 Task: Look for space in Florence, United States from 6th September, 2023 to 15th September, 2023 for 6 adults in price range Rs.8000 to Rs.12000. Place can be entire place or private room with 6 bedrooms having 6 beds and 6 bathrooms. Property type can be house, flat, guest house. Amenities needed are: wifi, TV, free parkinig on premises, gym, breakfast. Booking option can be shelf check-in. Required host language is English.
Action: Mouse moved to (545, 133)
Screenshot: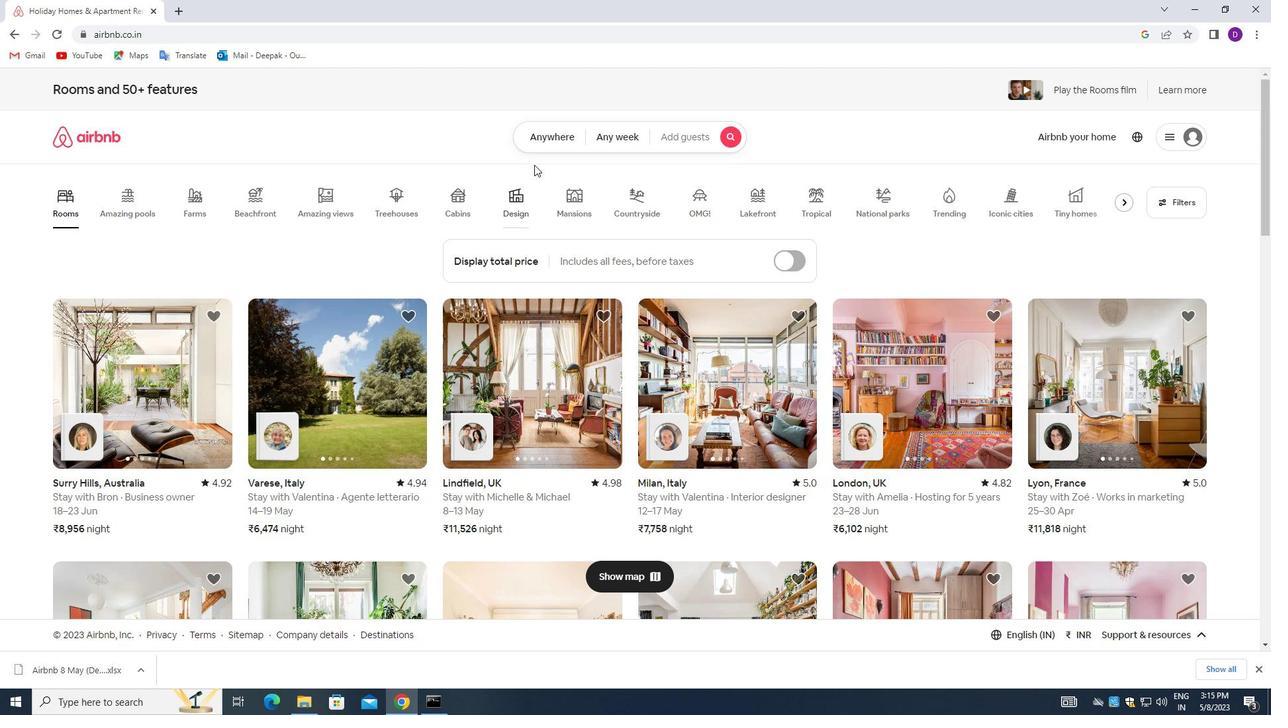
Action: Mouse pressed left at (545, 133)
Screenshot: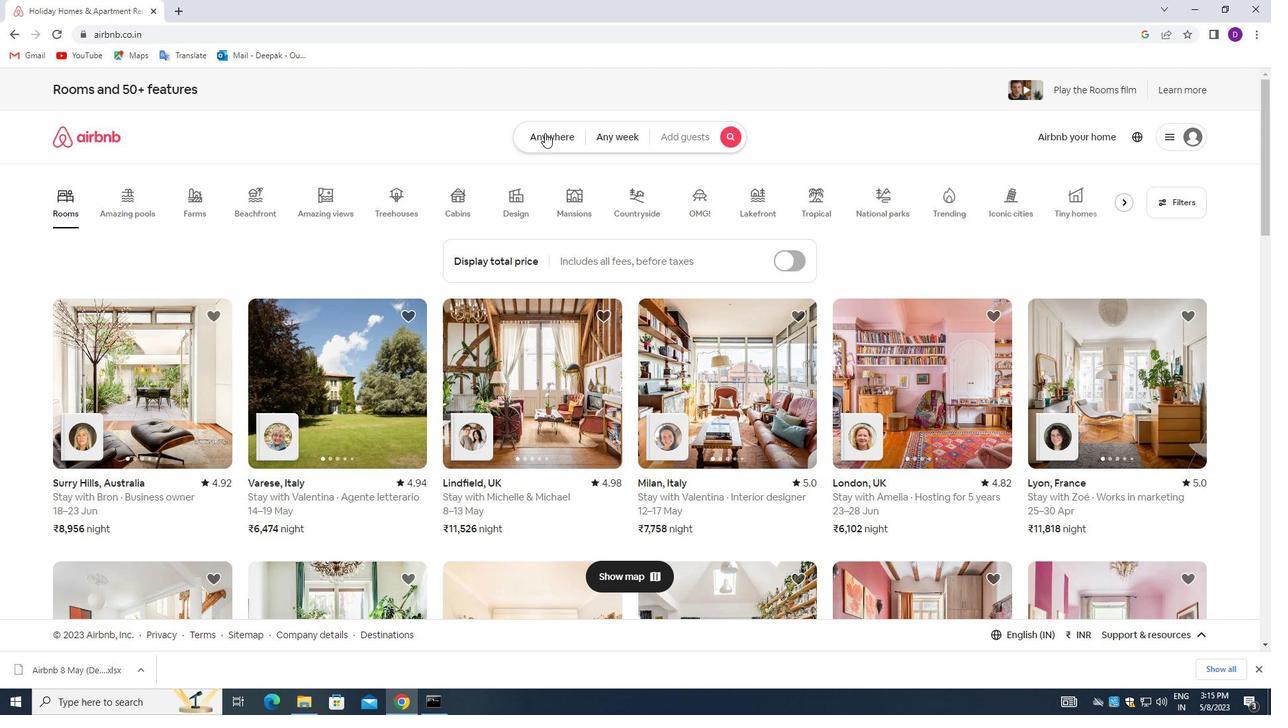 
Action: Mouse moved to (435, 191)
Screenshot: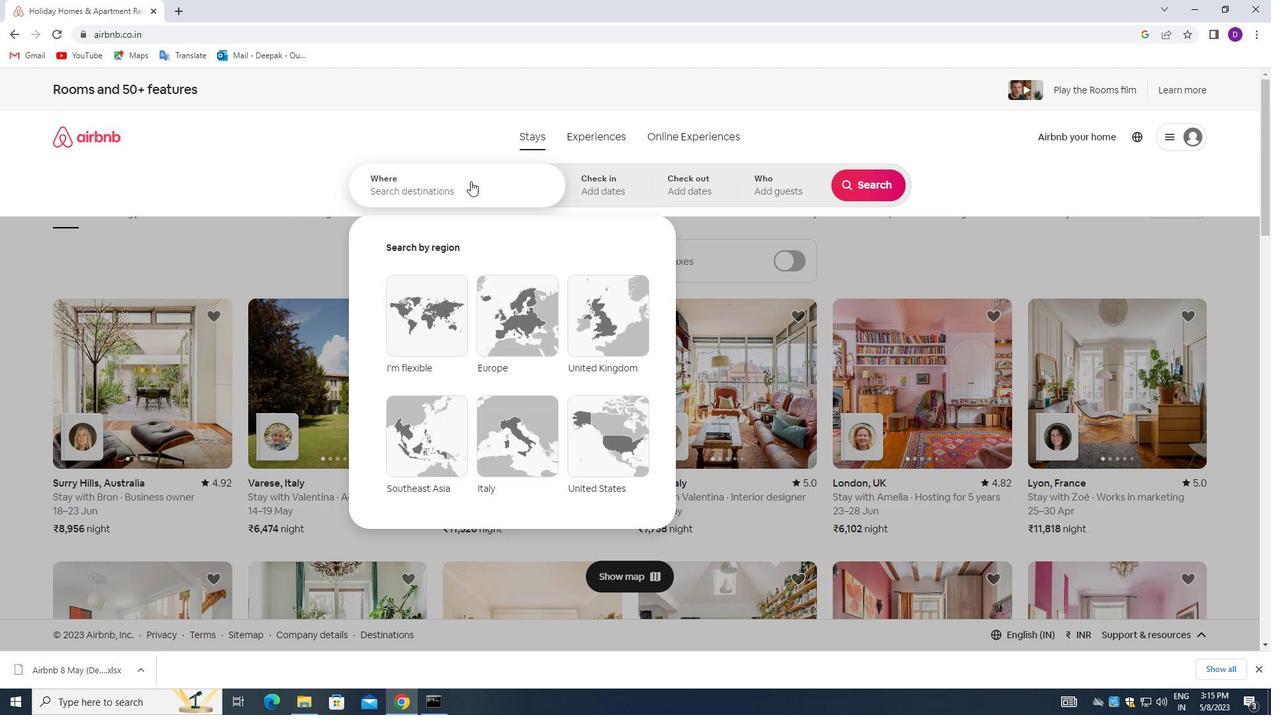 
Action: Mouse pressed left at (435, 191)
Screenshot: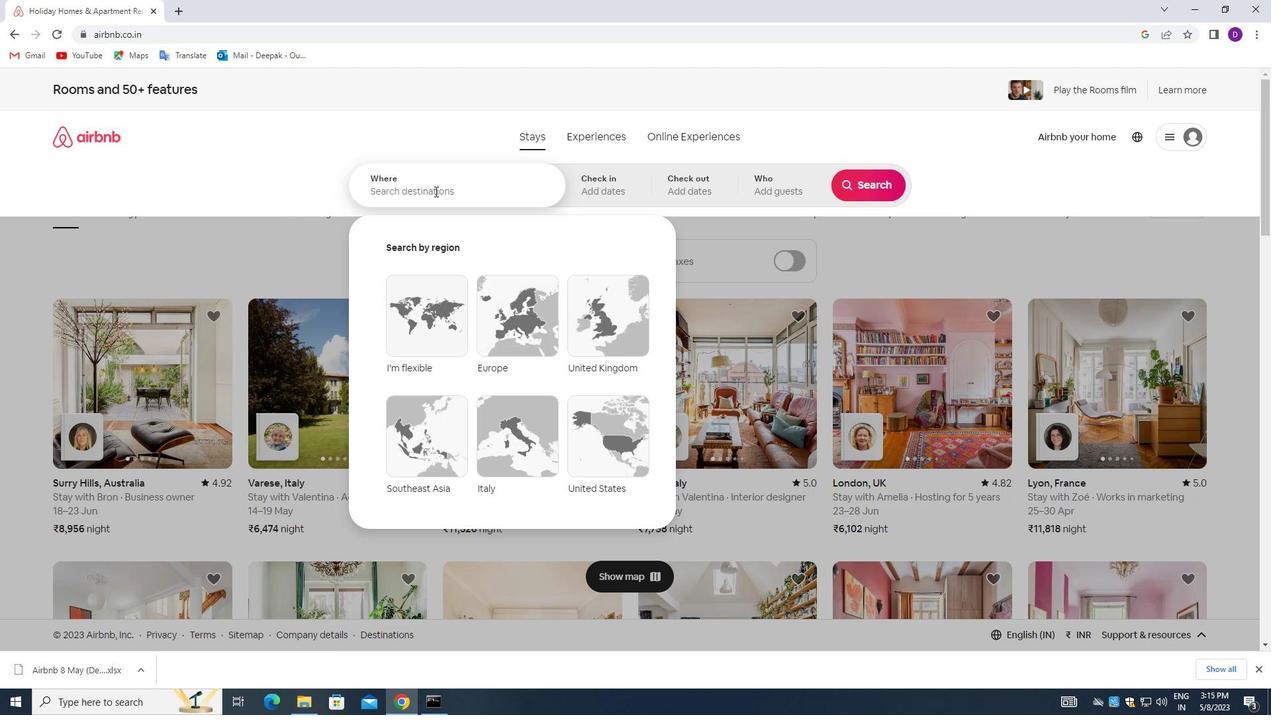 
Action: Mouse moved to (292, 254)
Screenshot: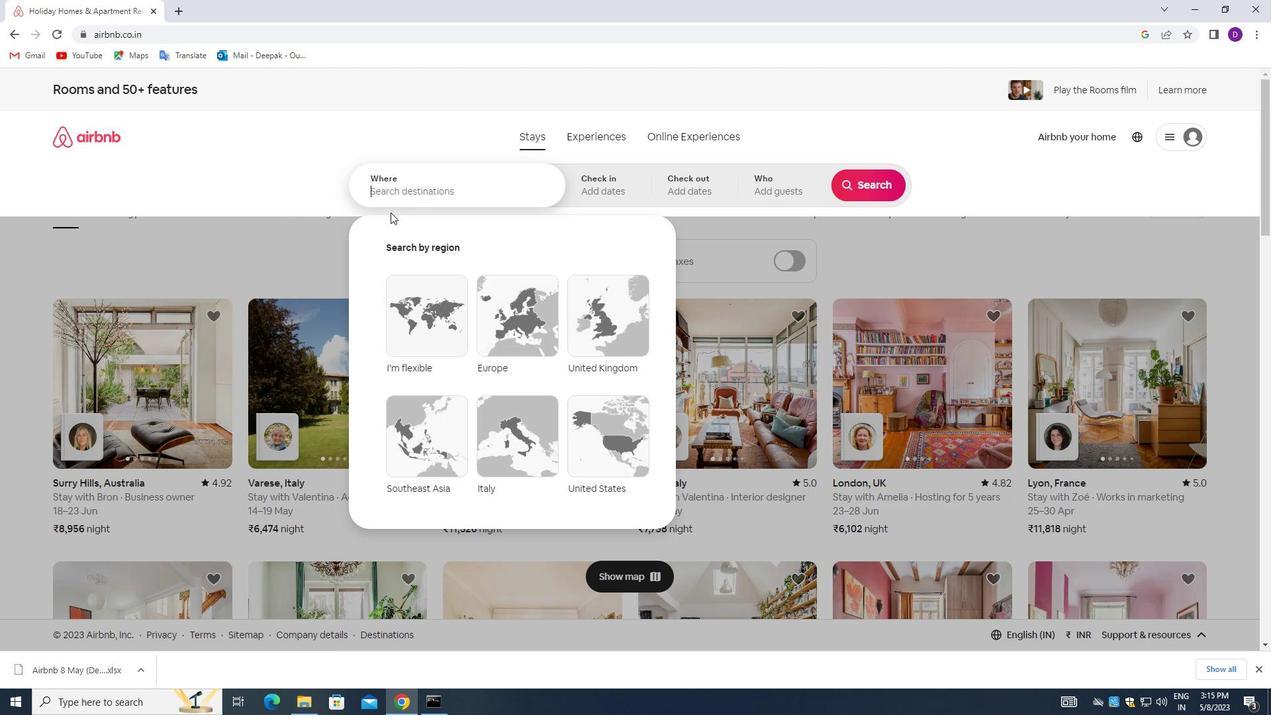 
Action: Key pressed <Key.shift_r>Florence,<Key.space><Key.shift>I<Key.backspace><Key.shift><Key.shift><Key.shift><Key.shift><Key.shift><Key.shift><Key.shift><Key.shift><Key.shift><Key.shift><Key.shift><Key.shift><Key.shift>UNITED<Key.space><Key.shift_r>A<Key.backspace><Key.shift_r>STATES<Key.enter>
Screenshot: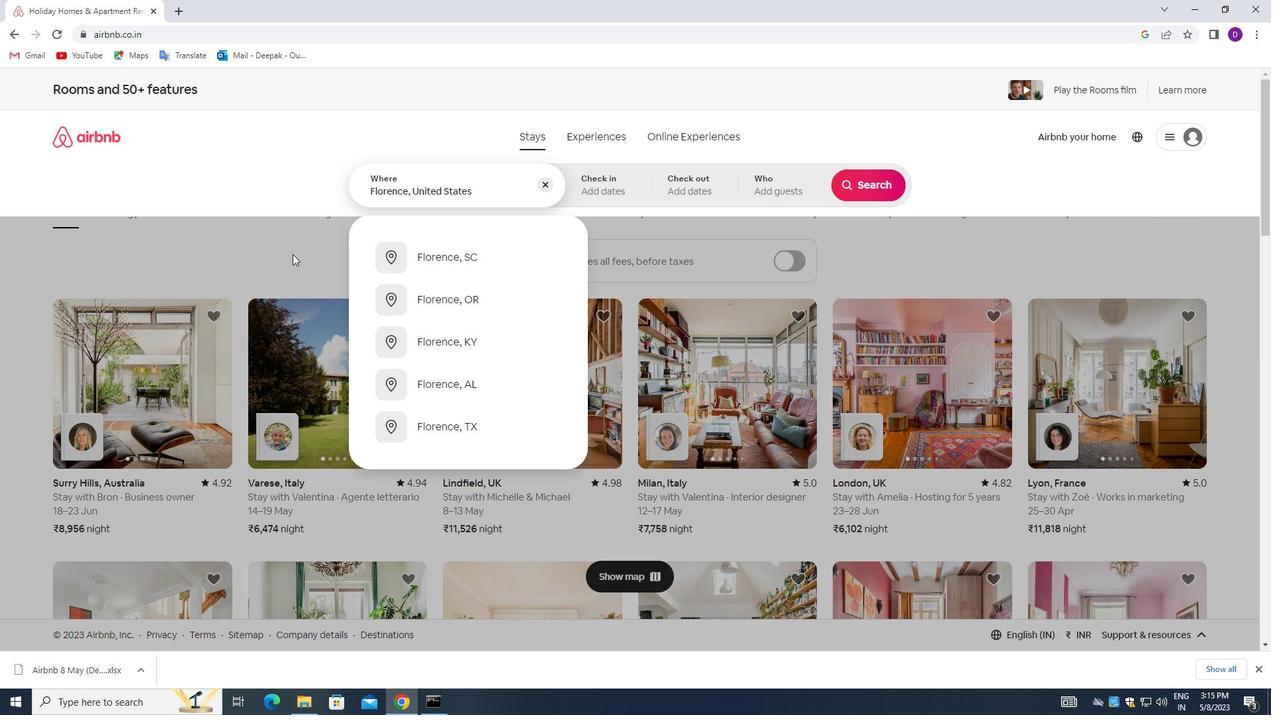 
Action: Mouse moved to (863, 295)
Screenshot: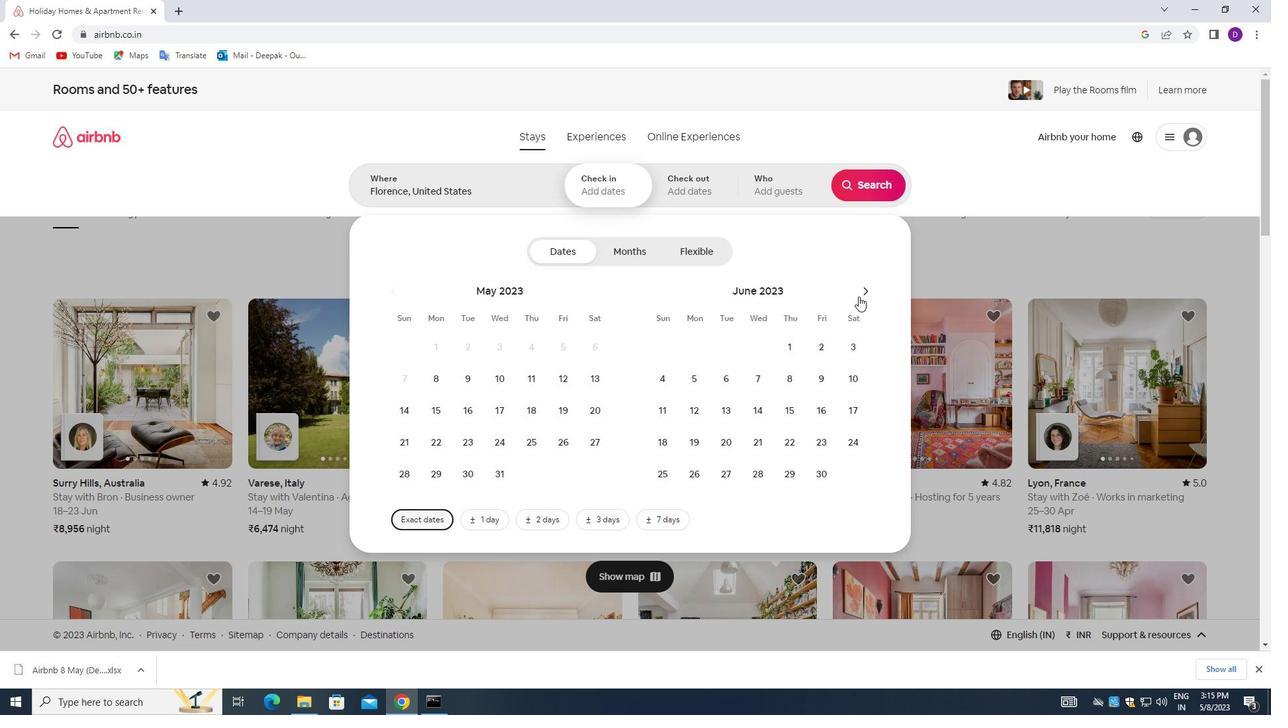 
Action: Mouse pressed left at (863, 295)
Screenshot: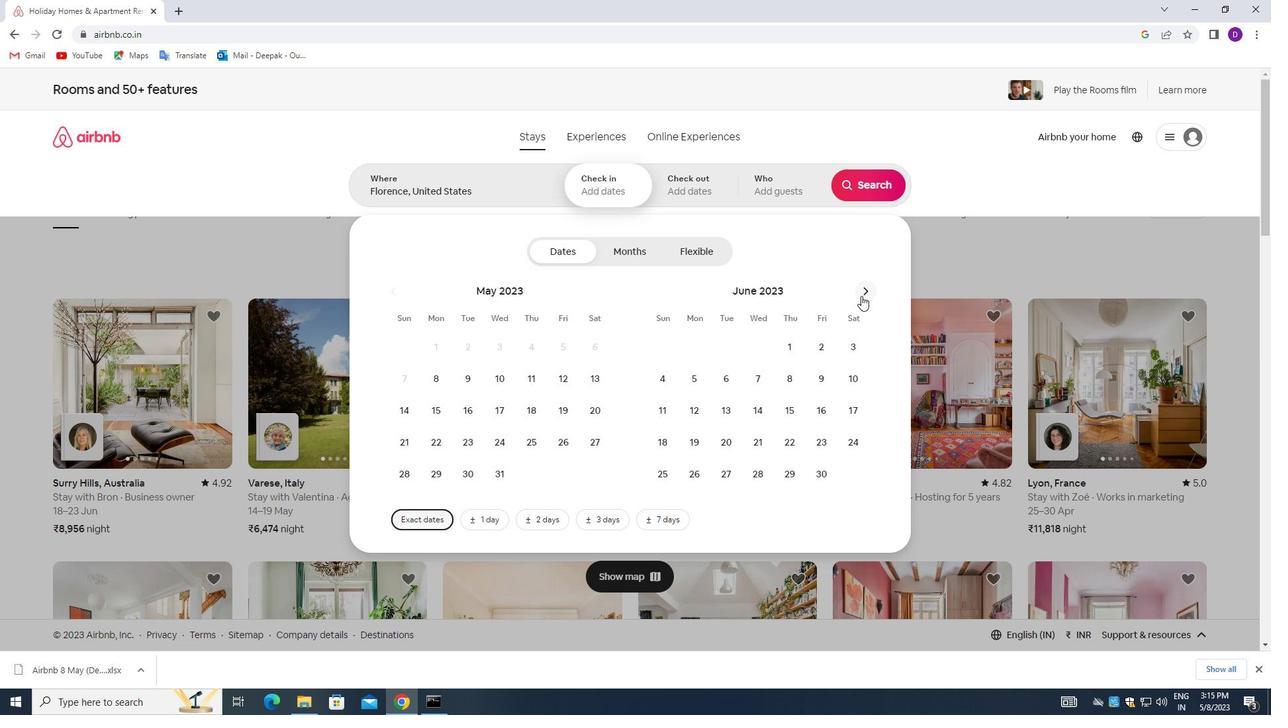 
Action: Mouse pressed left at (863, 295)
Screenshot: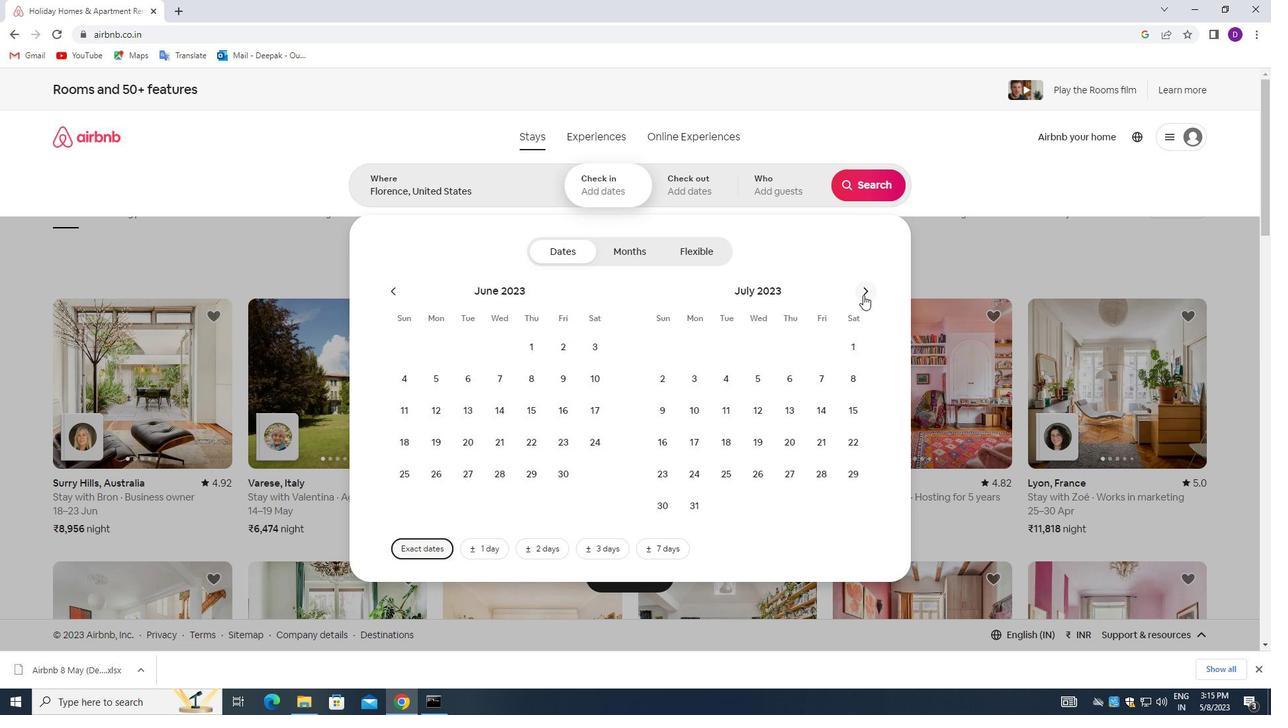 
Action: Mouse pressed left at (863, 295)
Screenshot: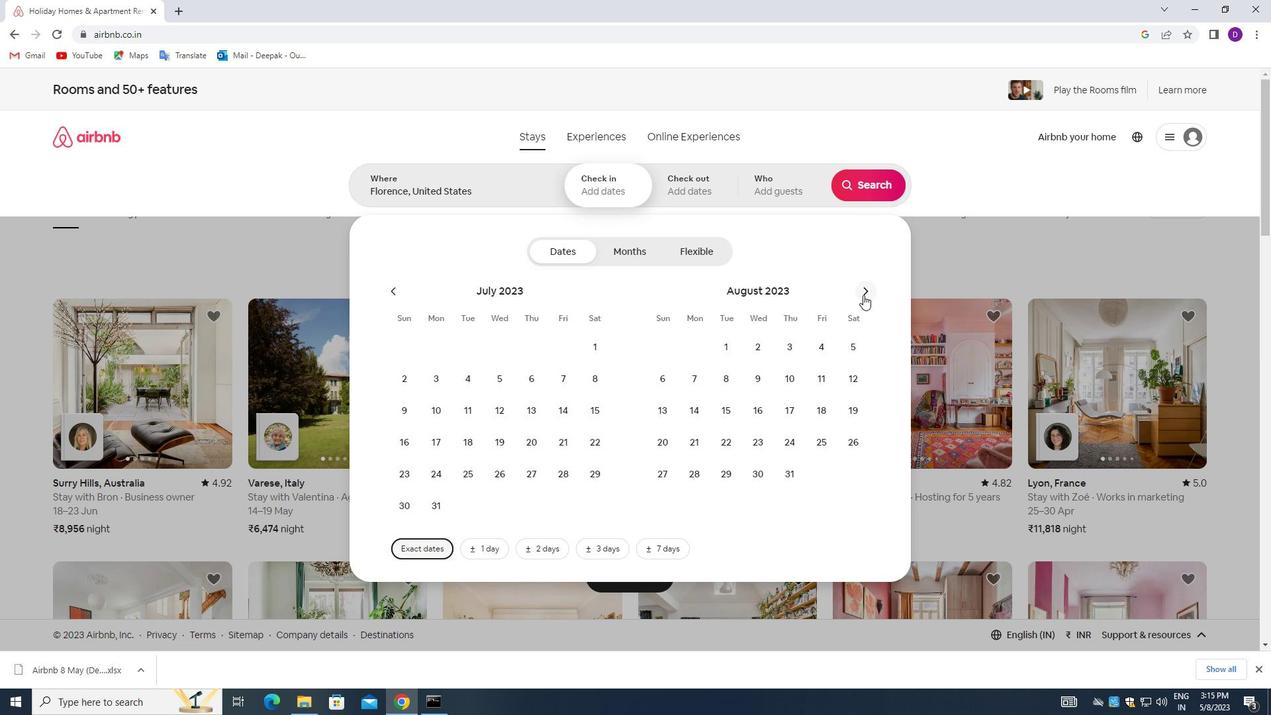 
Action: Mouse moved to (766, 382)
Screenshot: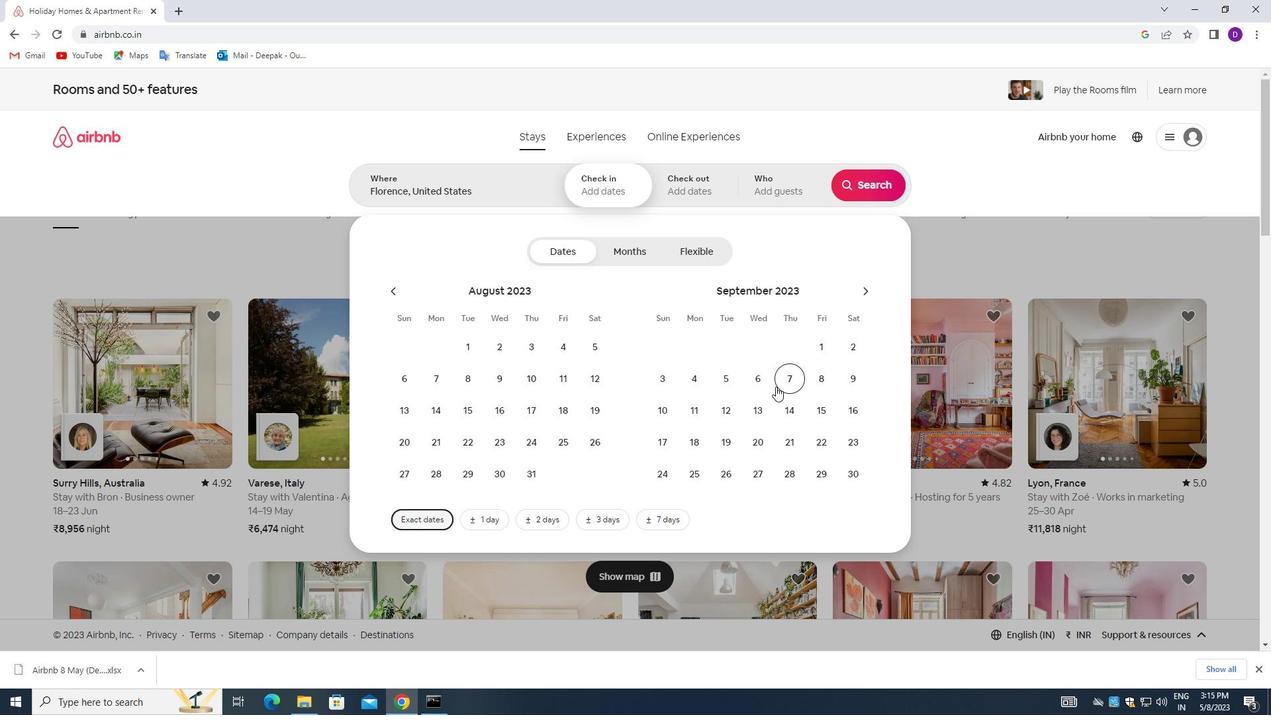 
Action: Mouse pressed left at (766, 382)
Screenshot: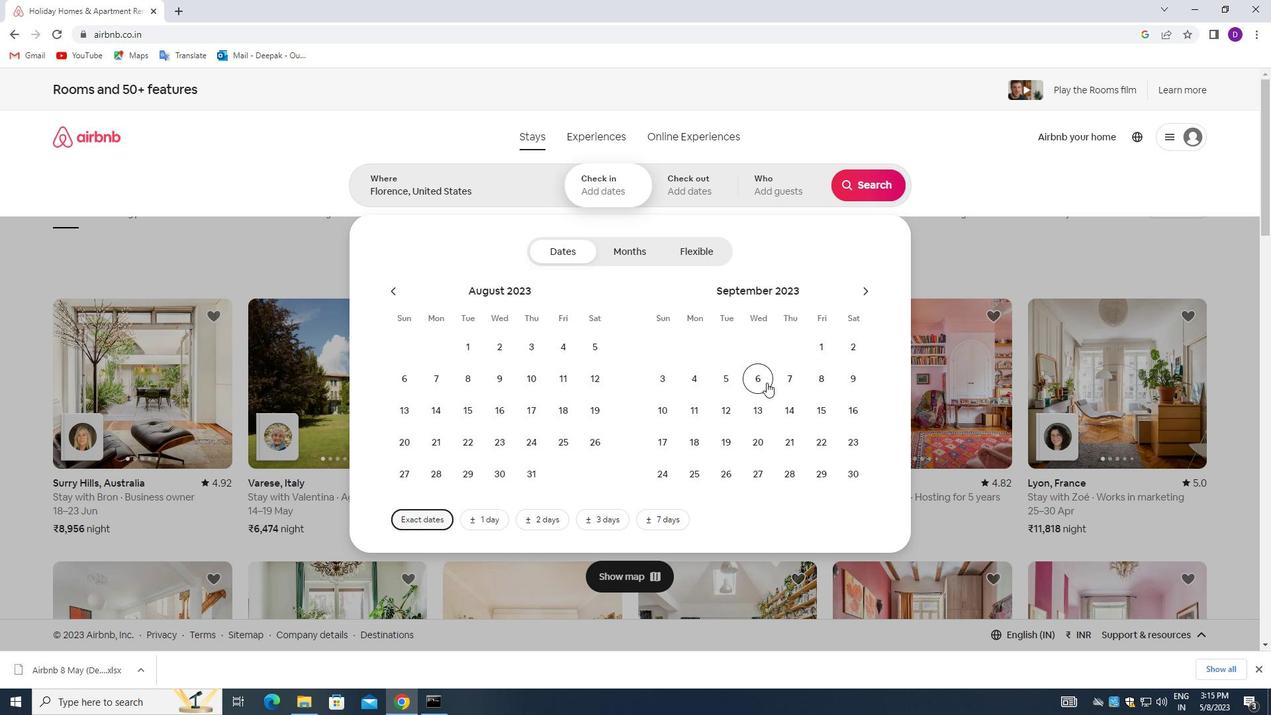
Action: Mouse moved to (813, 402)
Screenshot: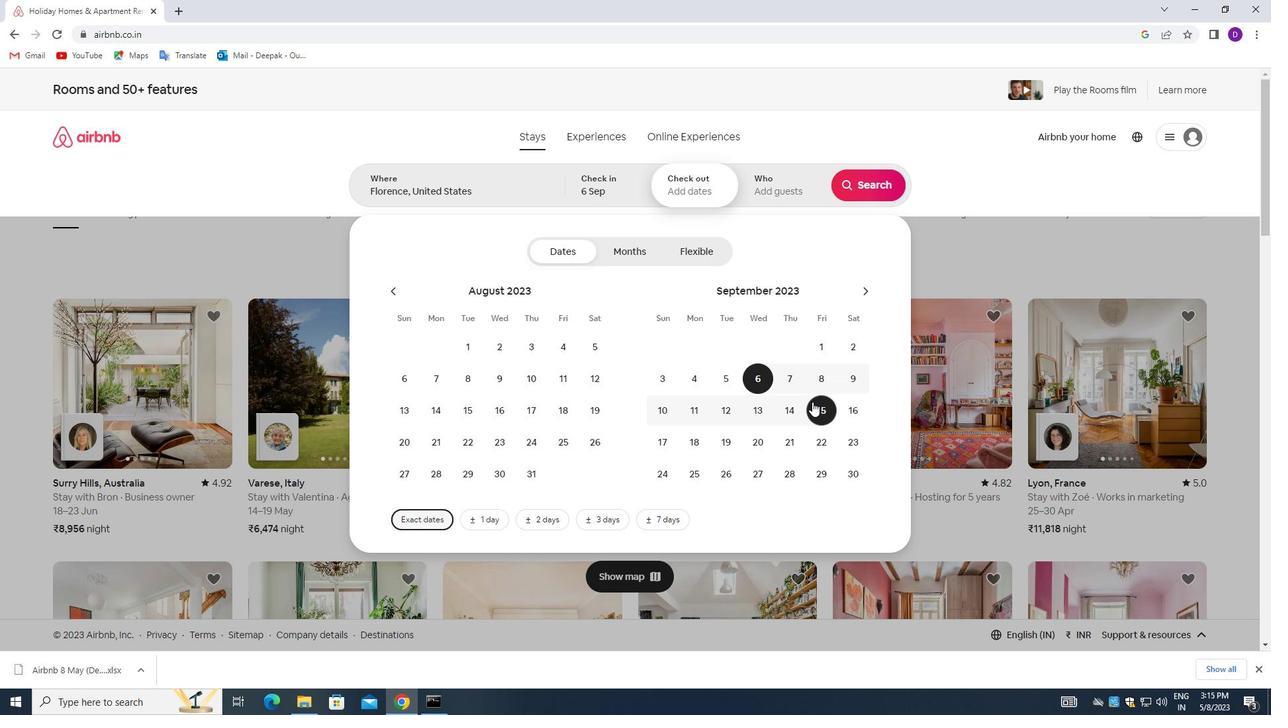
Action: Mouse pressed left at (813, 402)
Screenshot: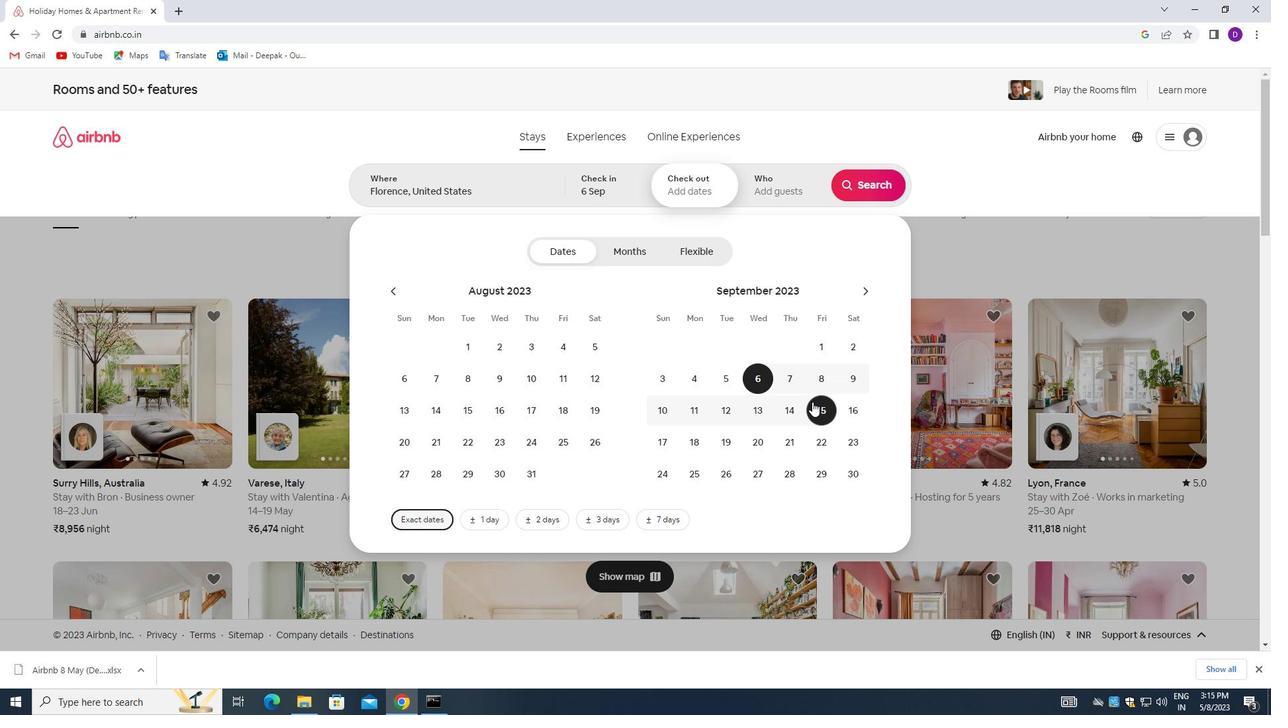 
Action: Mouse moved to (773, 184)
Screenshot: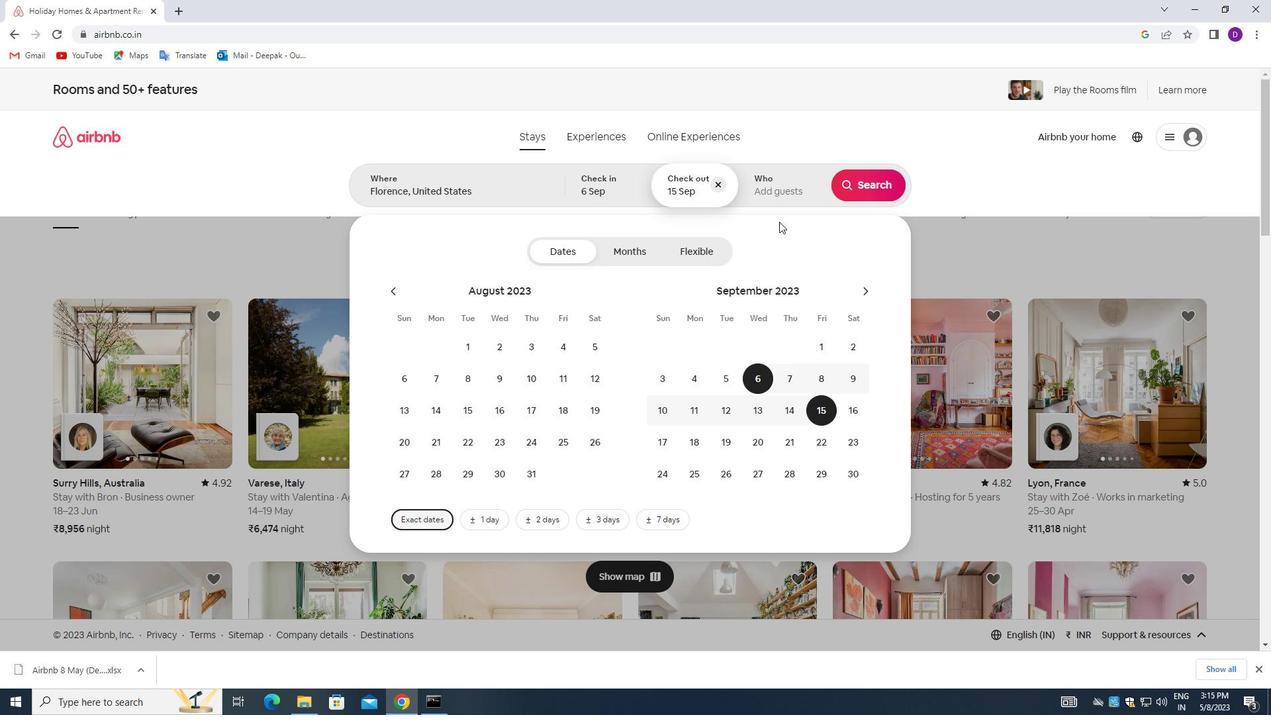 
Action: Mouse pressed left at (773, 184)
Screenshot: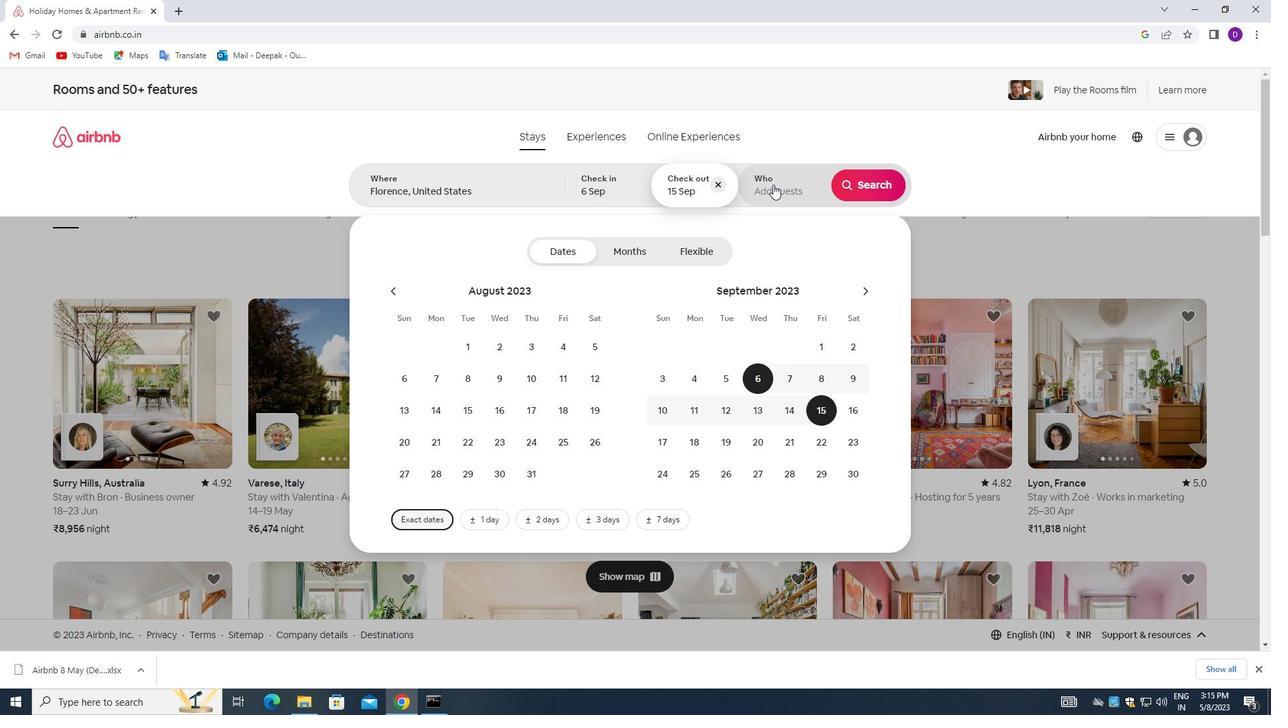 
Action: Mouse moved to (871, 254)
Screenshot: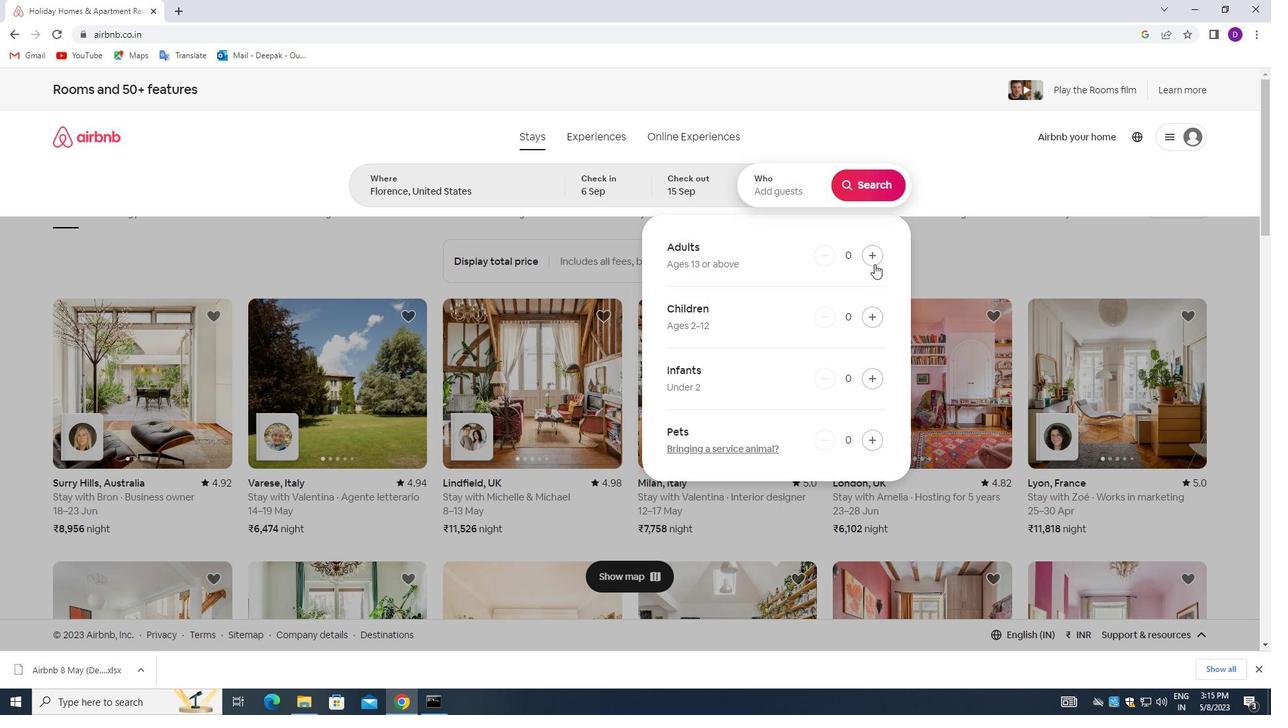 
Action: Mouse pressed left at (871, 254)
Screenshot: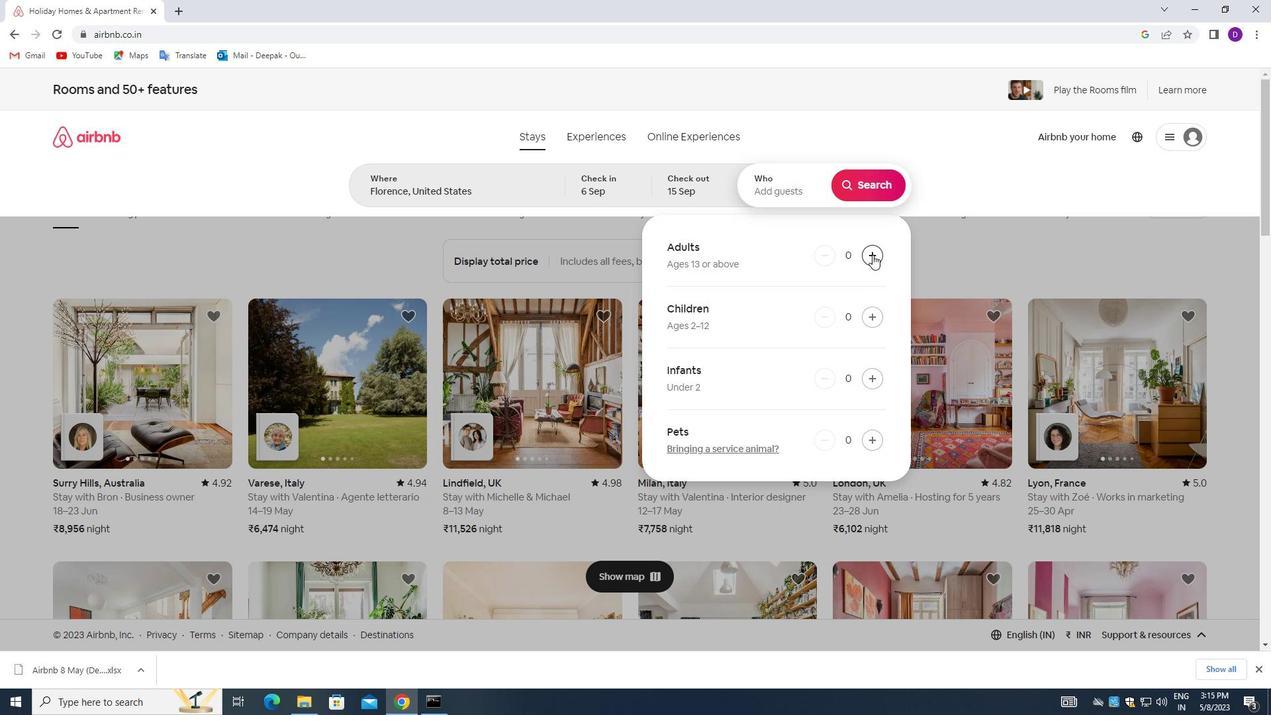 
Action: Mouse pressed left at (871, 254)
Screenshot: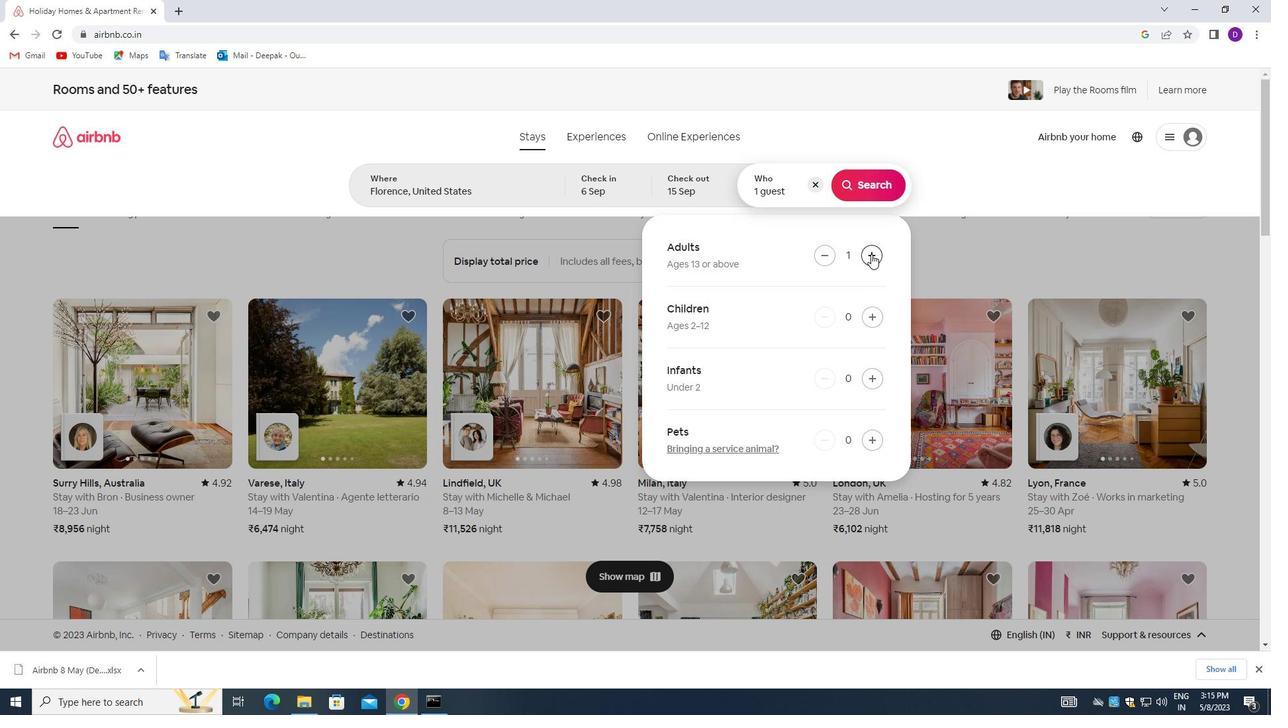 
Action: Mouse pressed left at (871, 254)
Screenshot: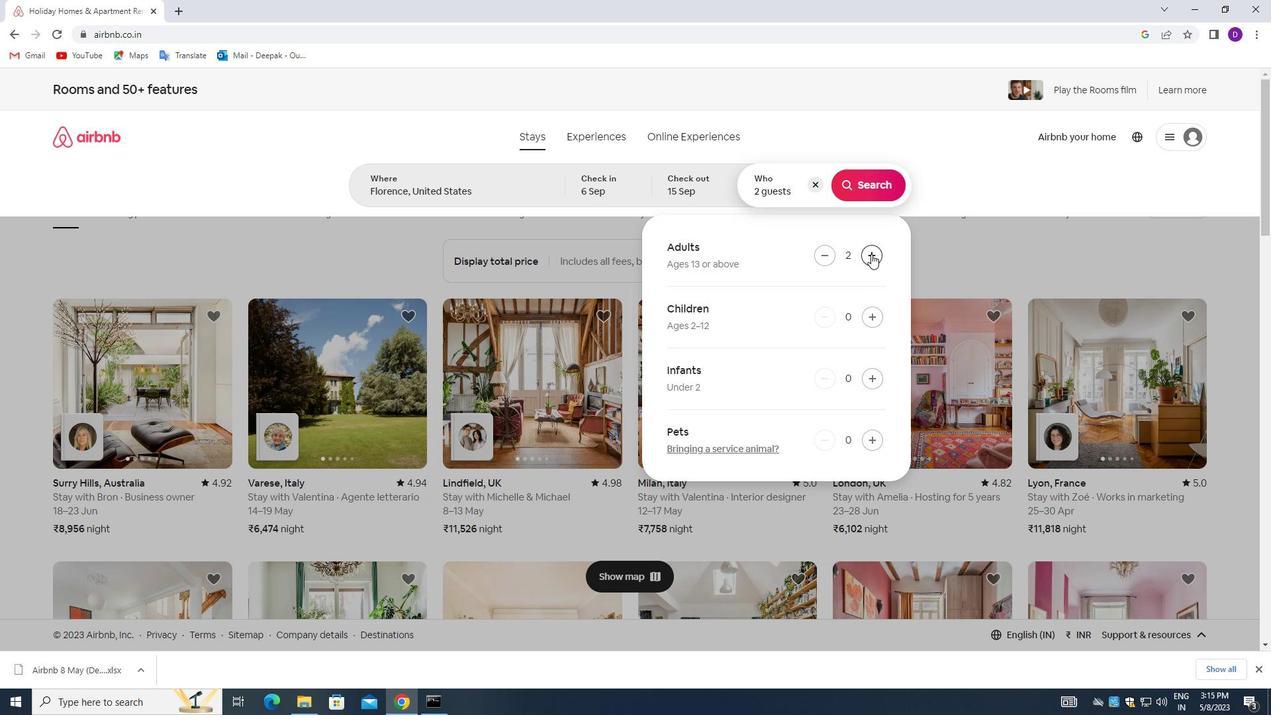 
Action: Mouse pressed left at (871, 254)
Screenshot: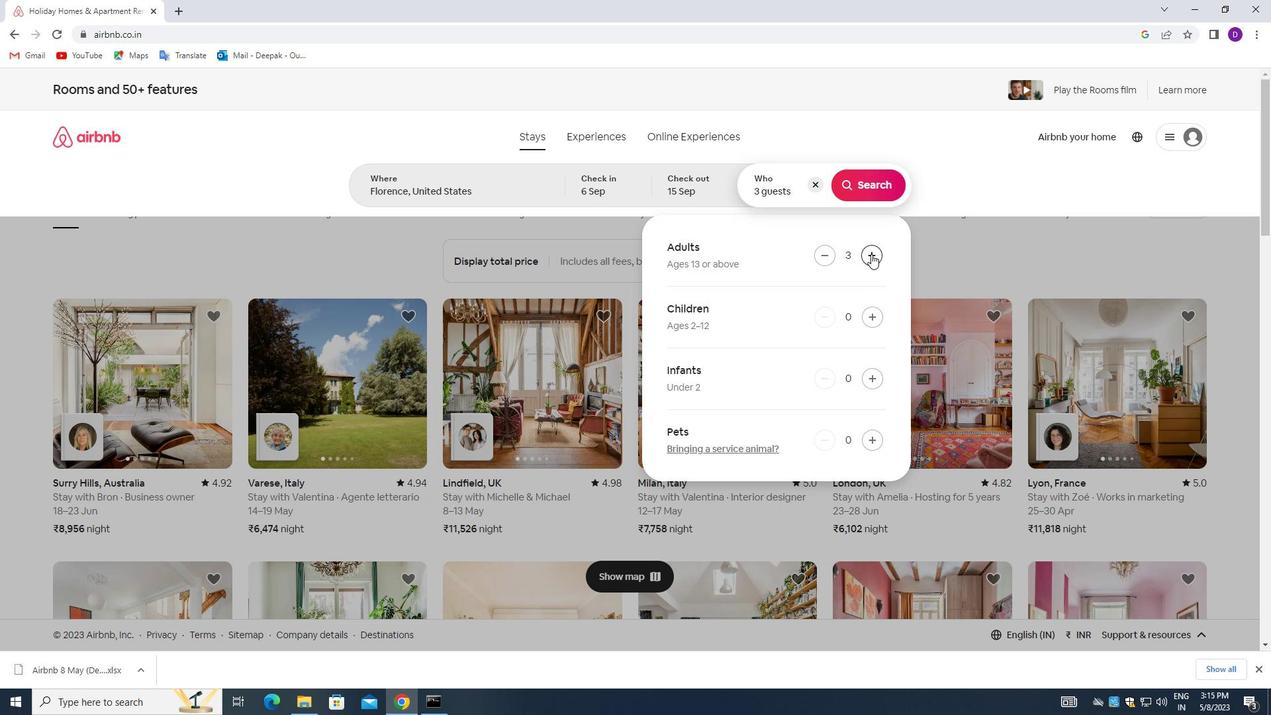 
Action: Mouse pressed left at (871, 254)
Screenshot: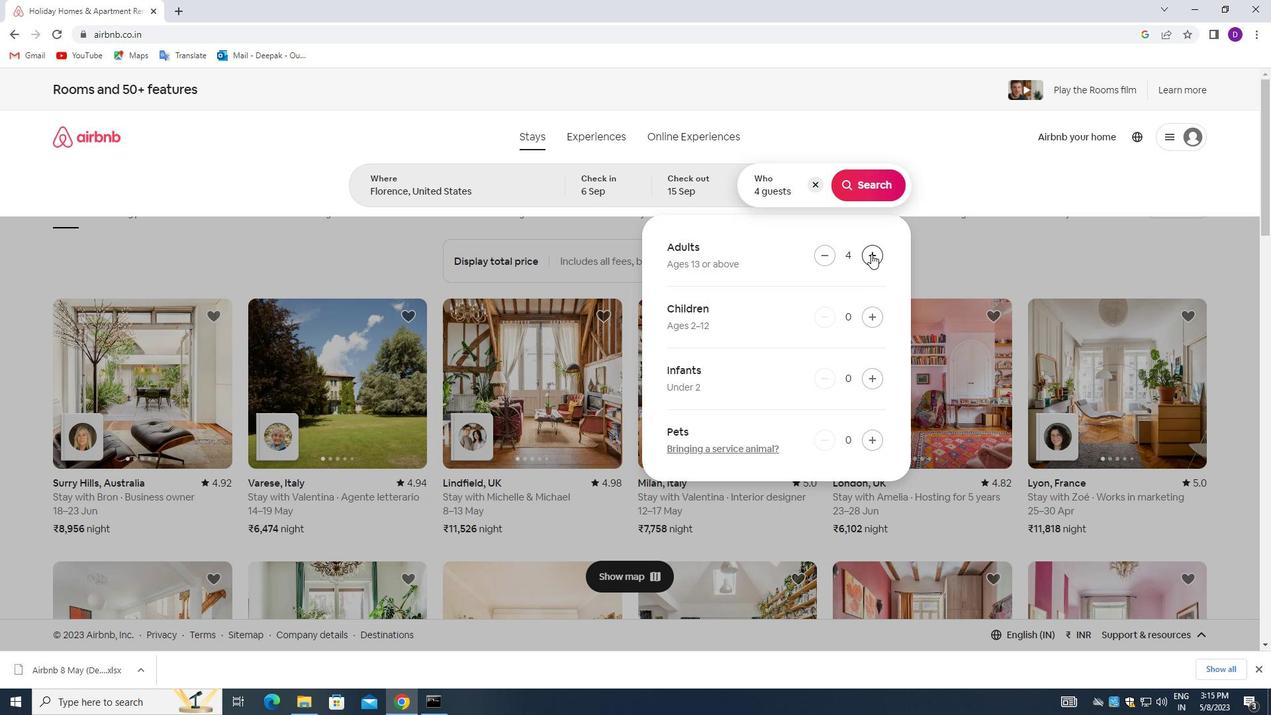 
Action: Mouse pressed left at (871, 254)
Screenshot: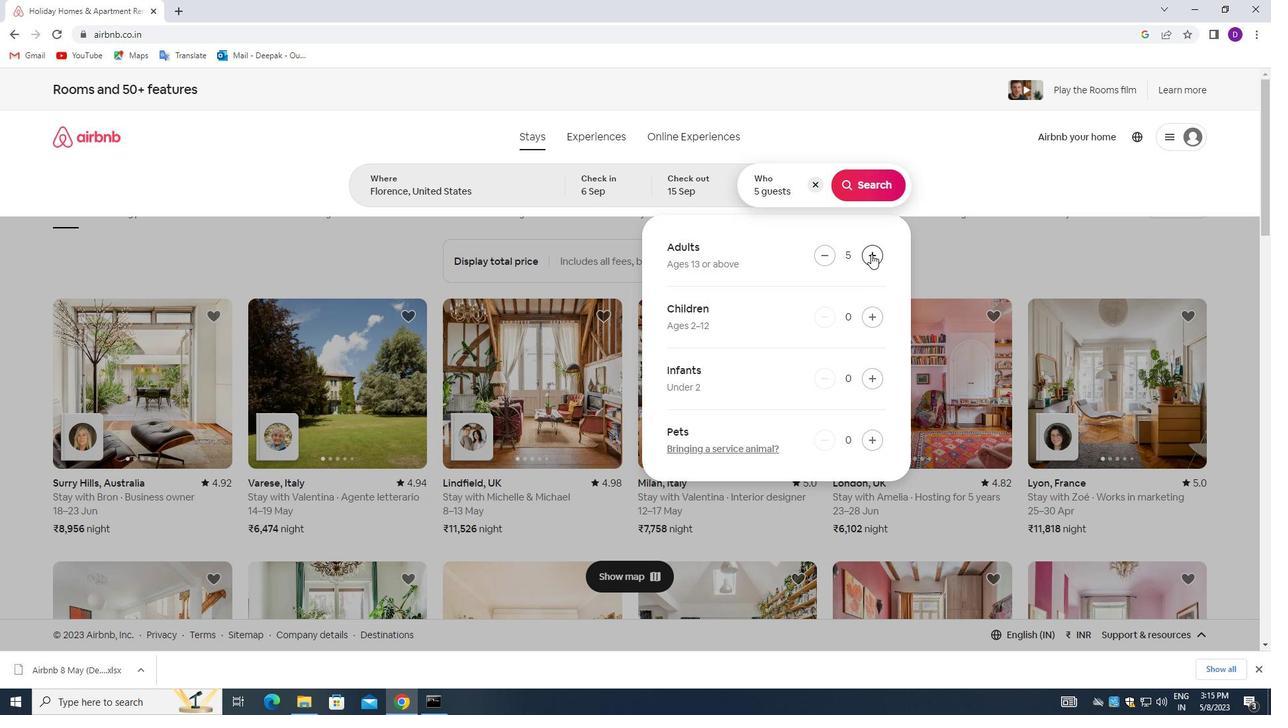 
Action: Mouse moved to (870, 183)
Screenshot: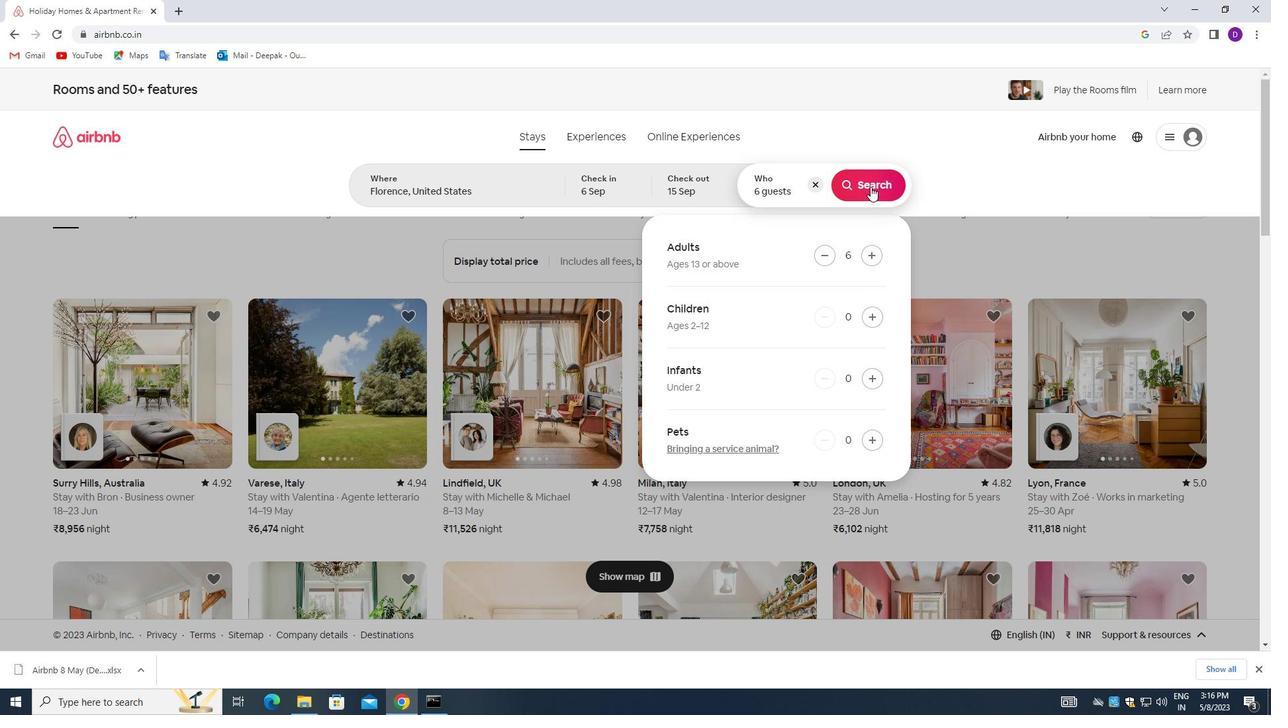 
Action: Mouse pressed left at (870, 183)
Screenshot: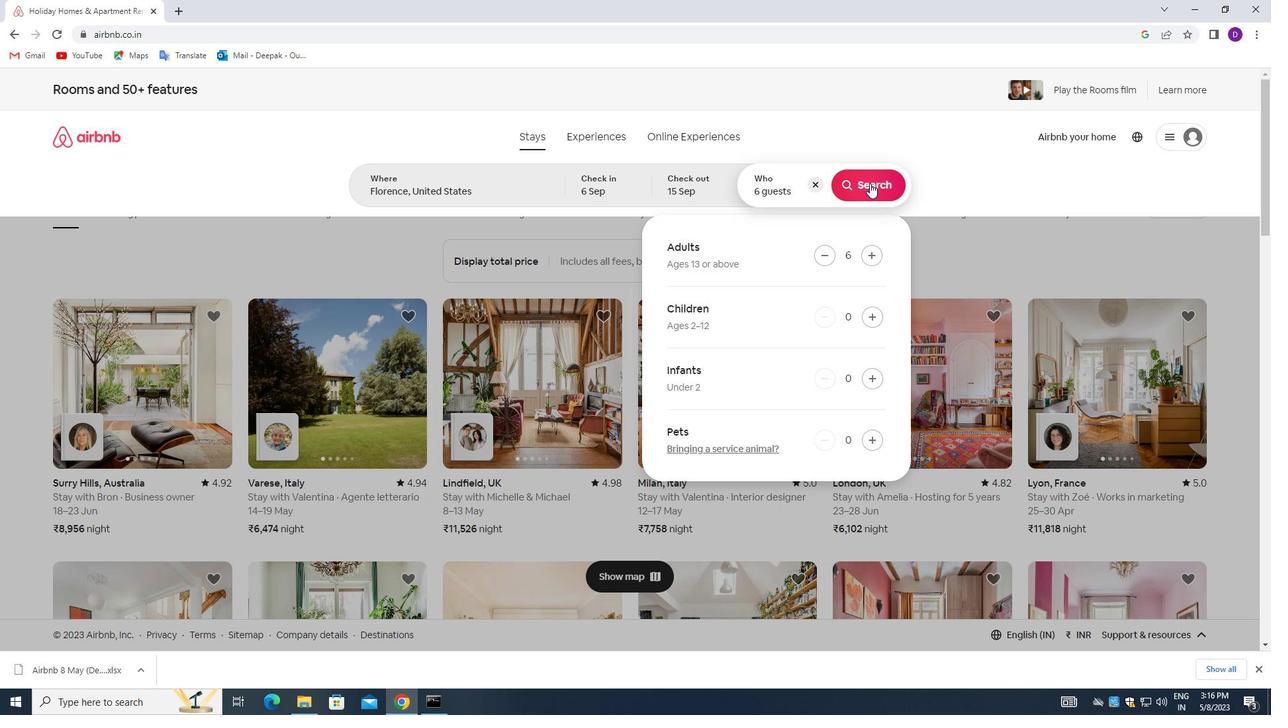 
Action: Mouse moved to (1200, 145)
Screenshot: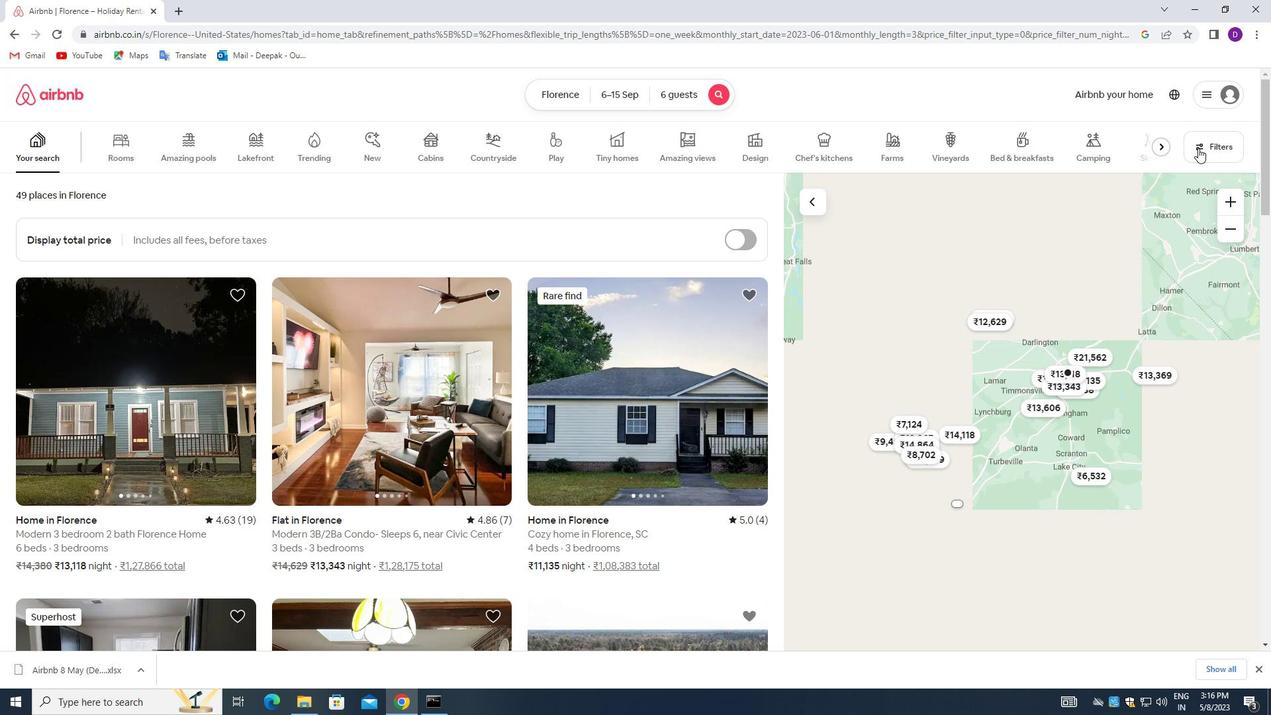 
Action: Mouse pressed left at (1200, 145)
Screenshot: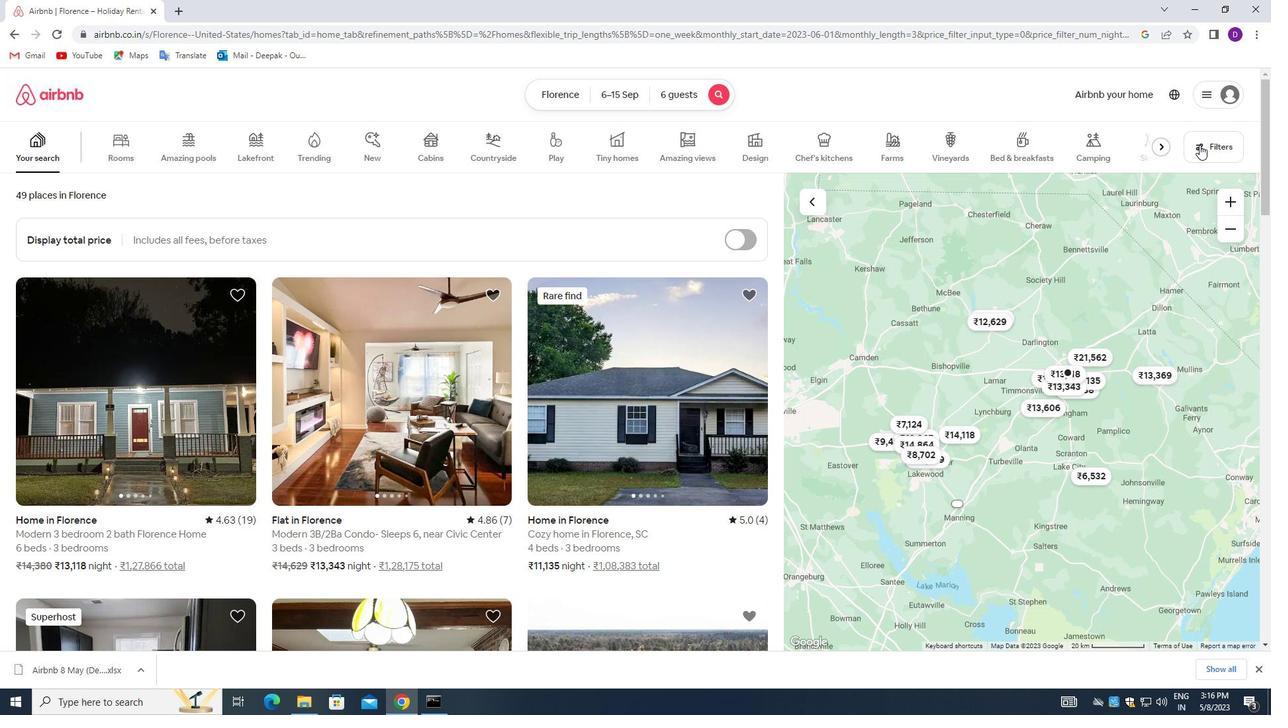 
Action: Mouse moved to (456, 476)
Screenshot: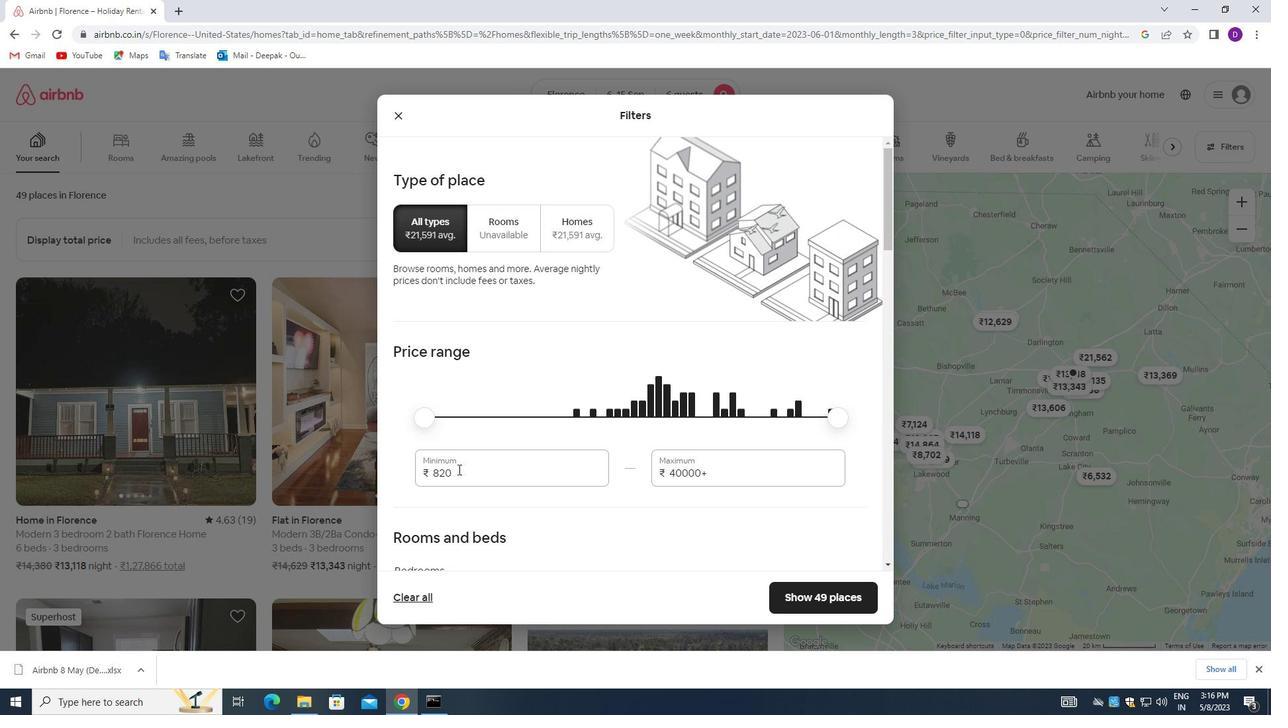 
Action: Mouse pressed left at (456, 476)
Screenshot: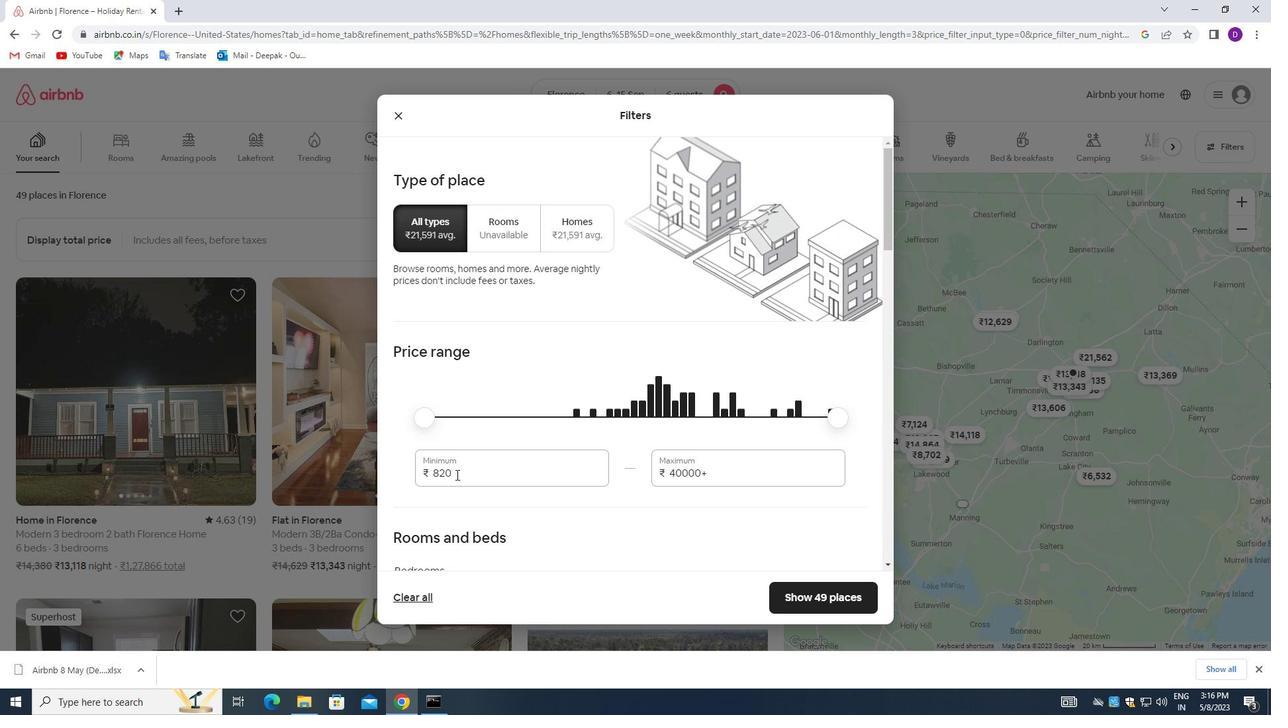 
Action: Mouse pressed left at (456, 476)
Screenshot: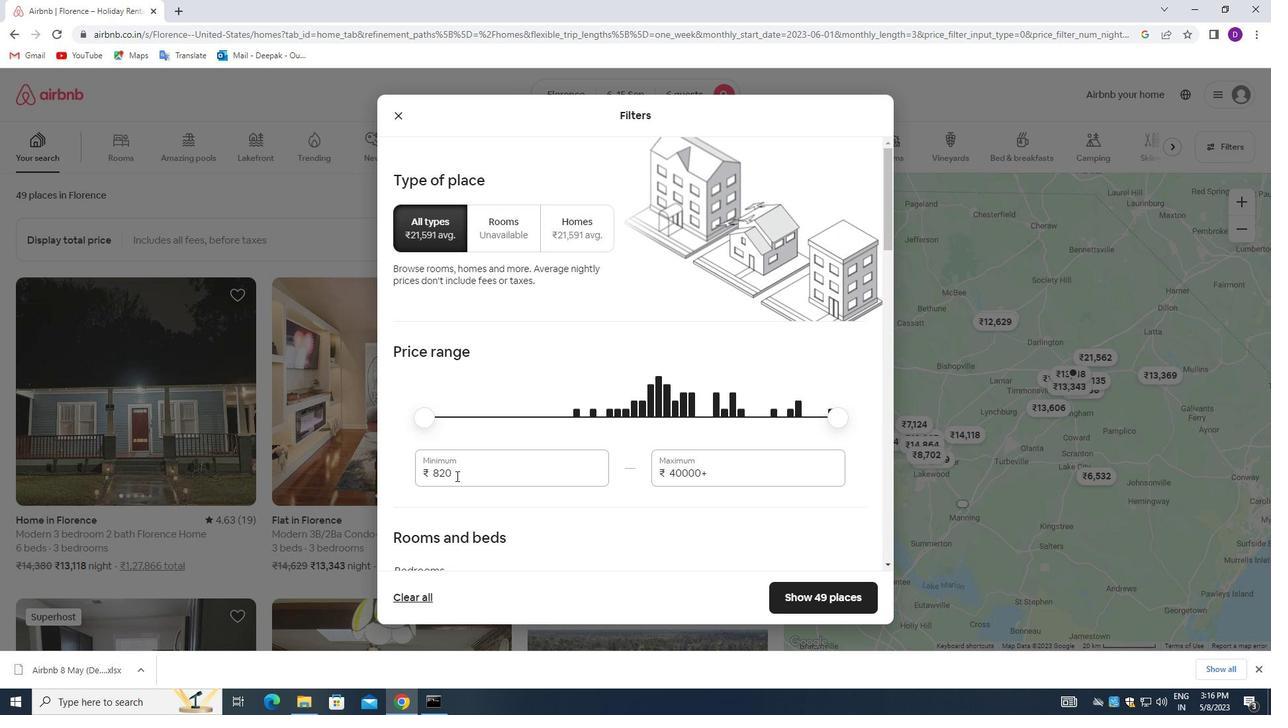 
Action: Key pressed 8000<Key.caps_lock><Key.caps_lock><Key.tab>12000
Screenshot: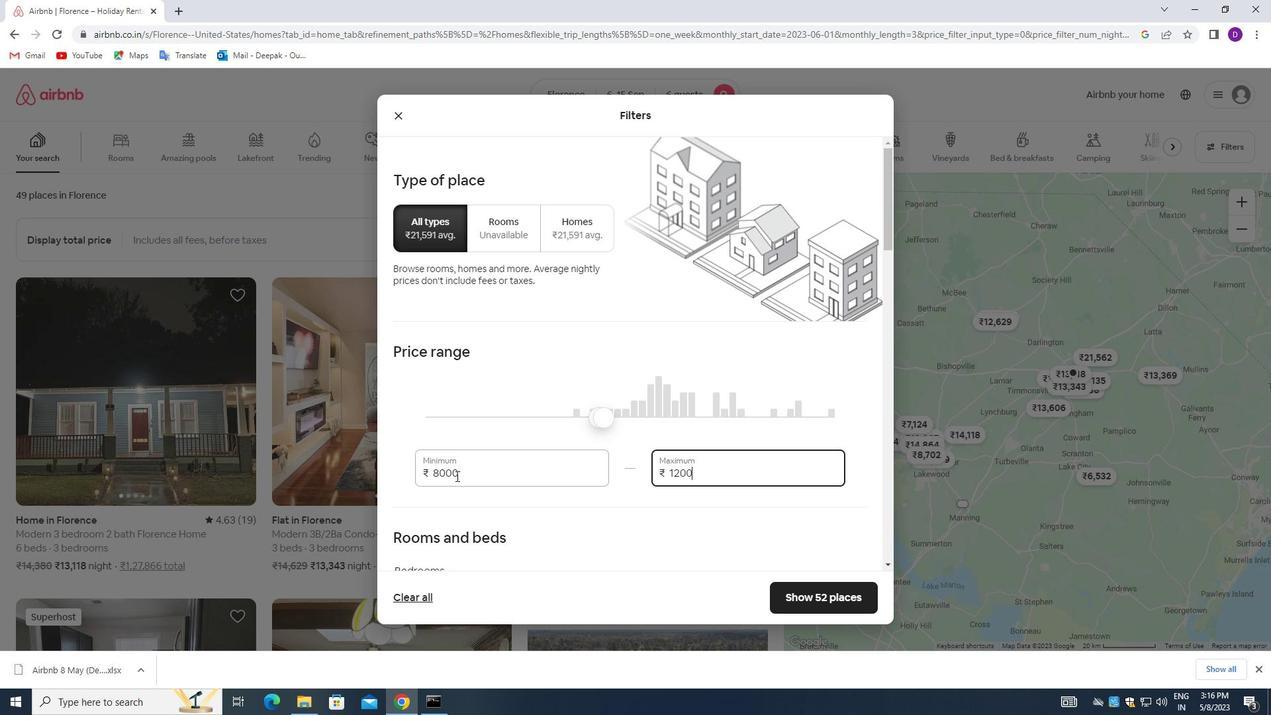 
Action: Mouse moved to (564, 460)
Screenshot: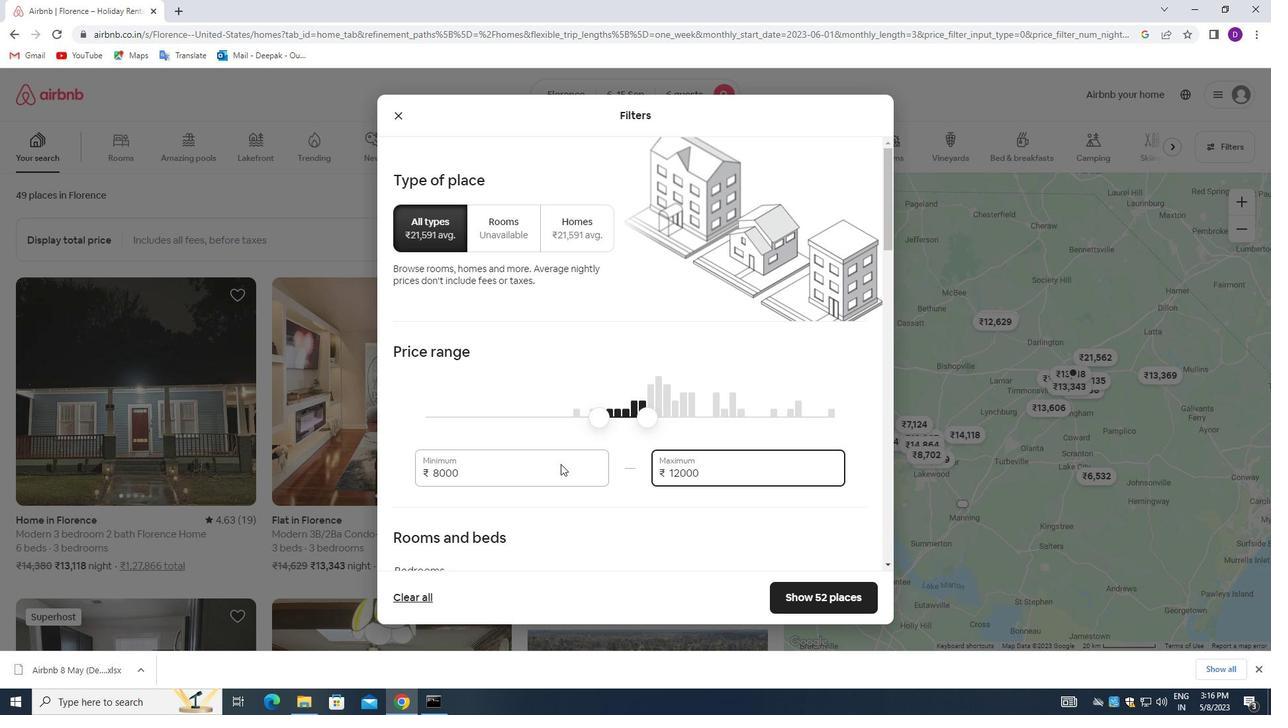 
Action: Mouse scrolled (564, 459) with delta (0, 0)
Screenshot: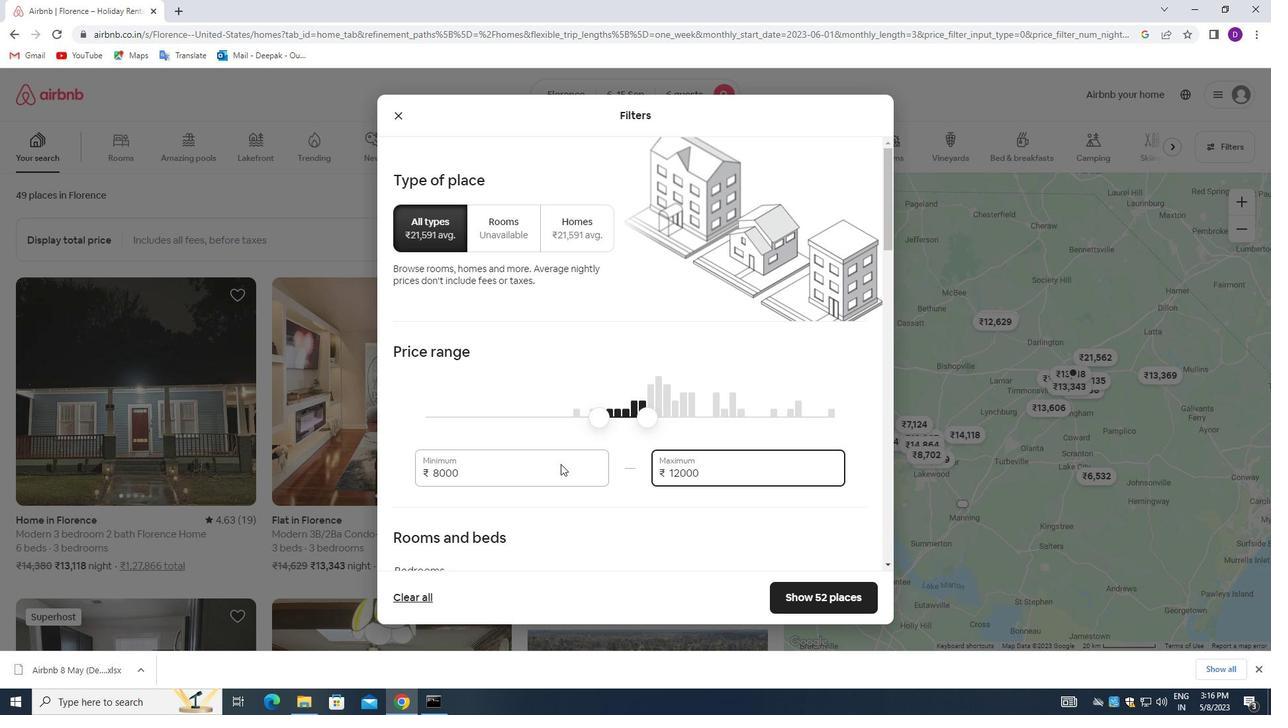 
Action: Mouse moved to (566, 444)
Screenshot: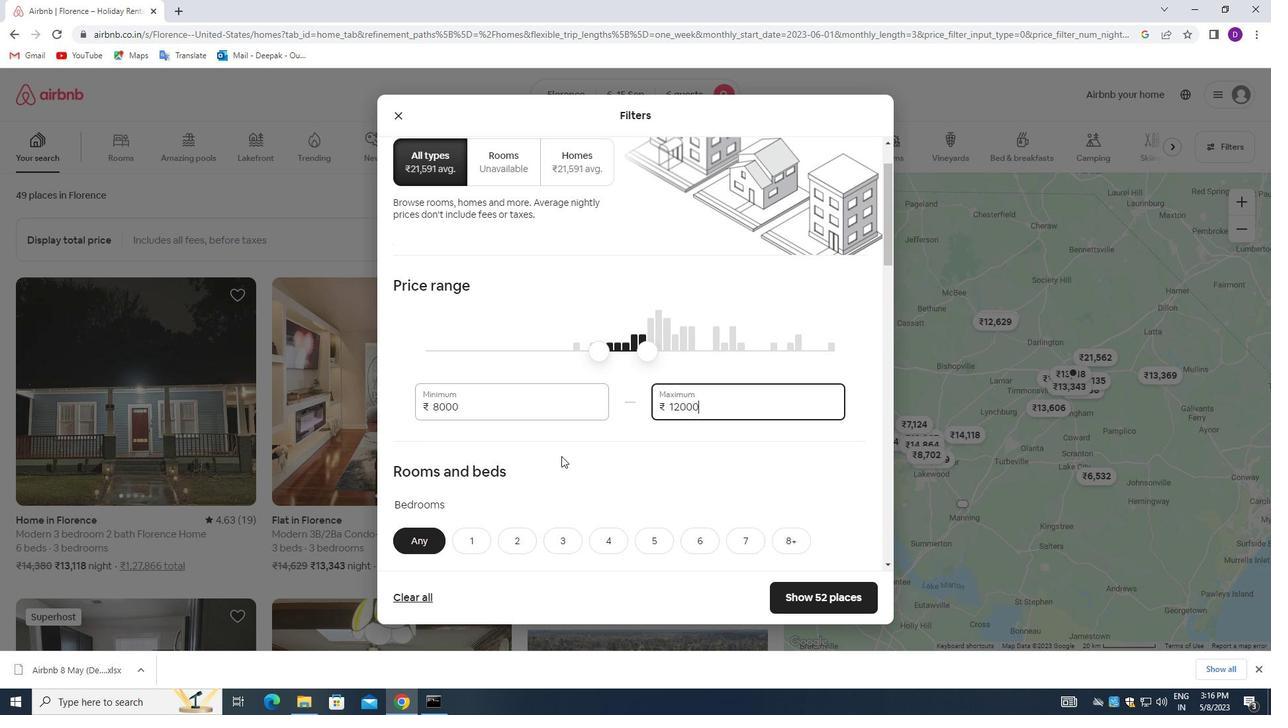 
Action: Mouse scrolled (566, 443) with delta (0, 0)
Screenshot: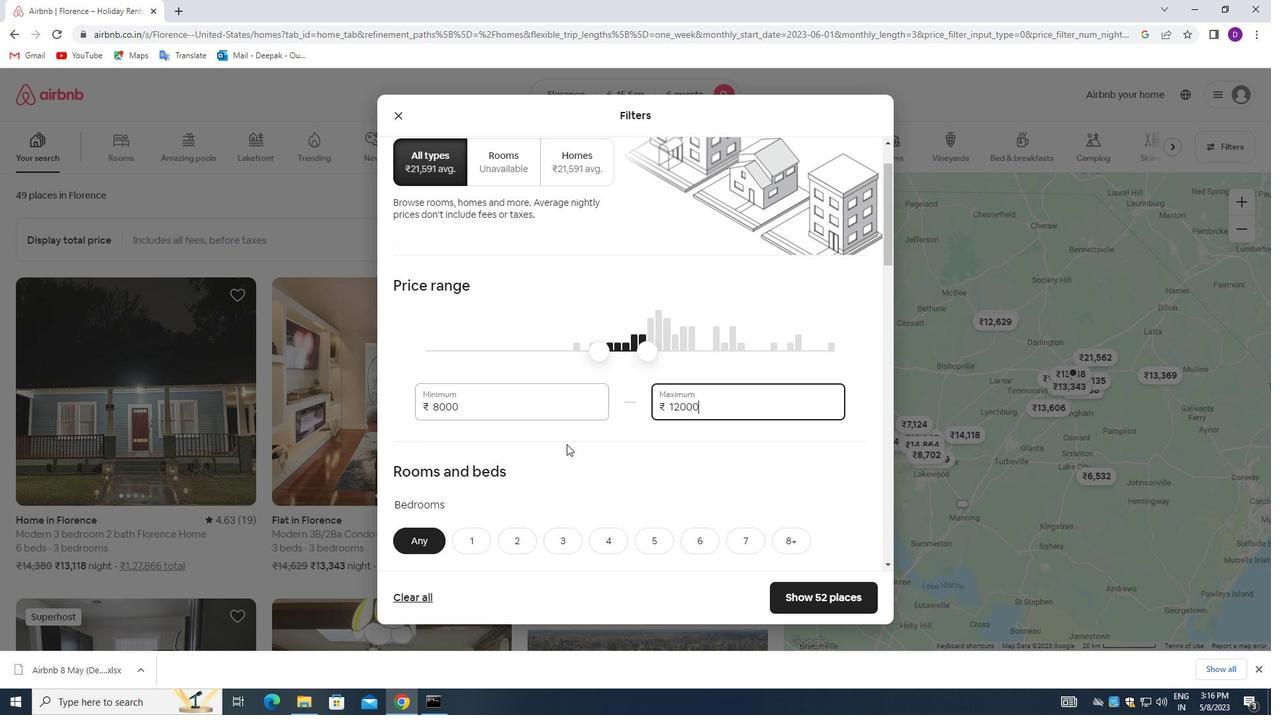 
Action: Mouse scrolled (566, 443) with delta (0, 0)
Screenshot: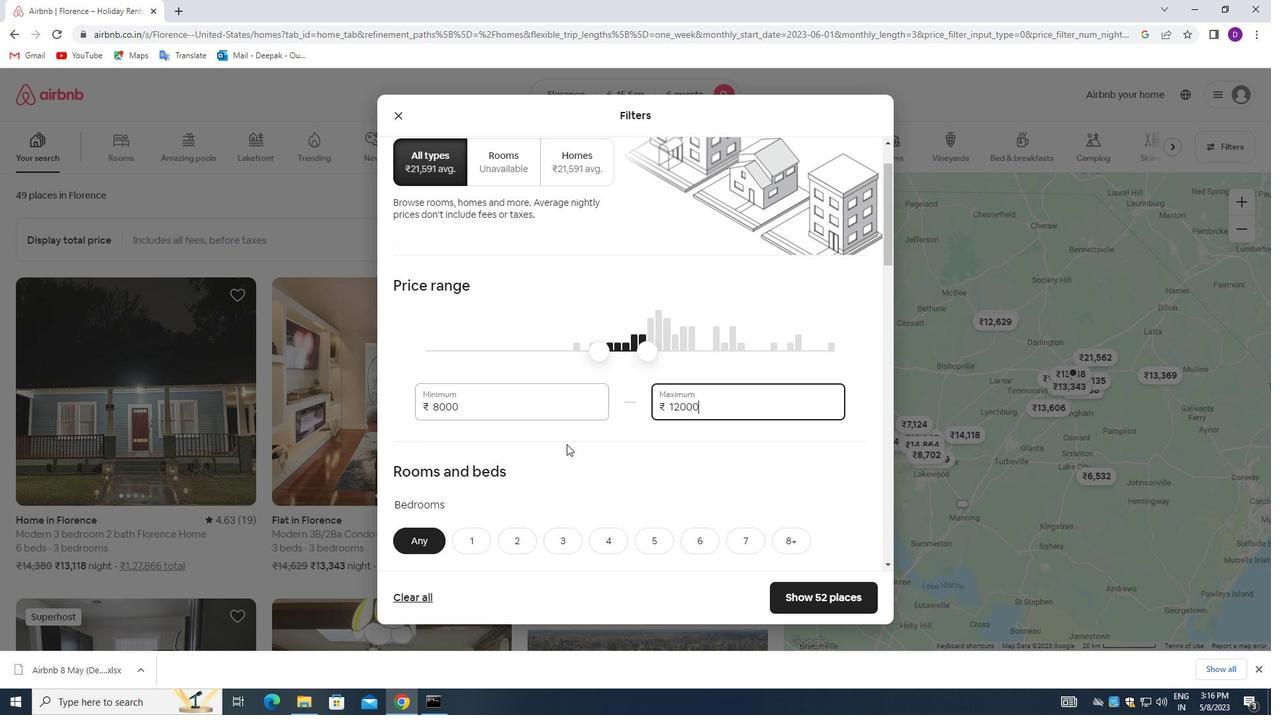 
Action: Mouse scrolled (566, 443) with delta (0, 0)
Screenshot: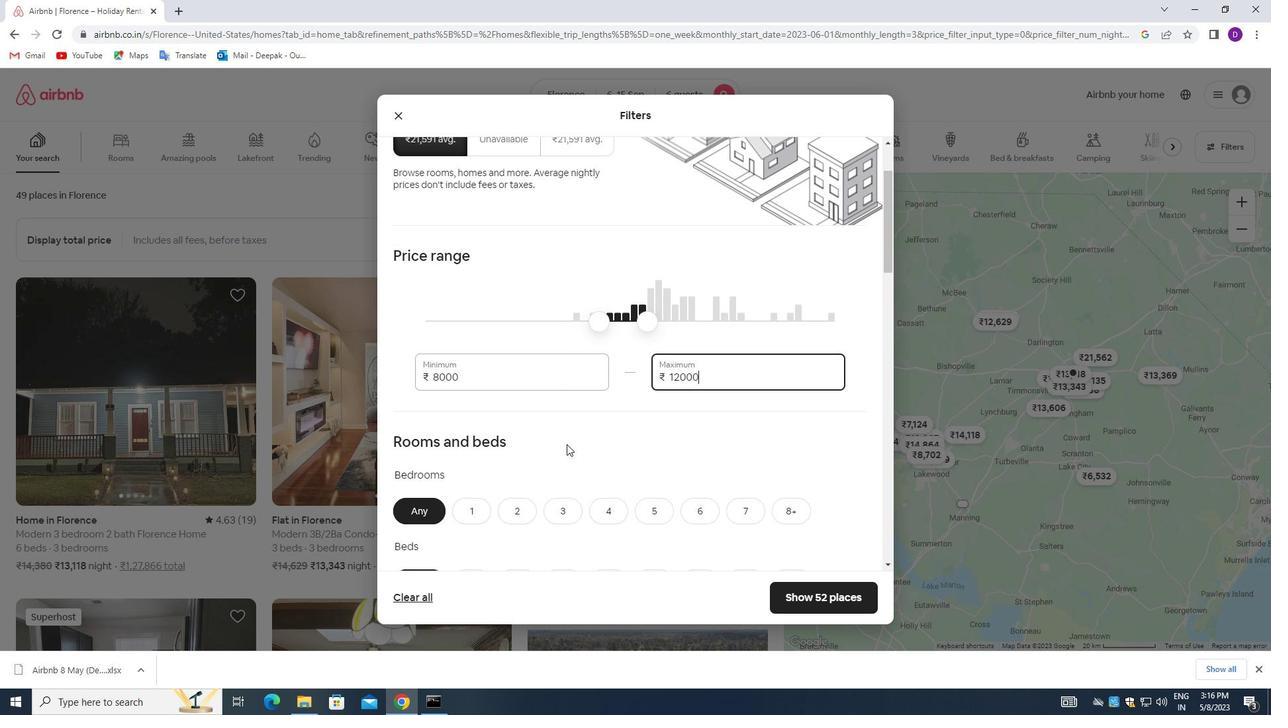 
Action: Mouse moved to (694, 349)
Screenshot: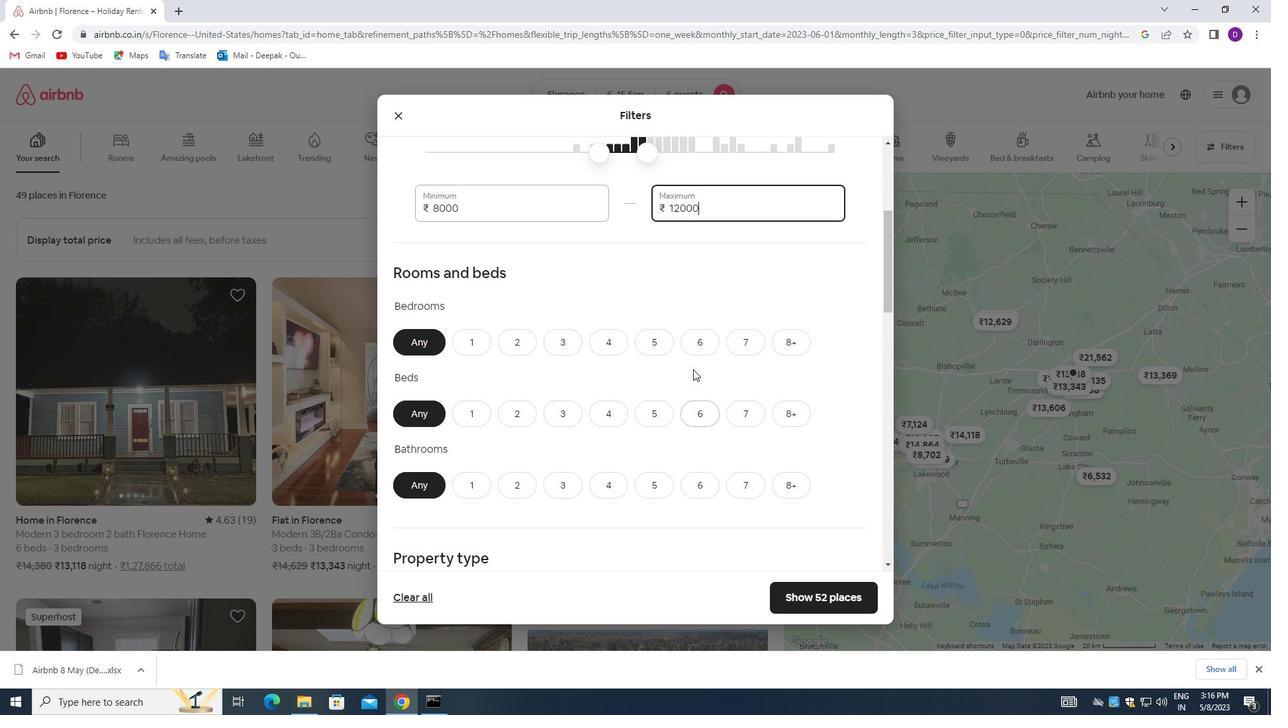 
Action: Mouse pressed left at (694, 349)
Screenshot: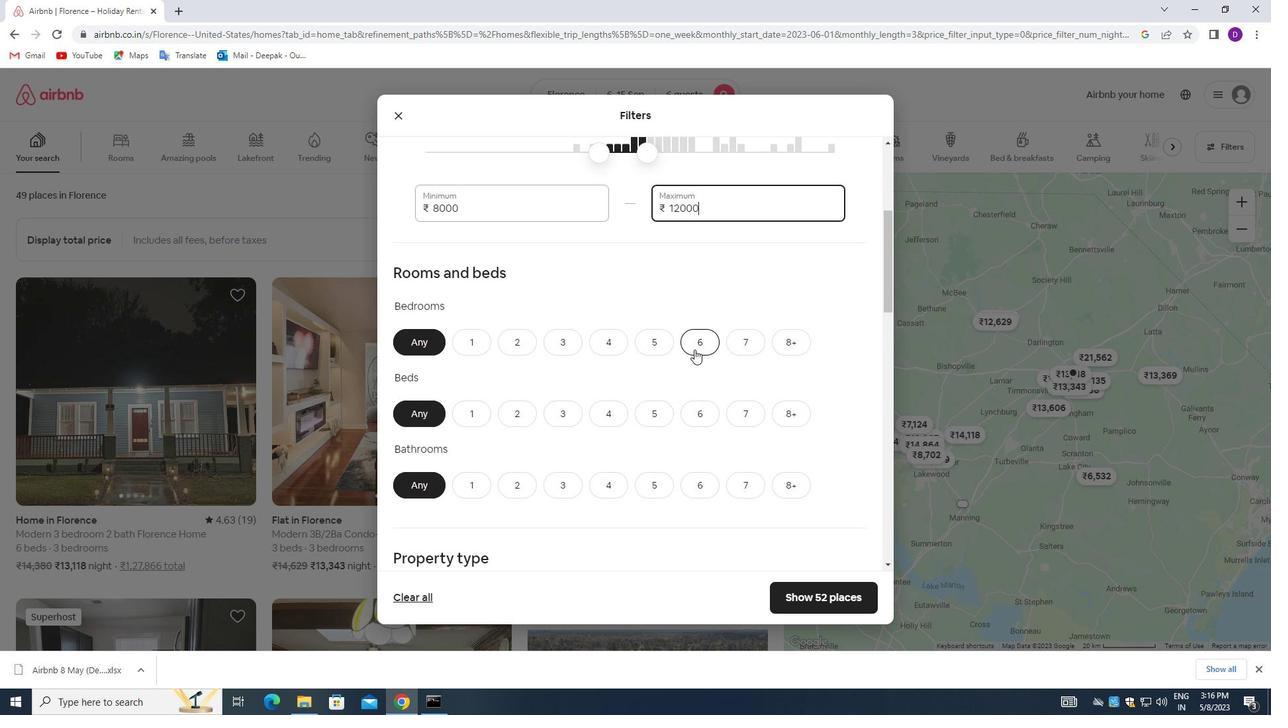 
Action: Mouse moved to (692, 413)
Screenshot: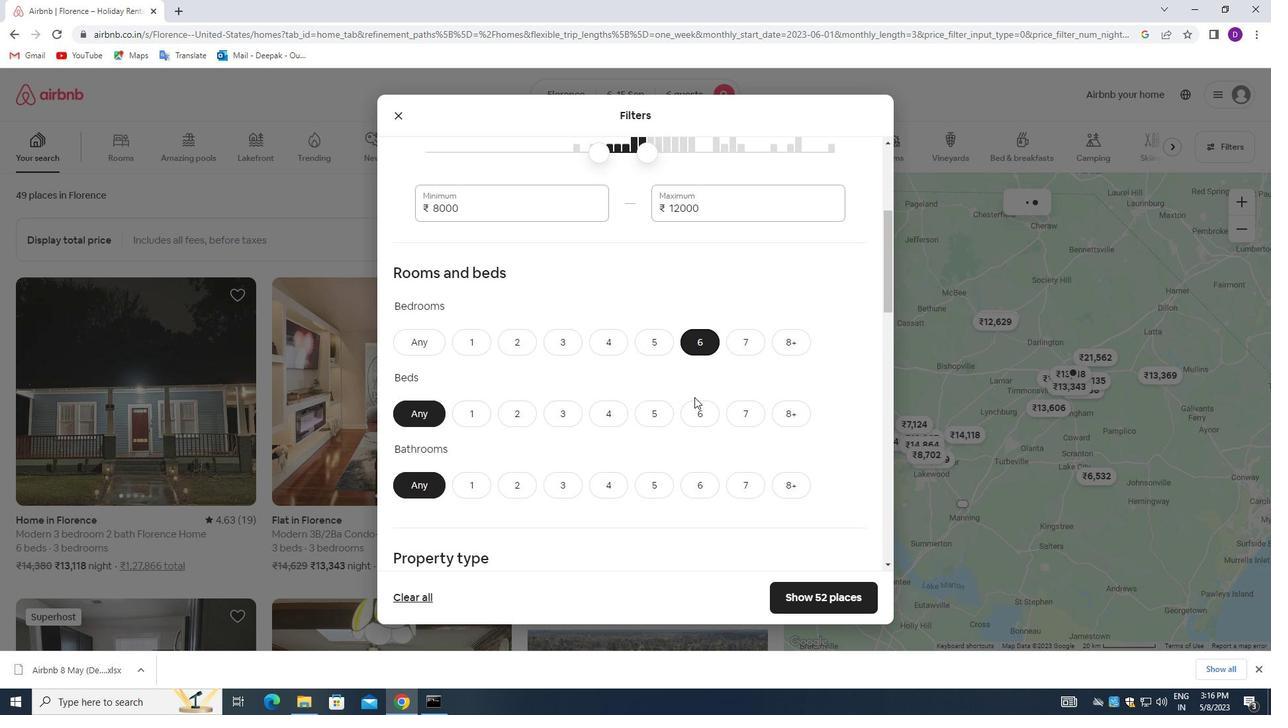 
Action: Mouse pressed left at (692, 413)
Screenshot: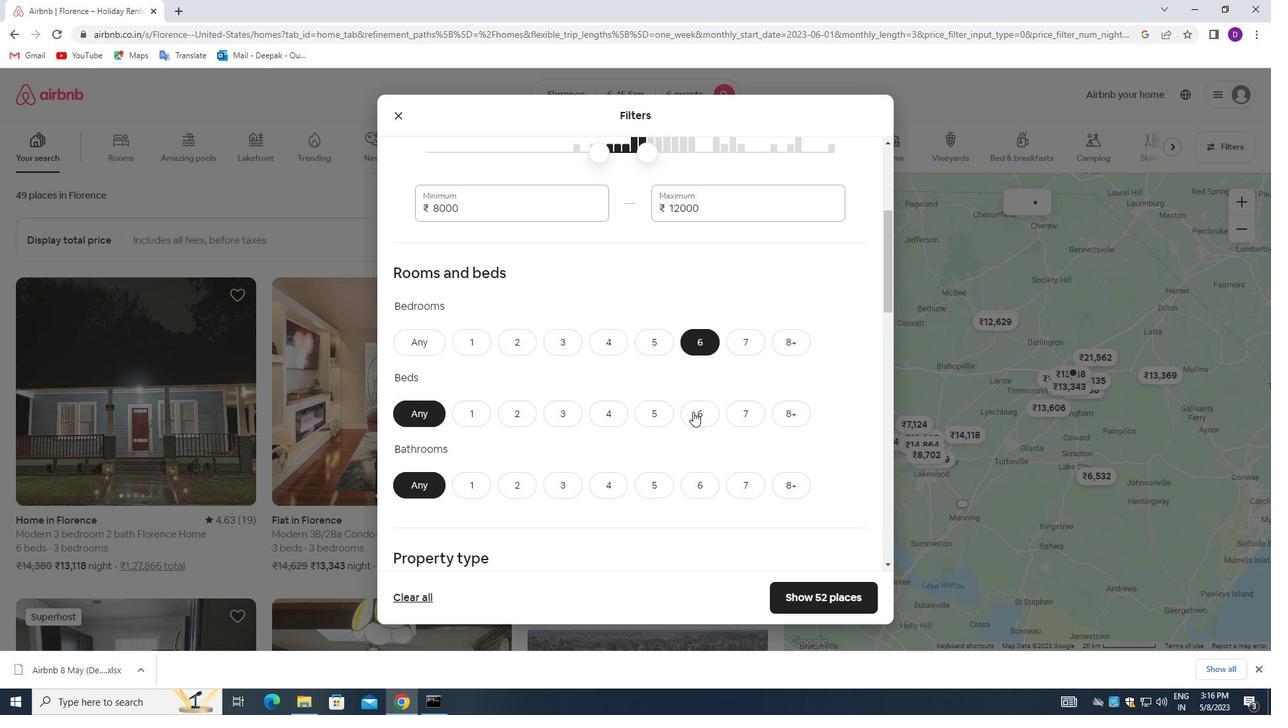 
Action: Mouse moved to (699, 480)
Screenshot: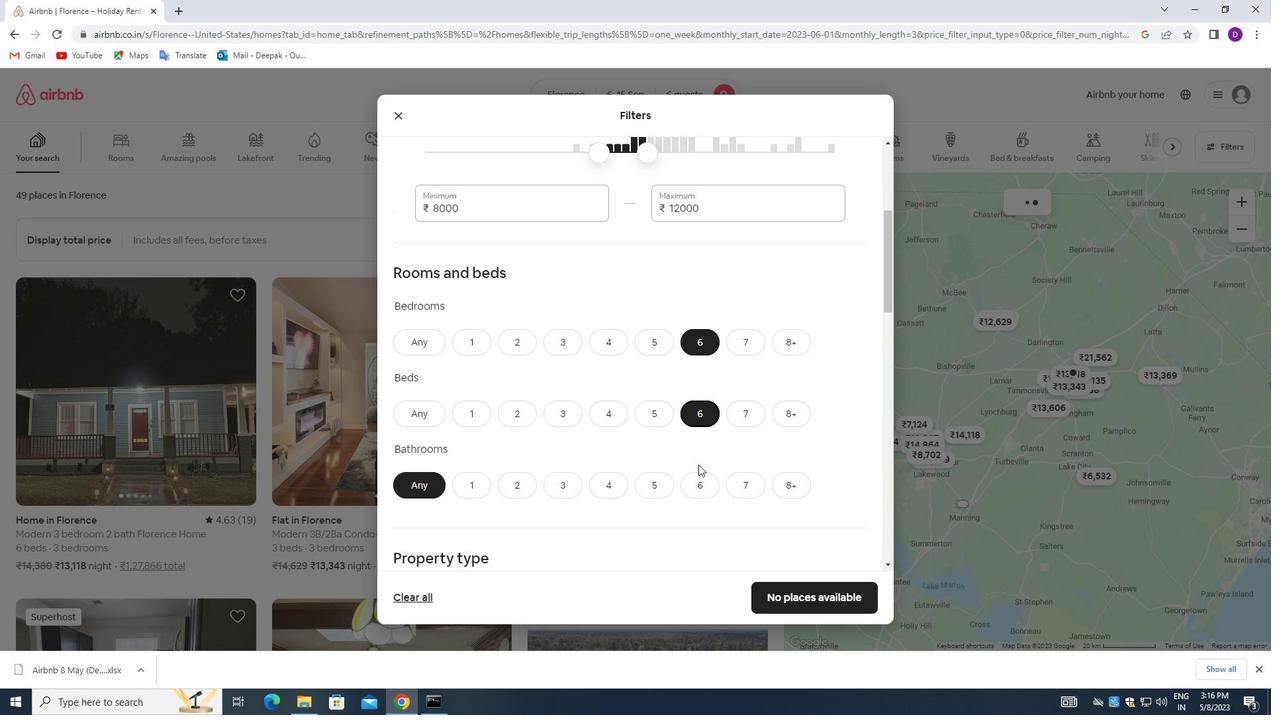 
Action: Mouse pressed left at (699, 480)
Screenshot: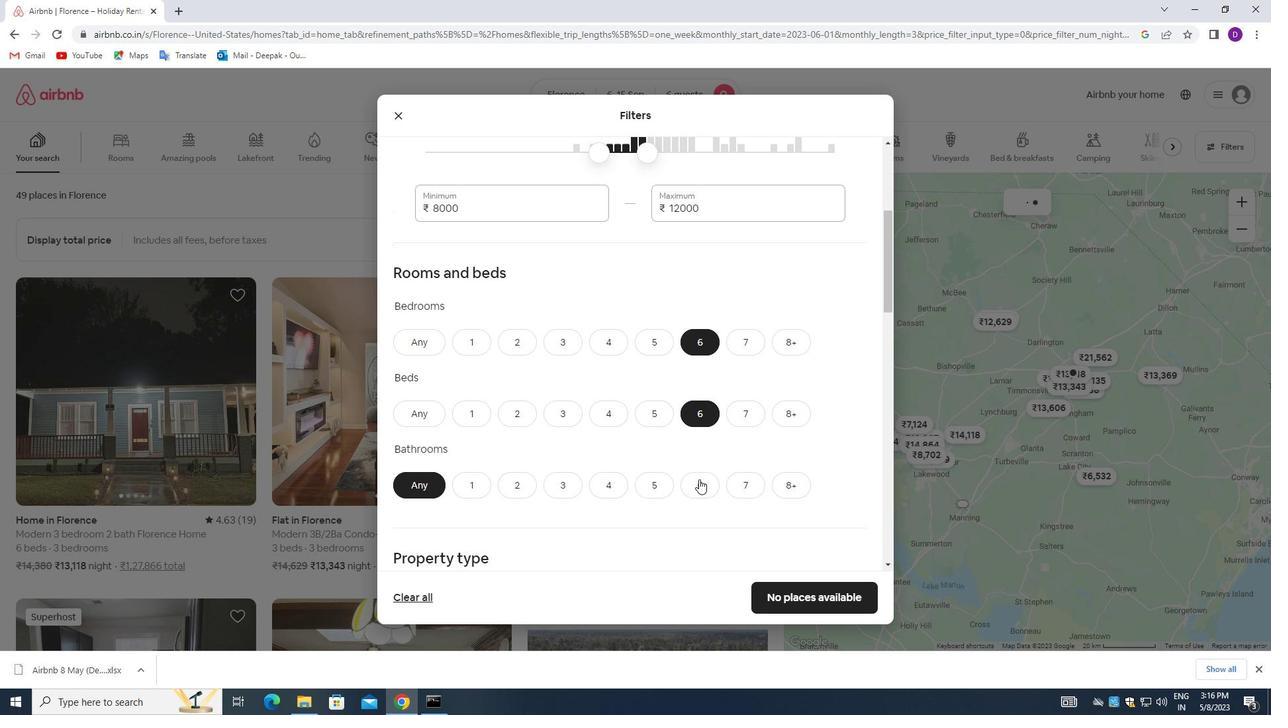 
Action: Mouse moved to (652, 383)
Screenshot: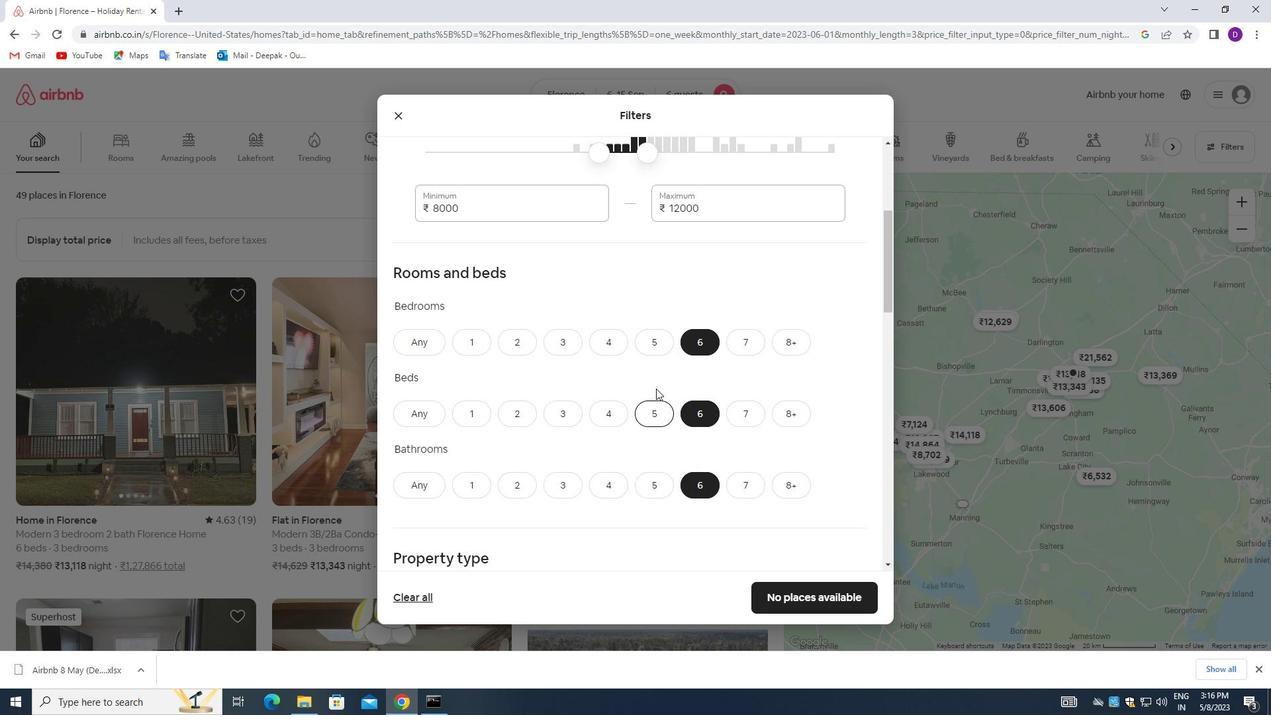 
Action: Mouse scrolled (652, 382) with delta (0, 0)
Screenshot: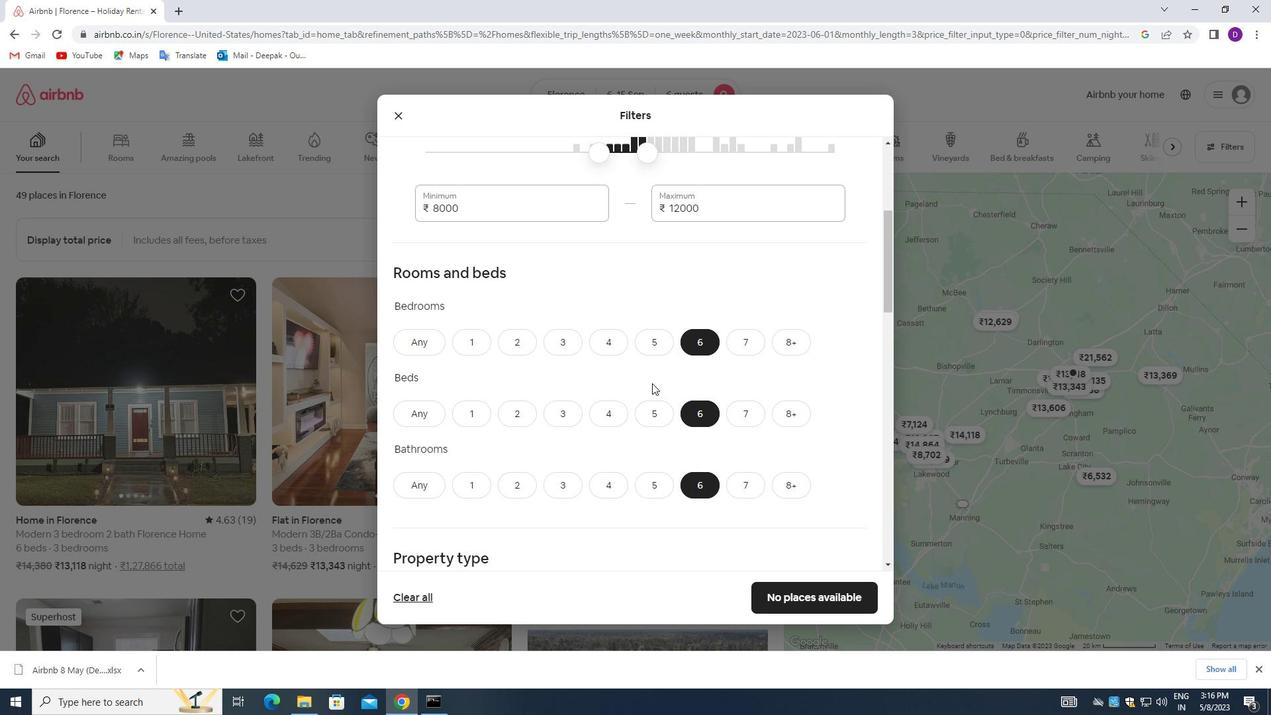 
Action: Mouse scrolled (652, 382) with delta (0, 0)
Screenshot: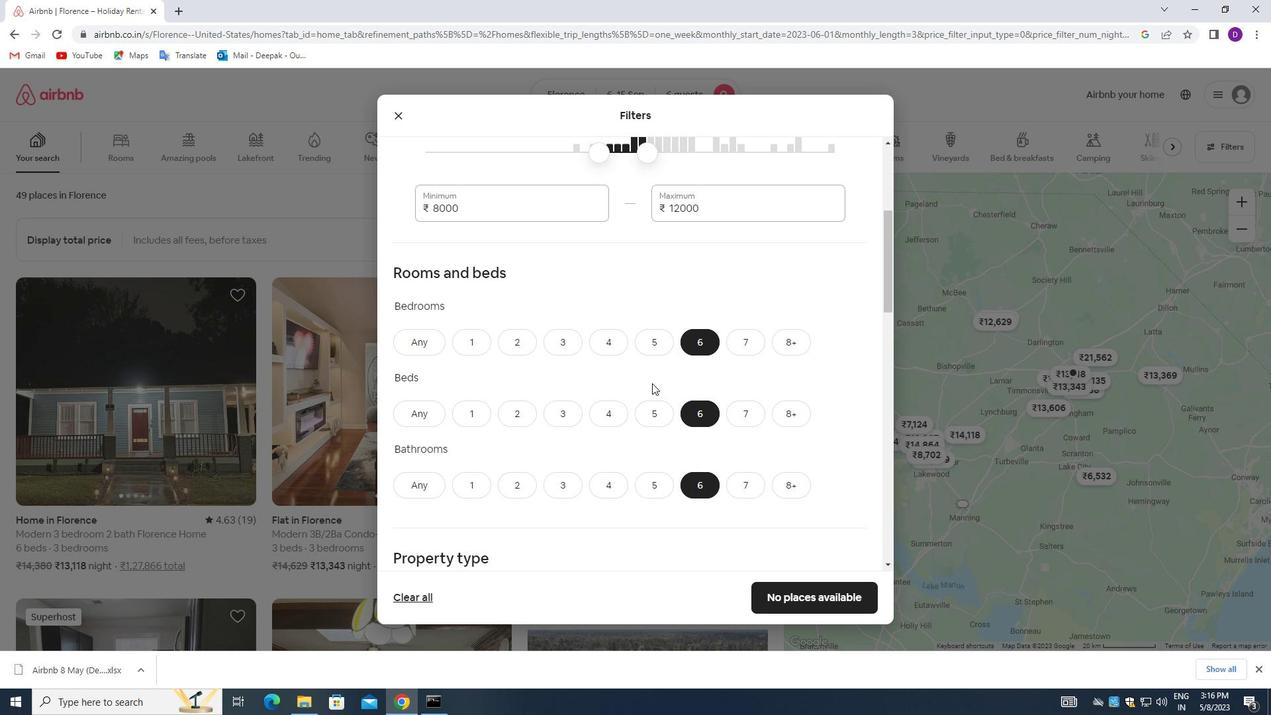 
Action: Mouse moved to (664, 370)
Screenshot: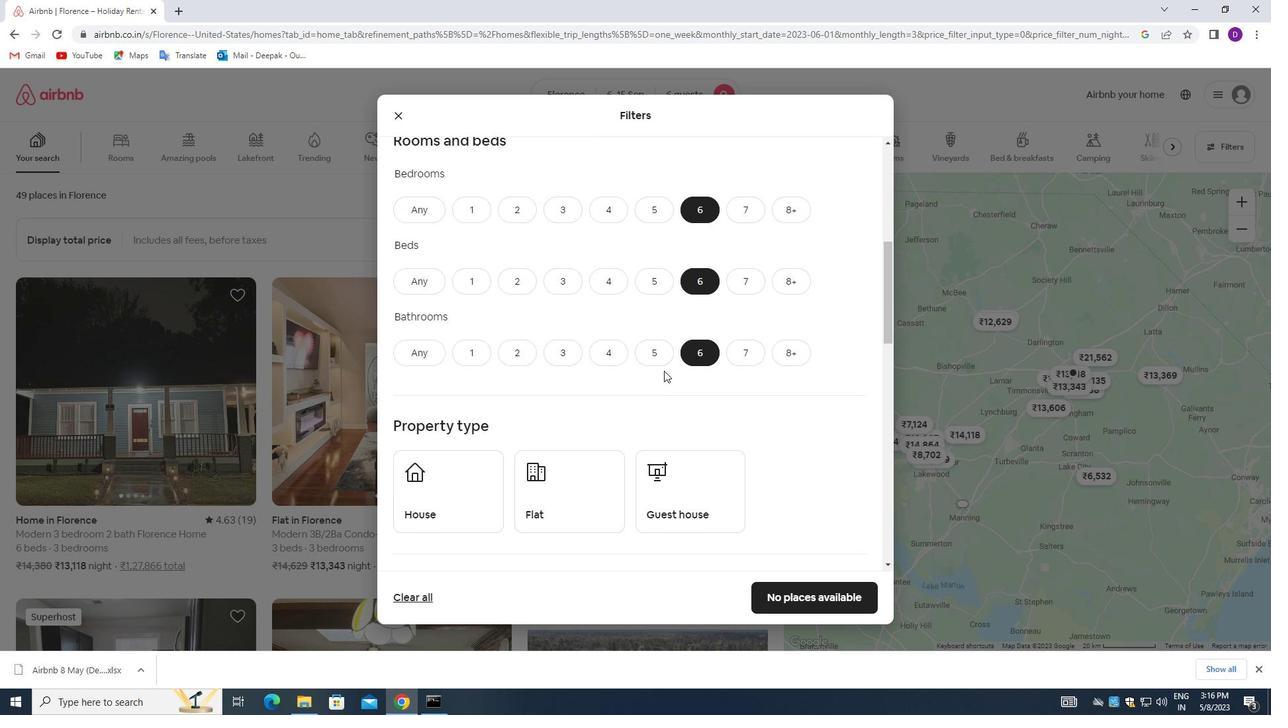 
Action: Mouse scrolled (664, 370) with delta (0, 0)
Screenshot: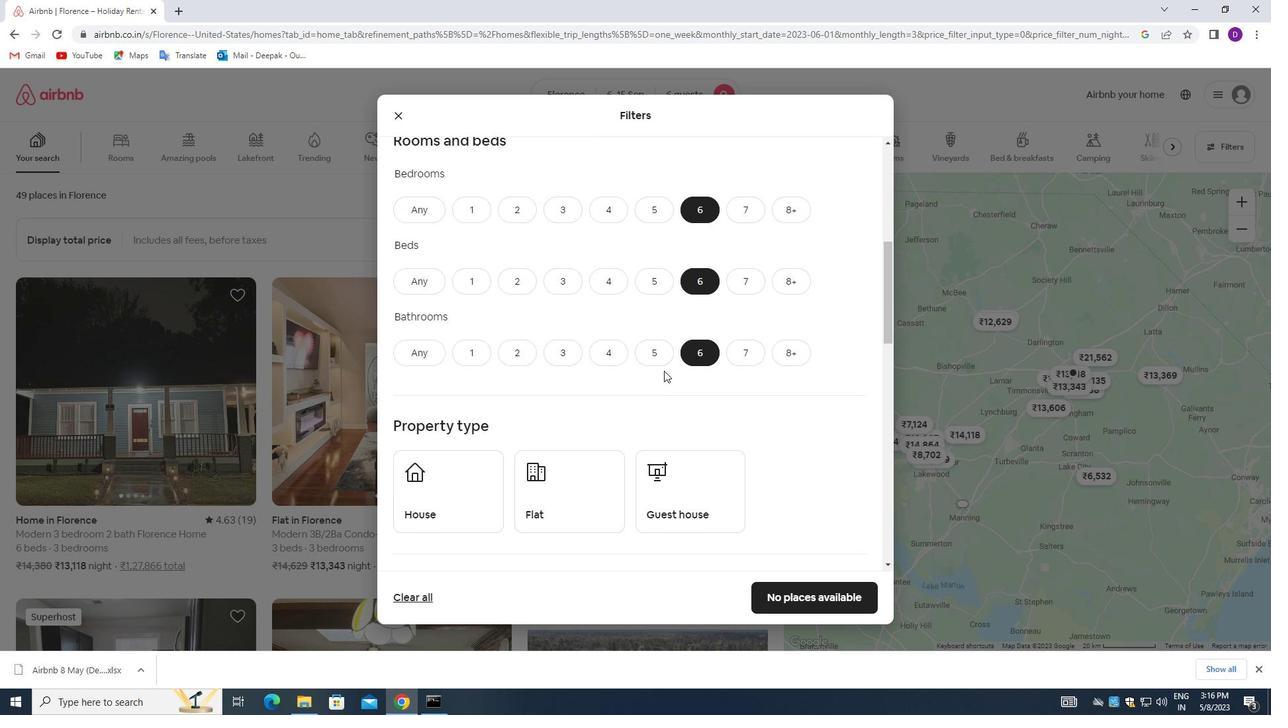 
Action: Mouse scrolled (664, 370) with delta (0, 0)
Screenshot: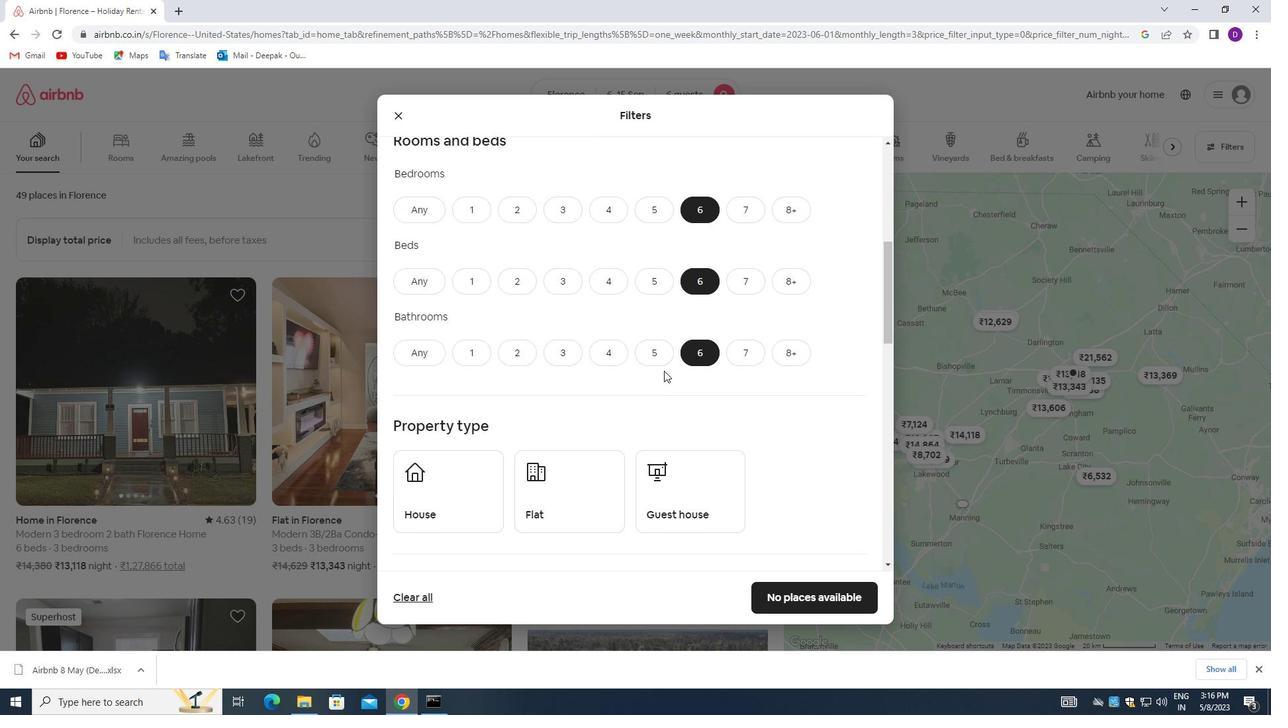 
Action: Mouse moved to (476, 358)
Screenshot: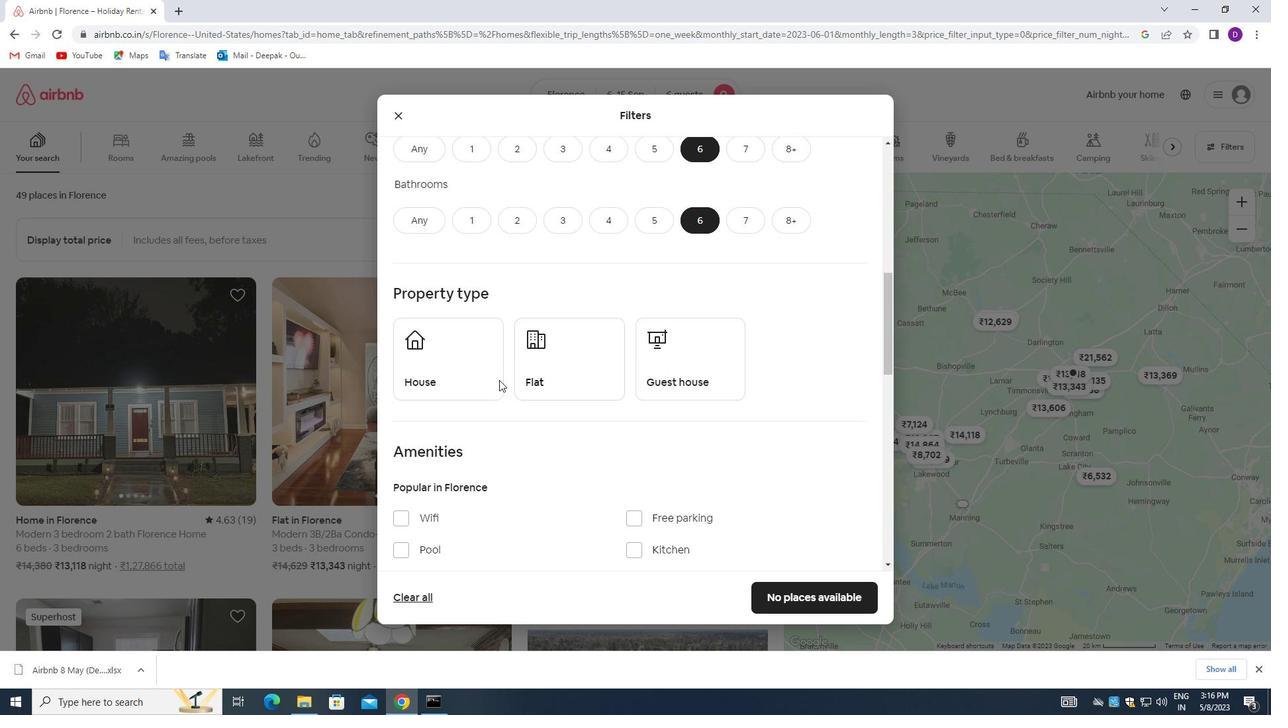 
Action: Mouse pressed left at (476, 358)
Screenshot: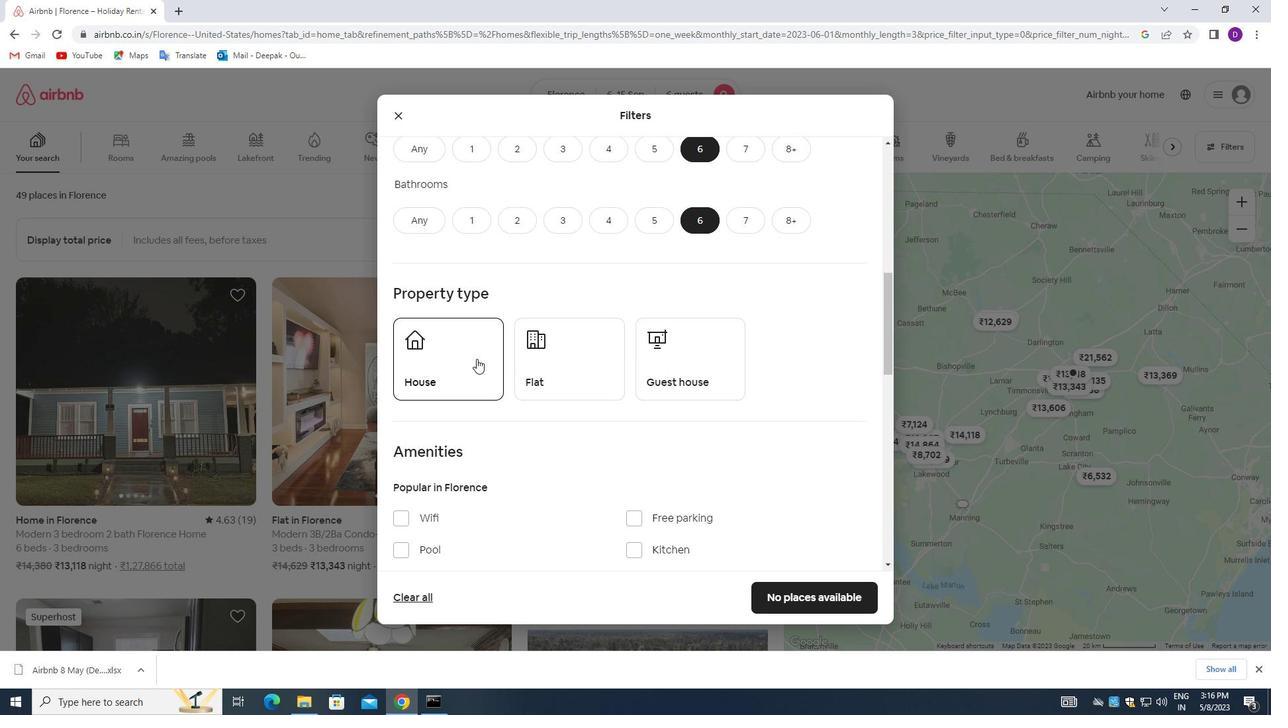 
Action: Mouse moved to (550, 363)
Screenshot: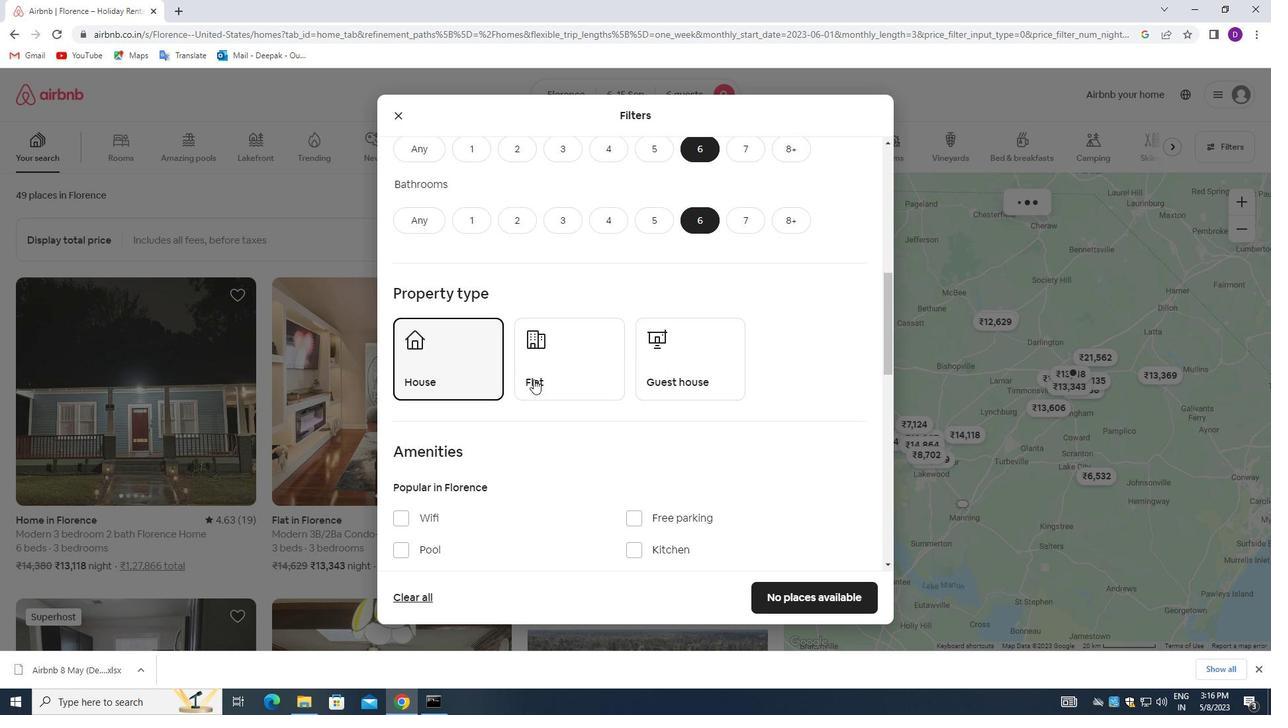 
Action: Mouse pressed left at (550, 363)
Screenshot: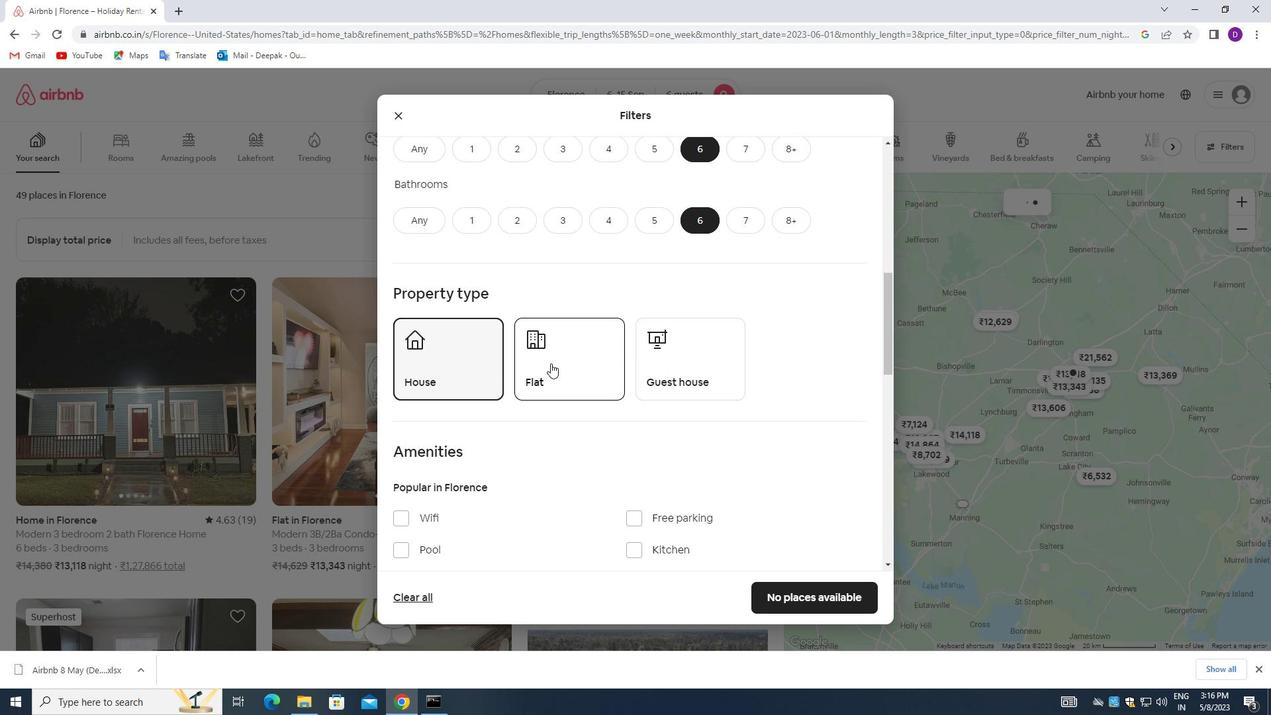 
Action: Mouse moved to (727, 353)
Screenshot: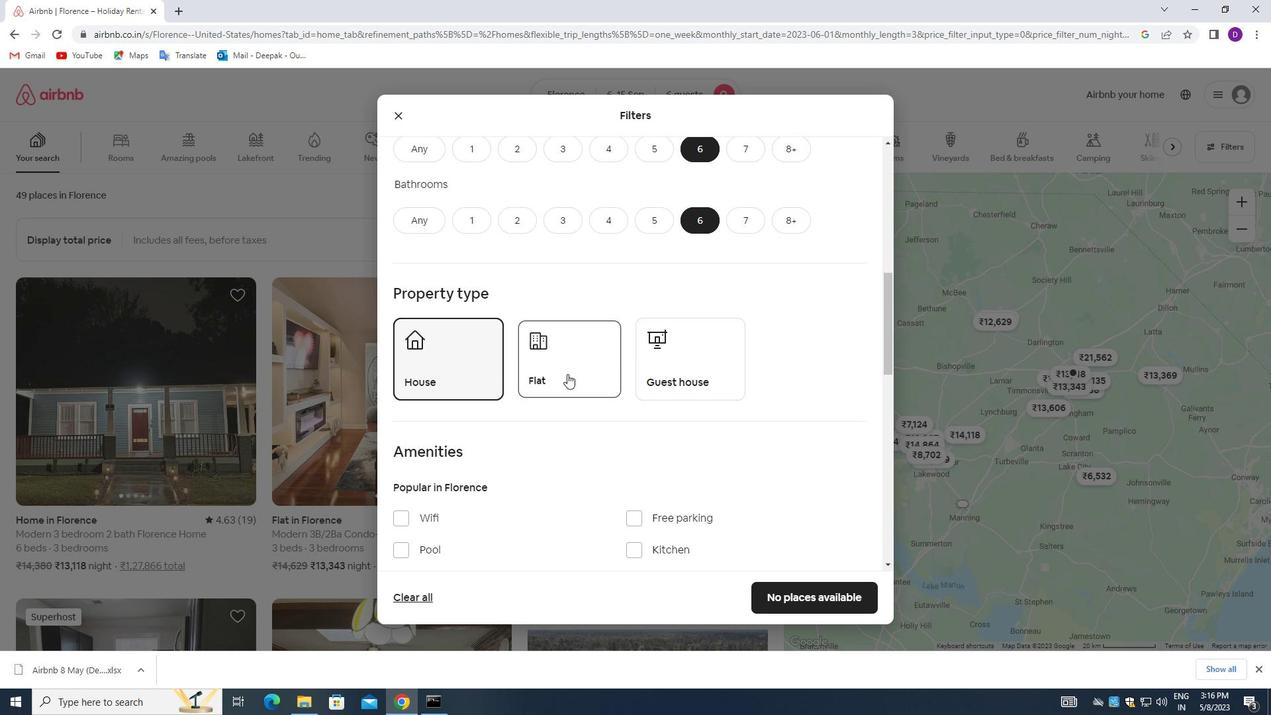 
Action: Mouse pressed left at (727, 353)
Screenshot: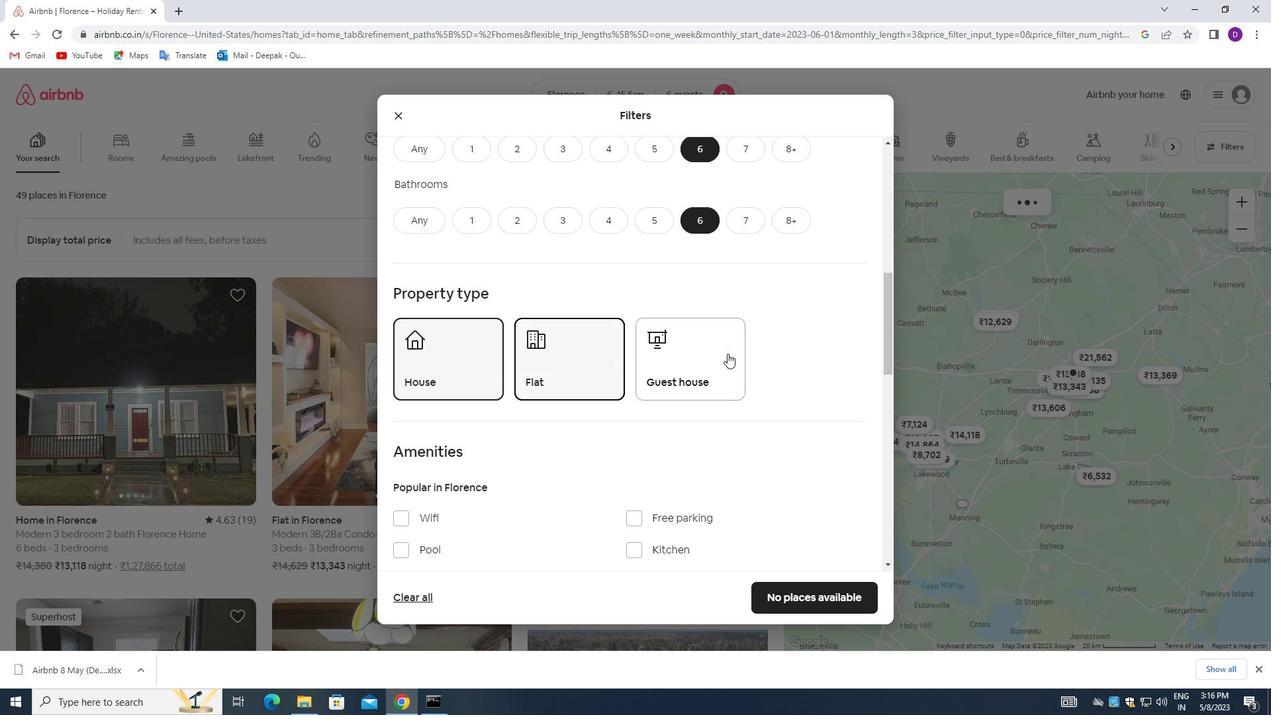 
Action: Mouse moved to (574, 441)
Screenshot: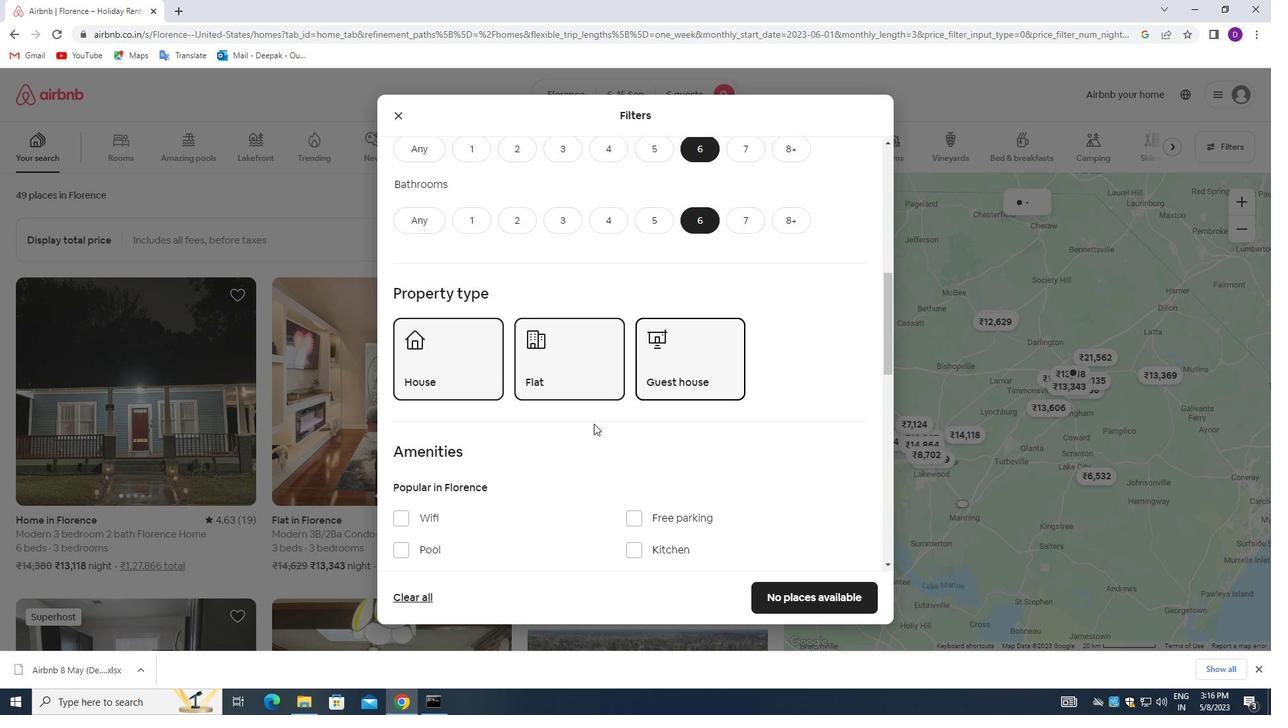 
Action: Mouse scrolled (574, 440) with delta (0, 0)
Screenshot: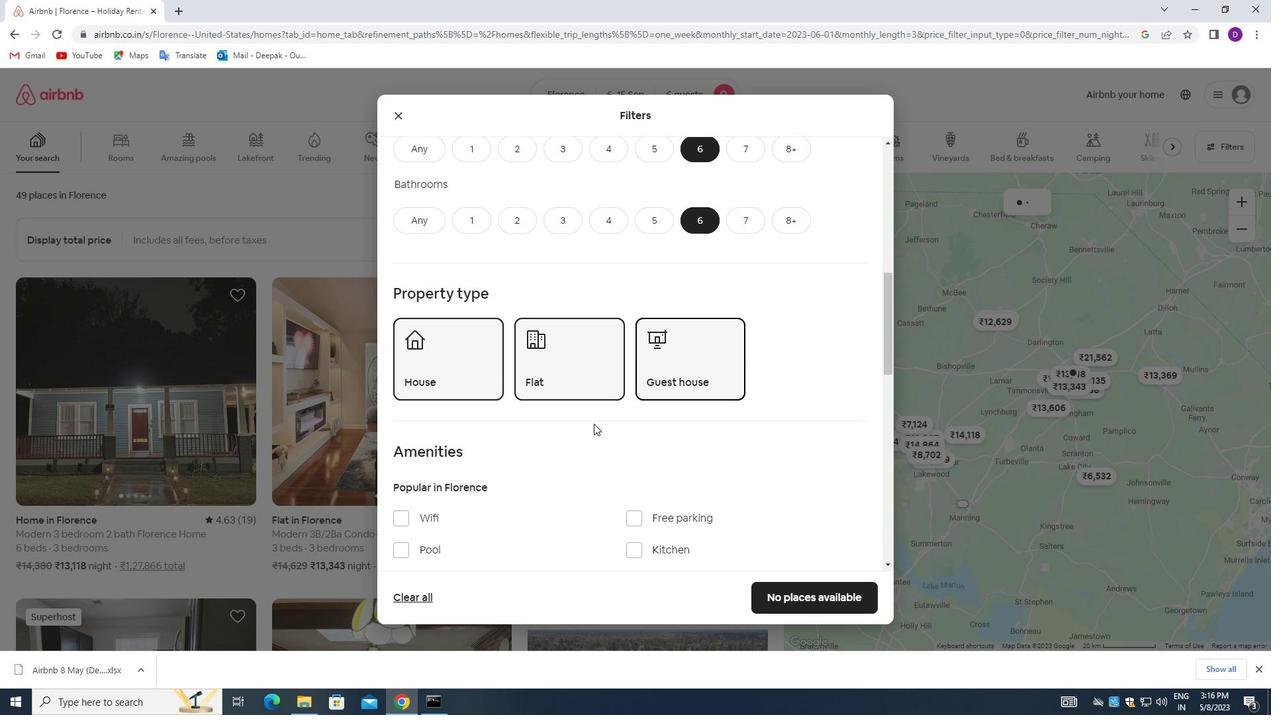 
Action: Mouse moved to (573, 442)
Screenshot: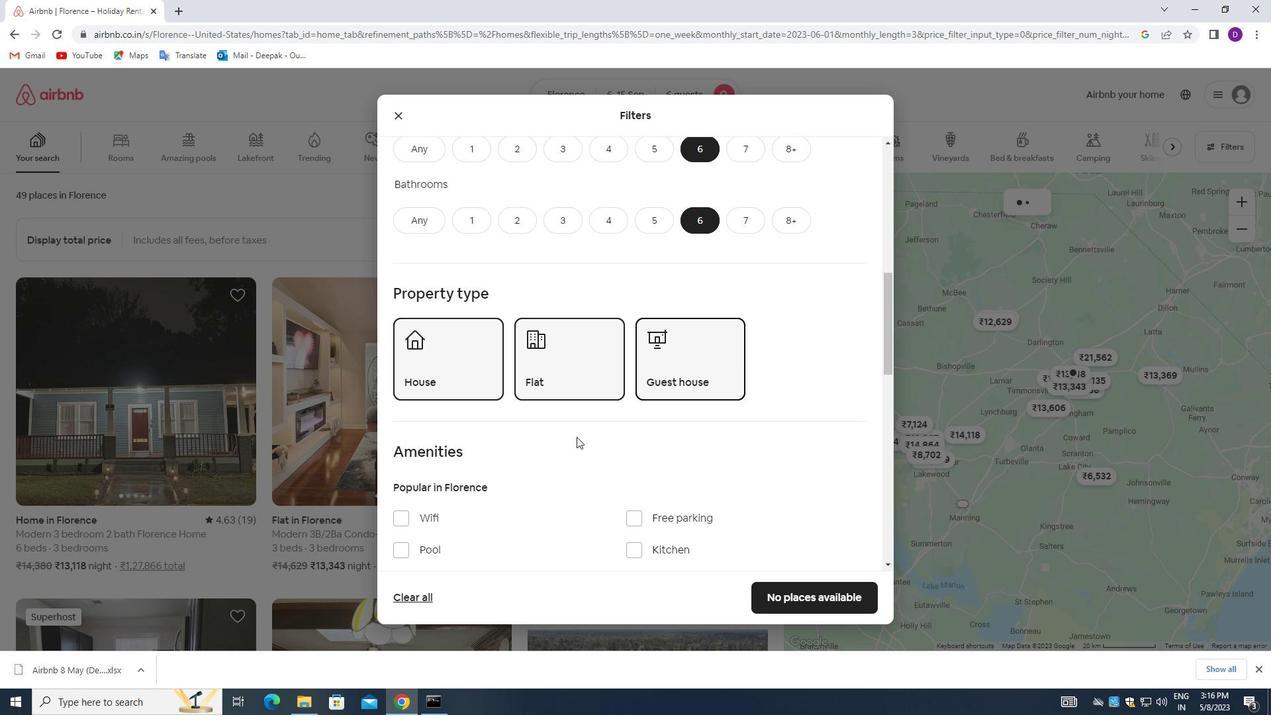 
Action: Mouse scrolled (573, 441) with delta (0, 0)
Screenshot: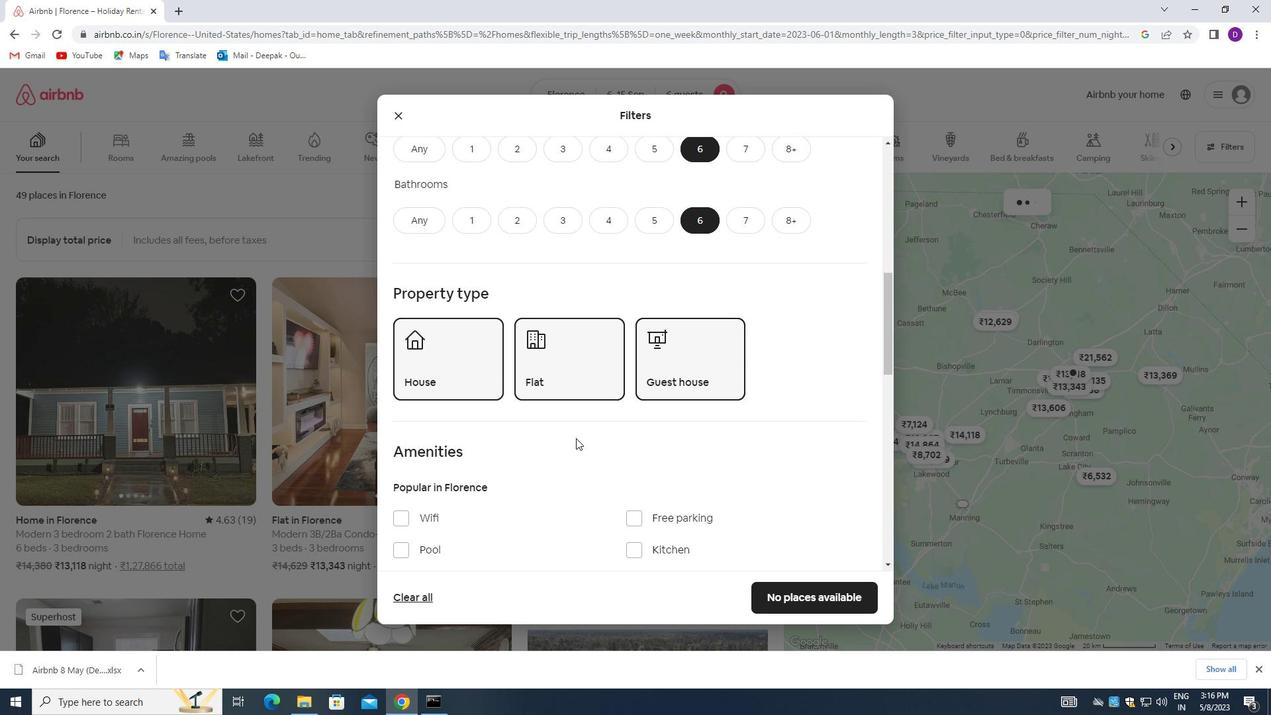 
Action: Mouse moved to (398, 386)
Screenshot: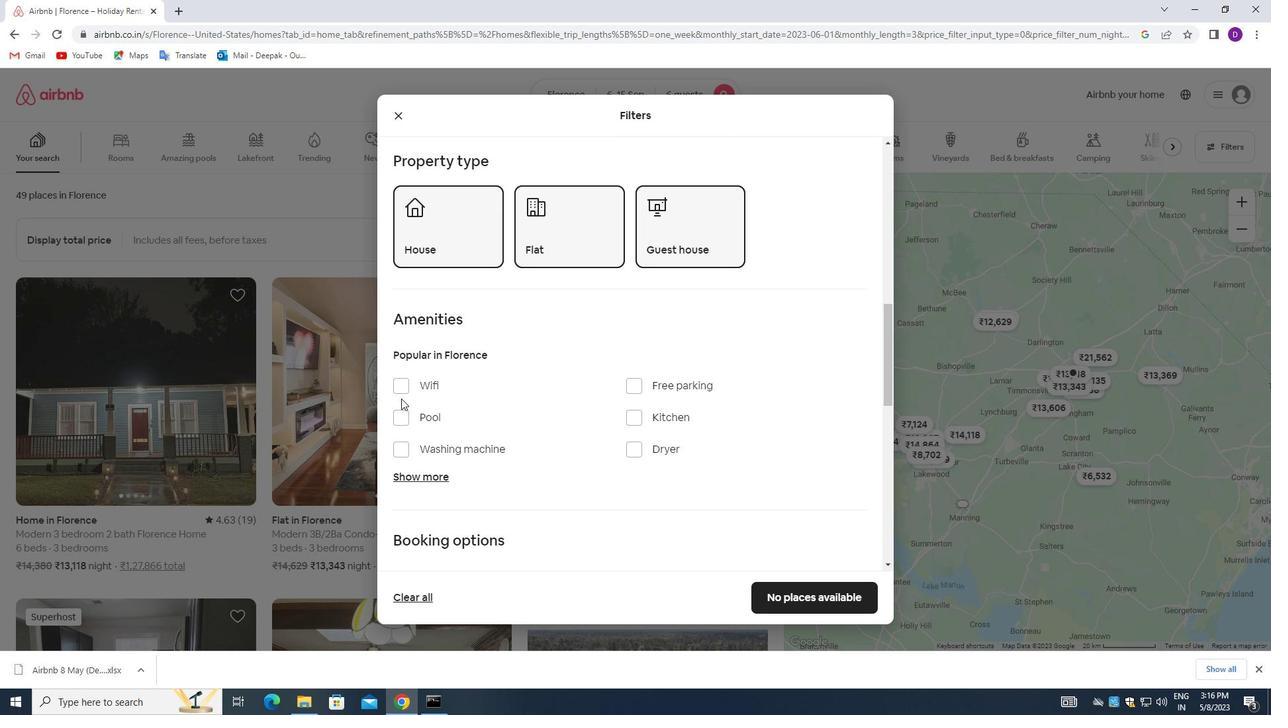 
Action: Mouse pressed left at (398, 386)
Screenshot: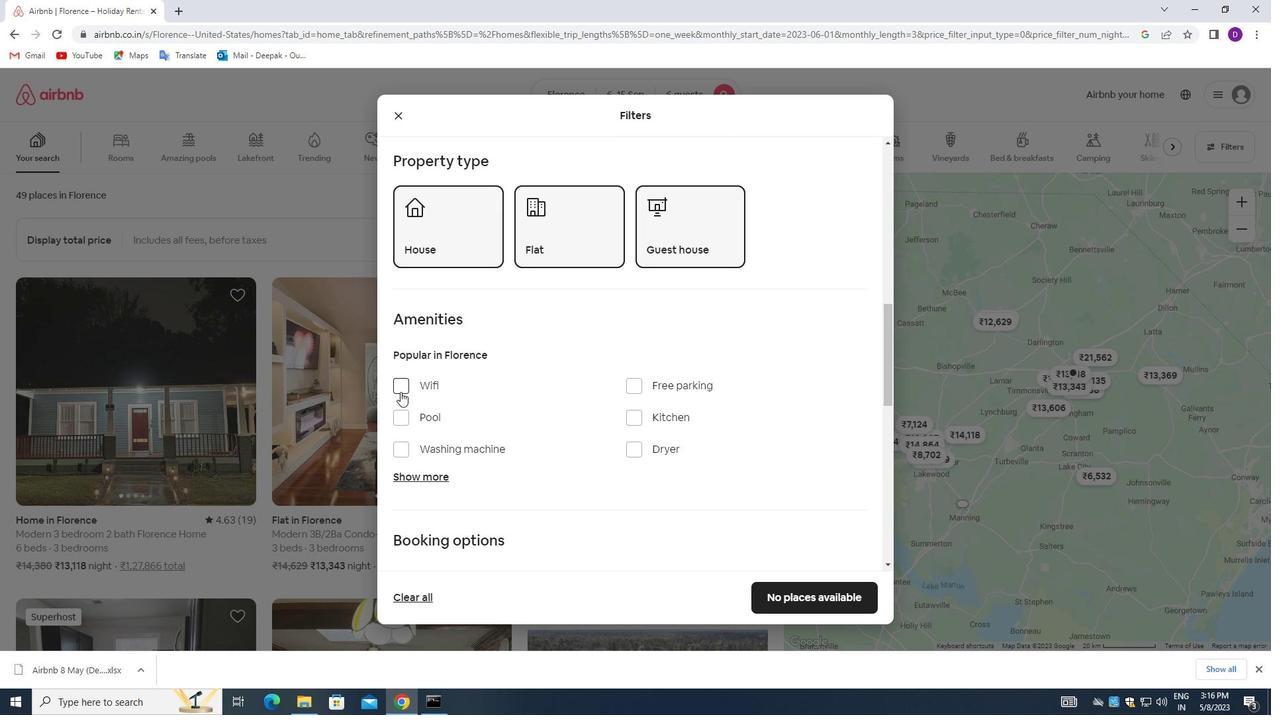 
Action: Mouse moved to (635, 383)
Screenshot: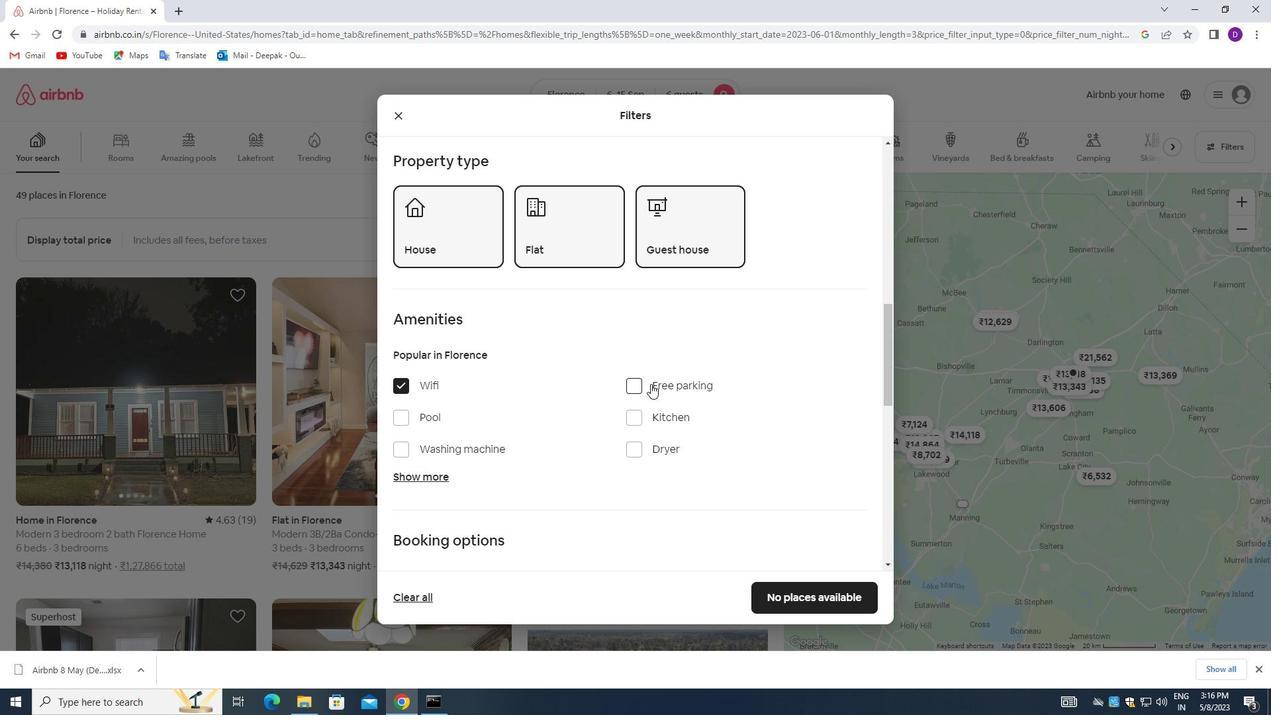 
Action: Mouse pressed left at (635, 383)
Screenshot: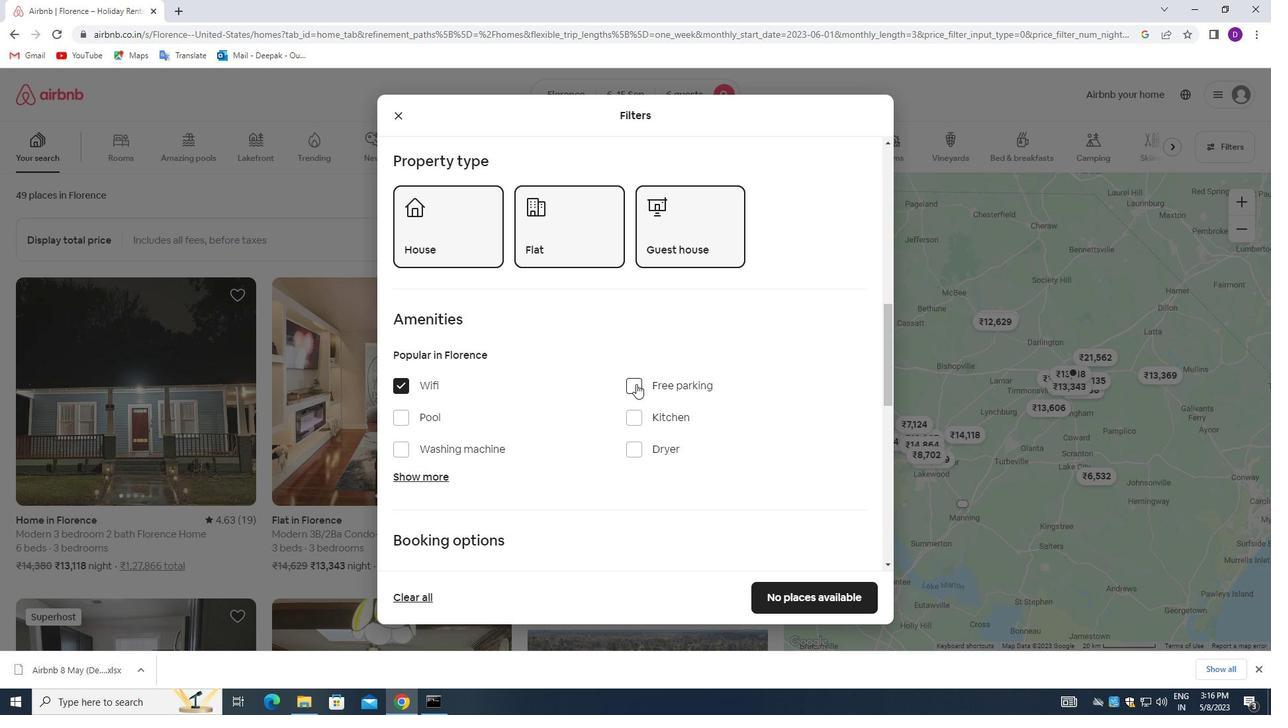 
Action: Mouse moved to (424, 475)
Screenshot: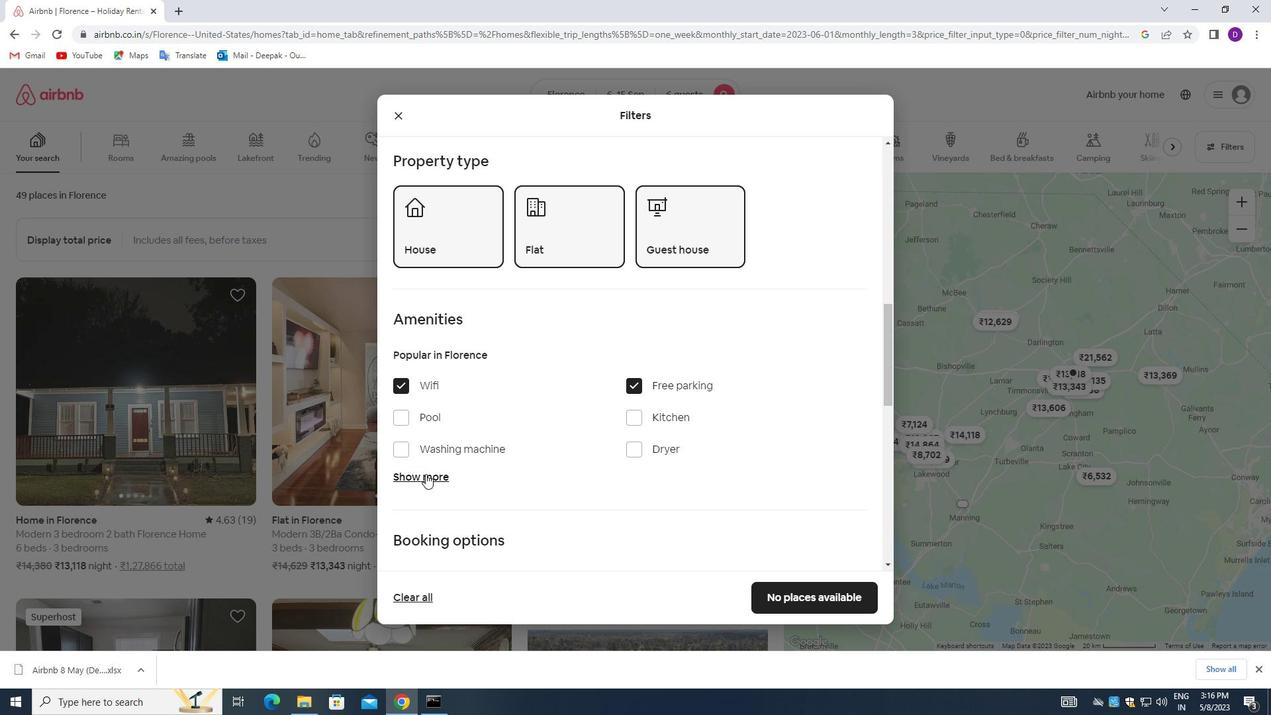 
Action: Mouse pressed left at (424, 475)
Screenshot: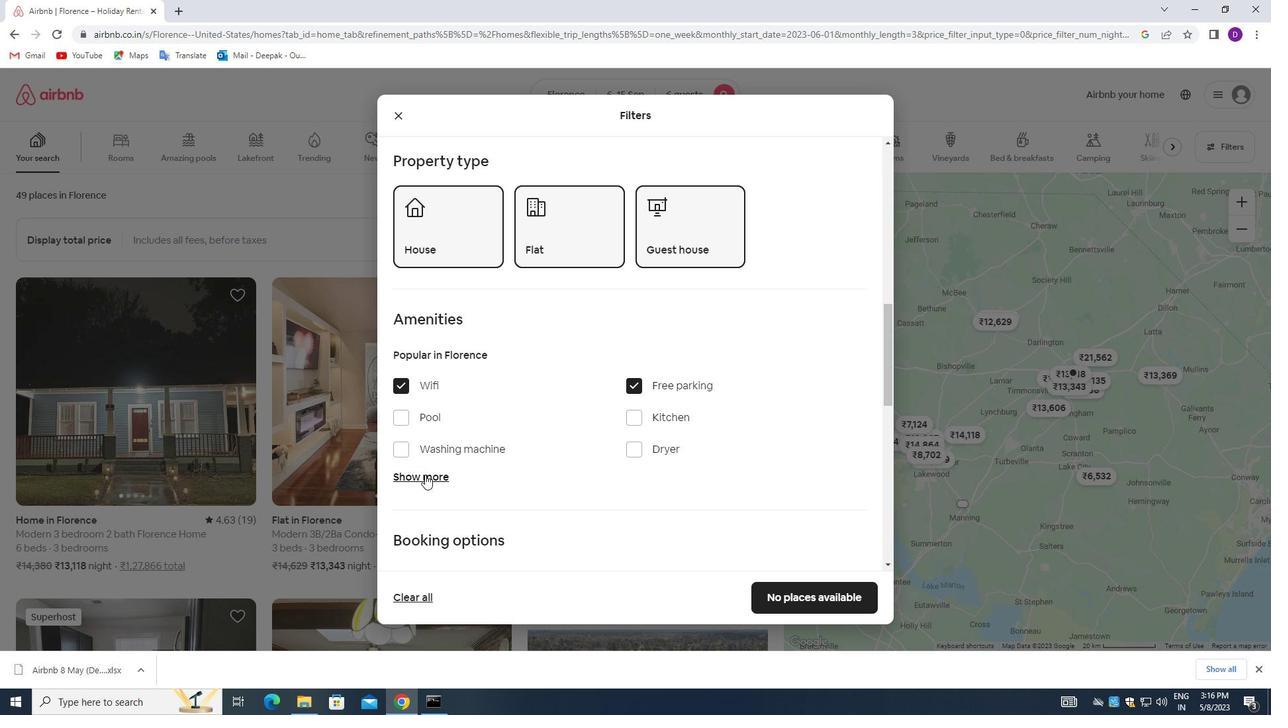 
Action: Mouse moved to (564, 454)
Screenshot: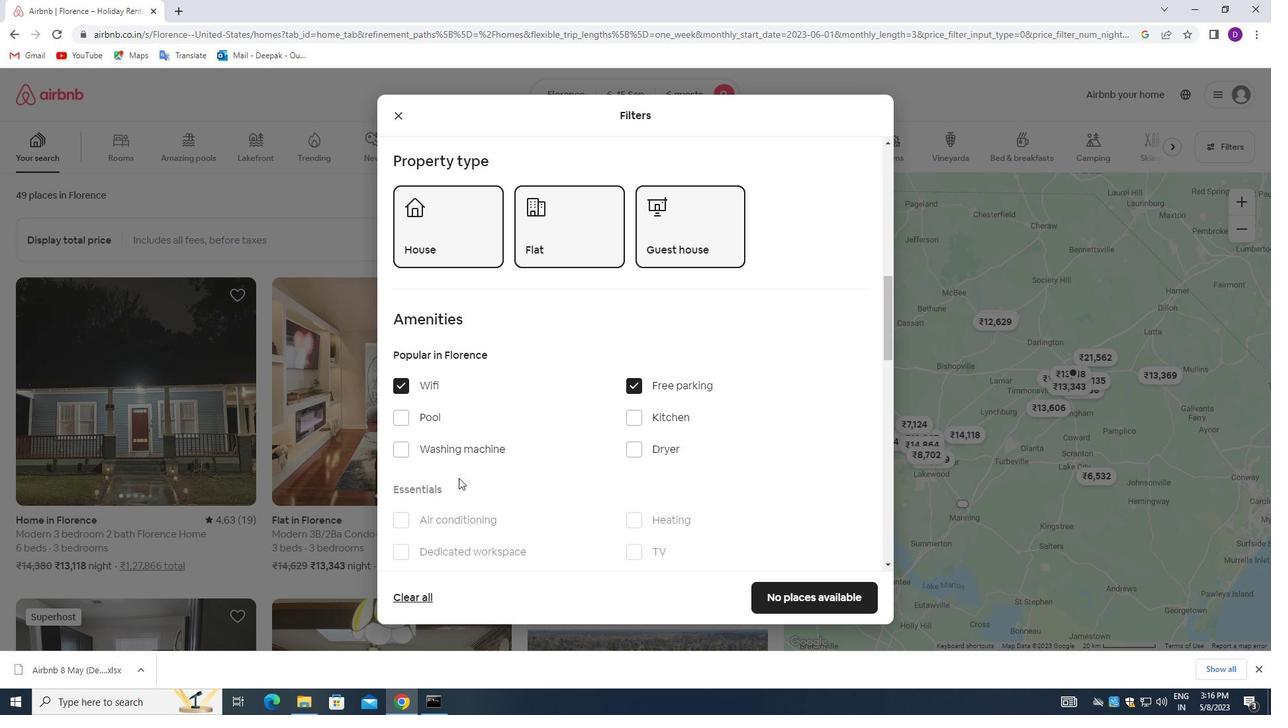 
Action: Mouse scrolled (564, 454) with delta (0, 0)
Screenshot: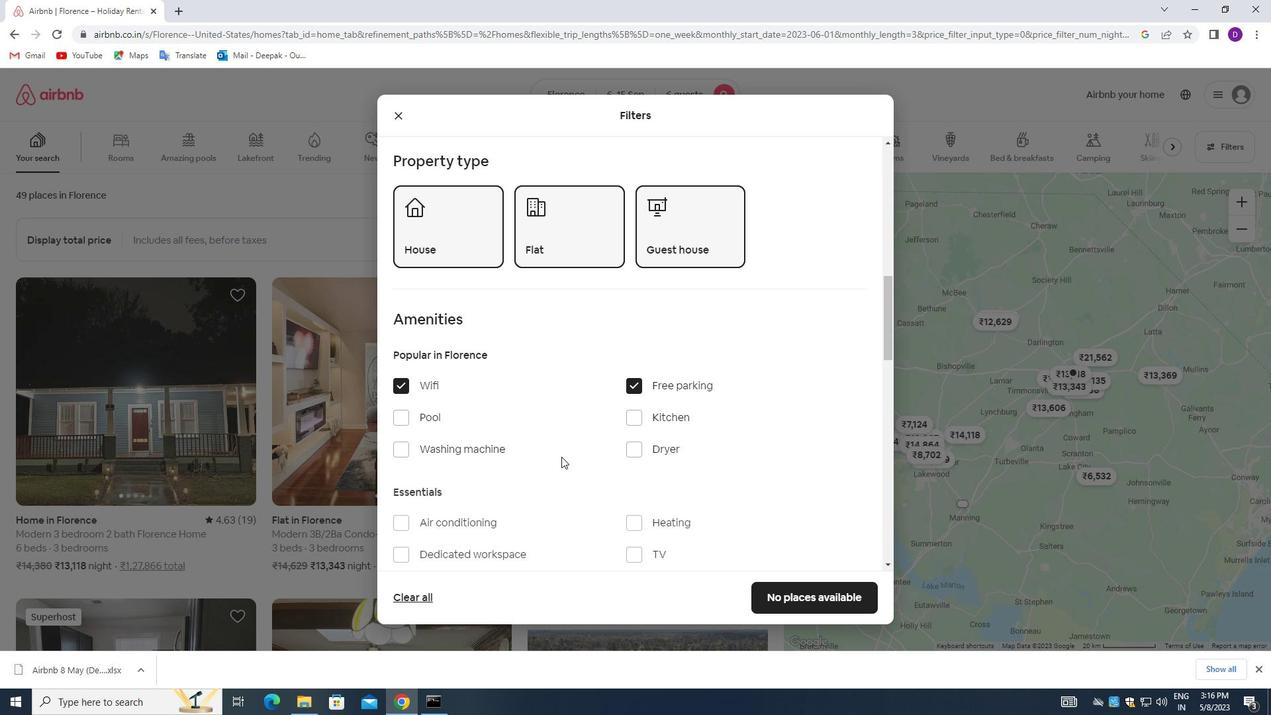 
Action: Mouse scrolled (564, 454) with delta (0, 0)
Screenshot: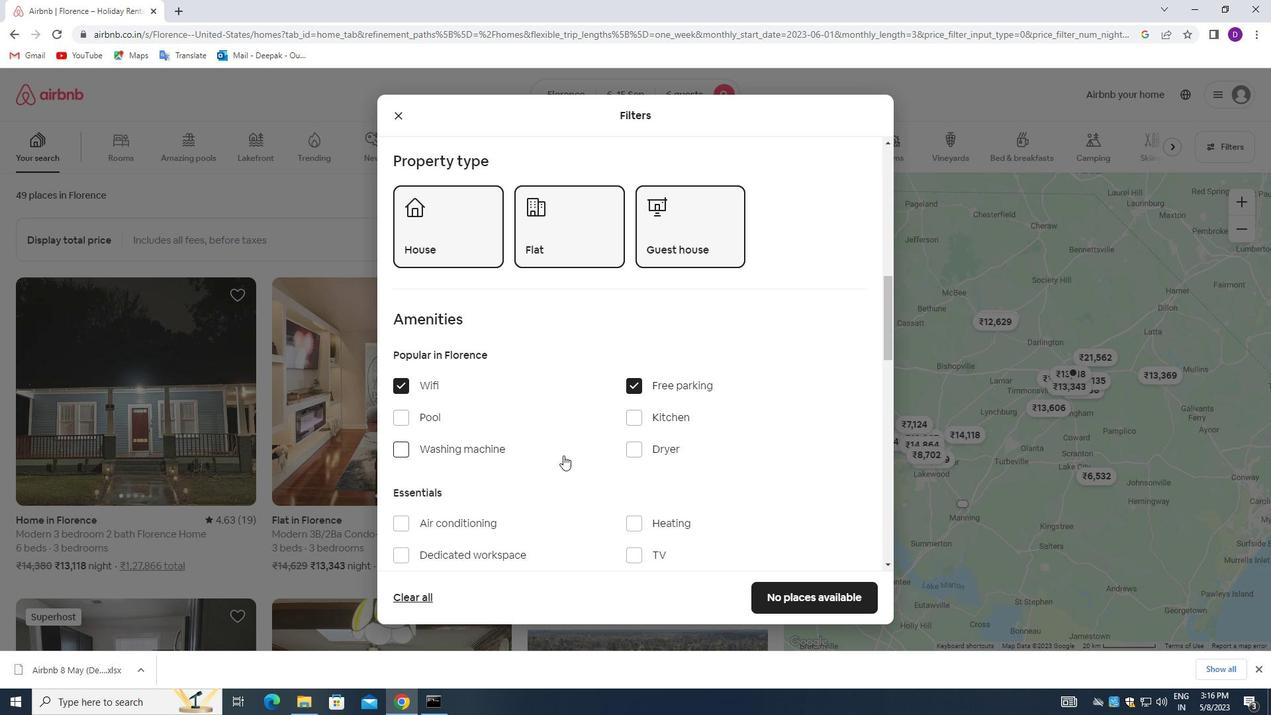 
Action: Mouse moved to (635, 425)
Screenshot: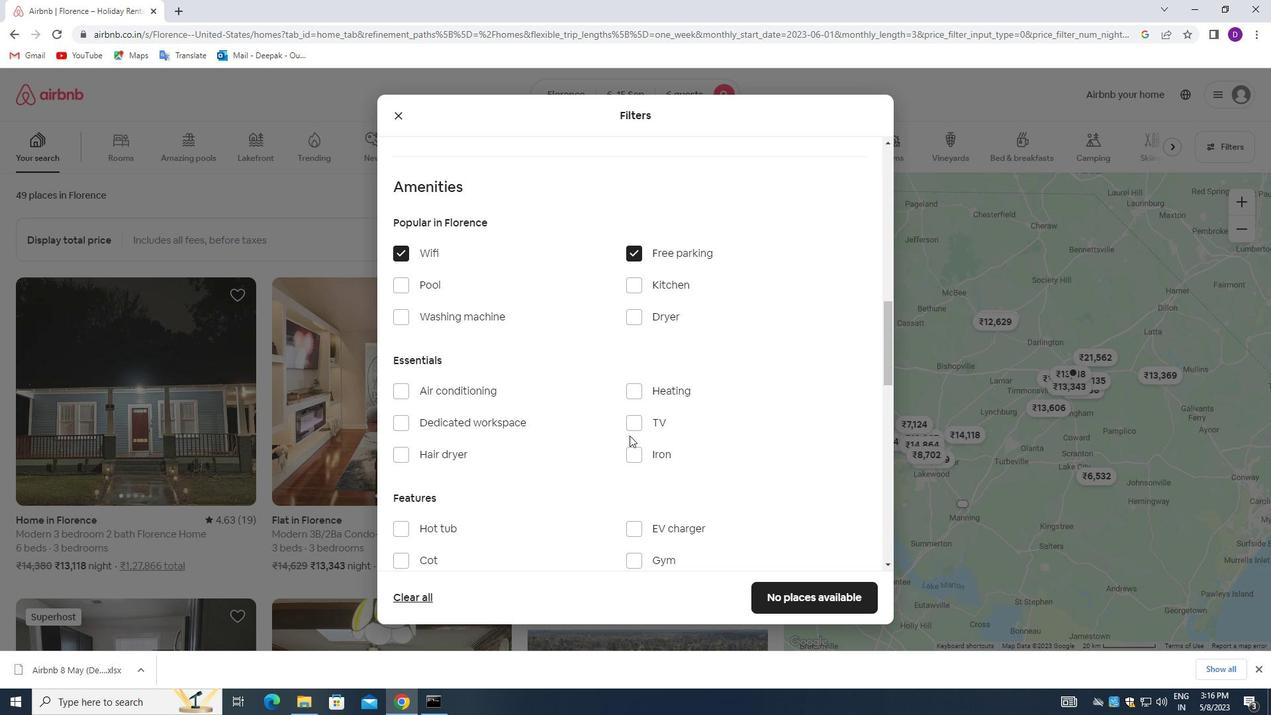 
Action: Mouse pressed left at (635, 425)
Screenshot: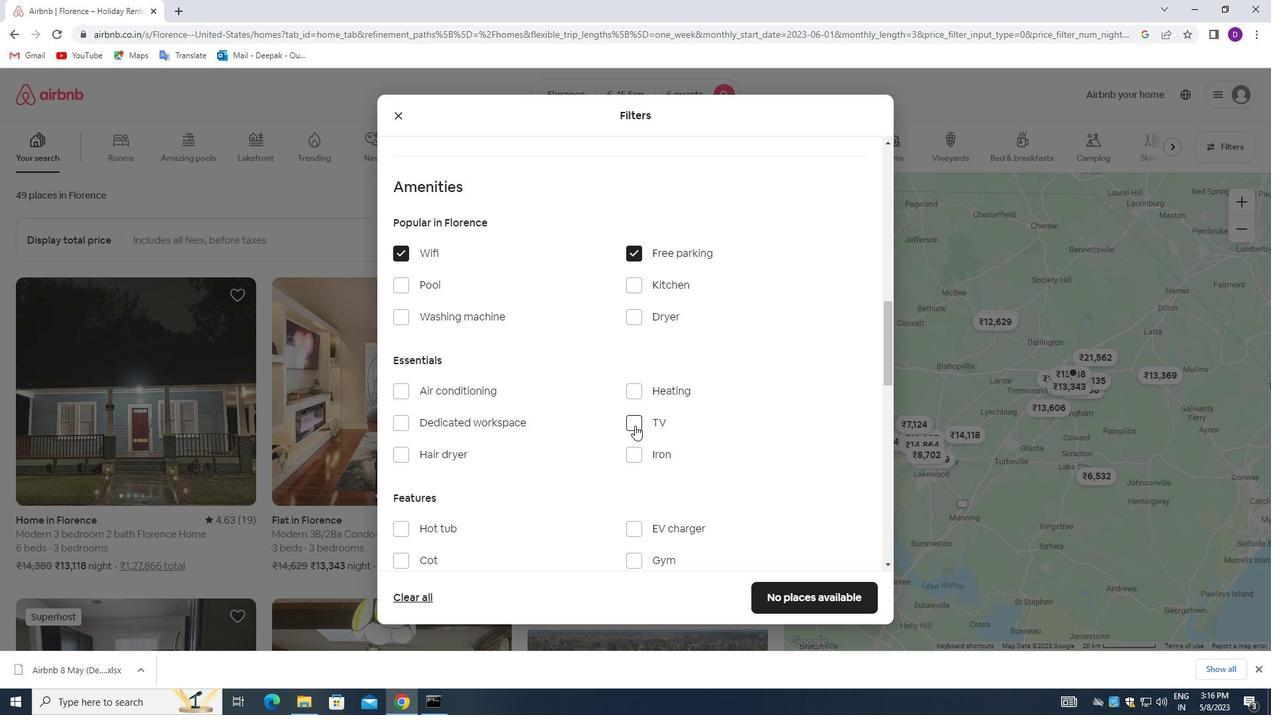 
Action: Mouse moved to (570, 462)
Screenshot: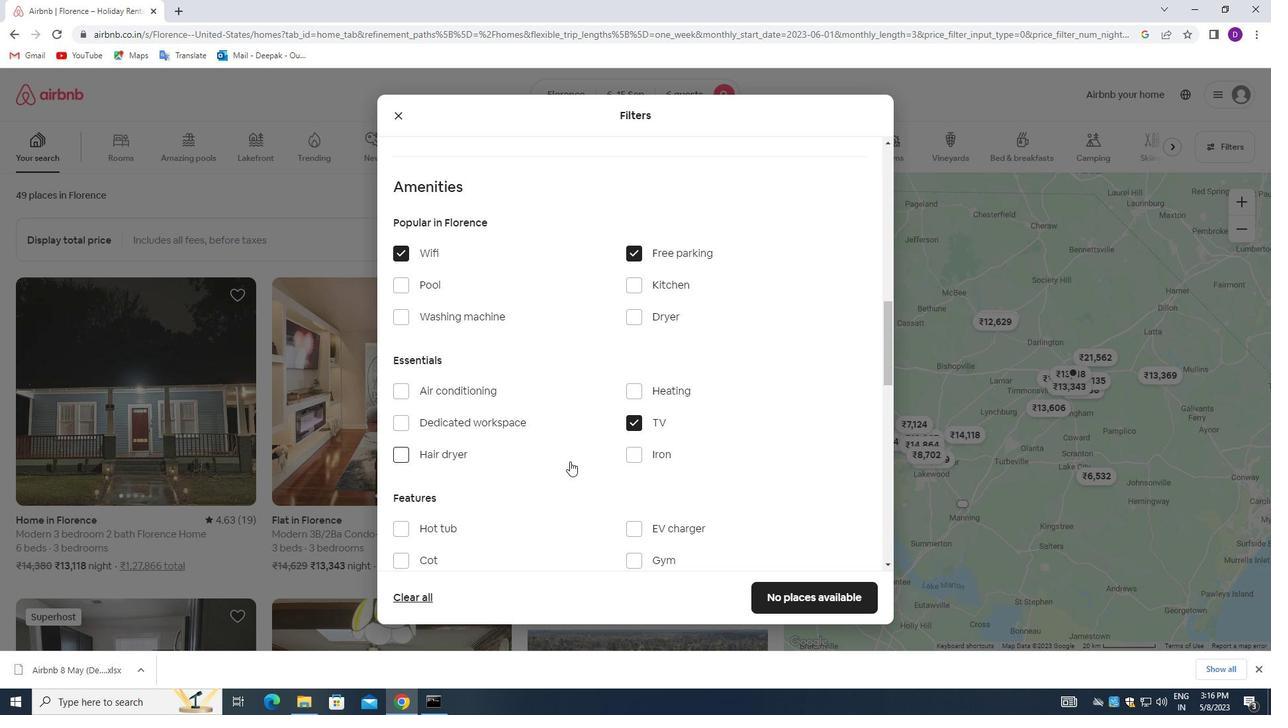 
Action: Mouse scrolled (570, 462) with delta (0, 0)
Screenshot: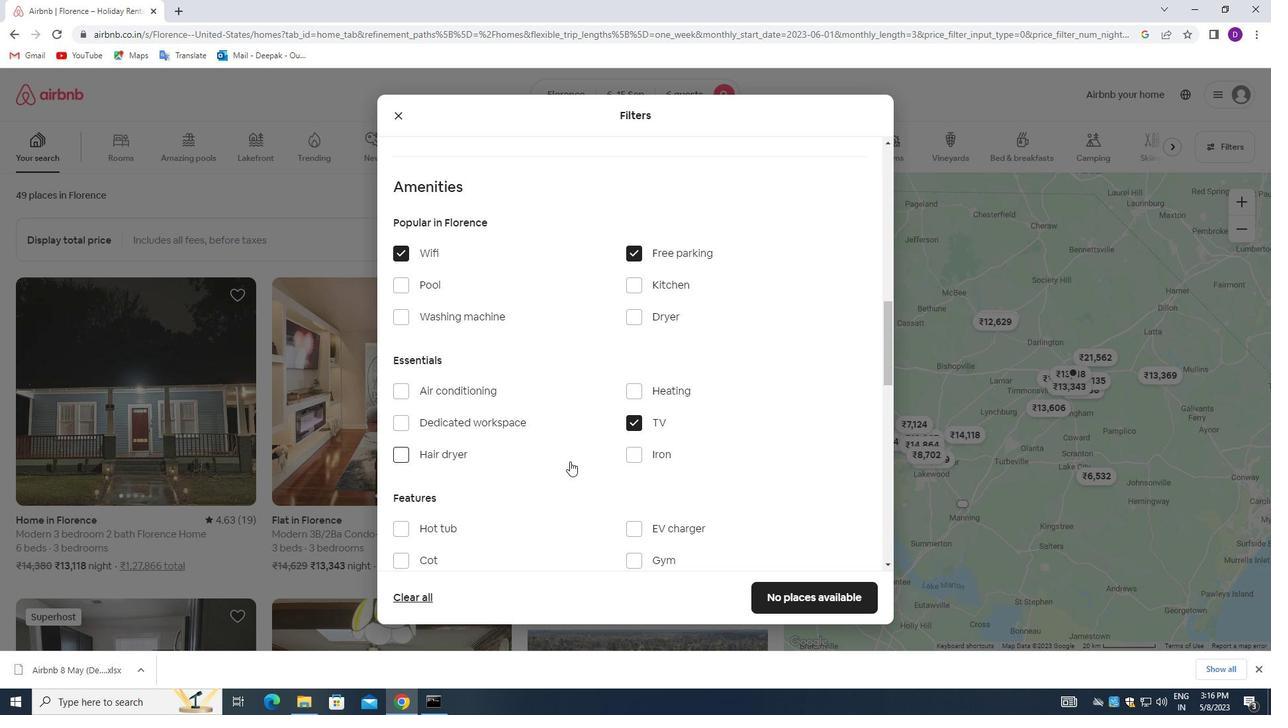 
Action: Mouse moved to (570, 464)
Screenshot: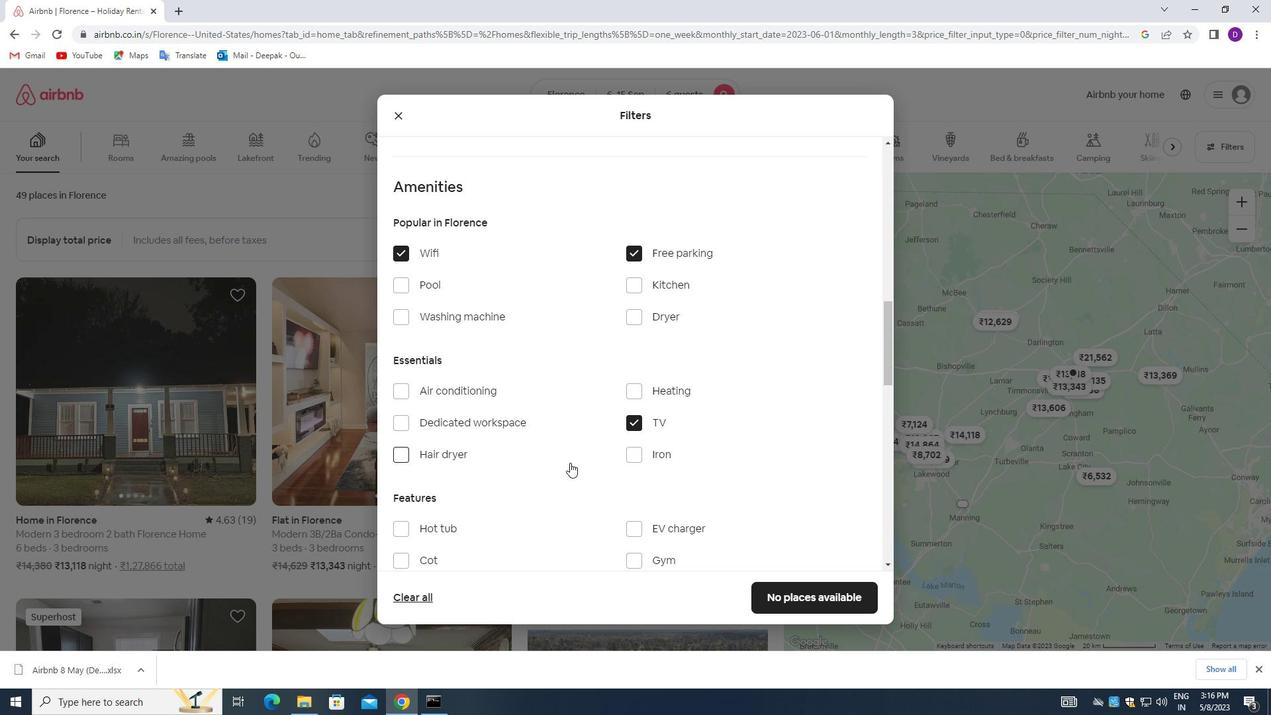 
Action: Mouse scrolled (570, 463) with delta (0, 0)
Screenshot: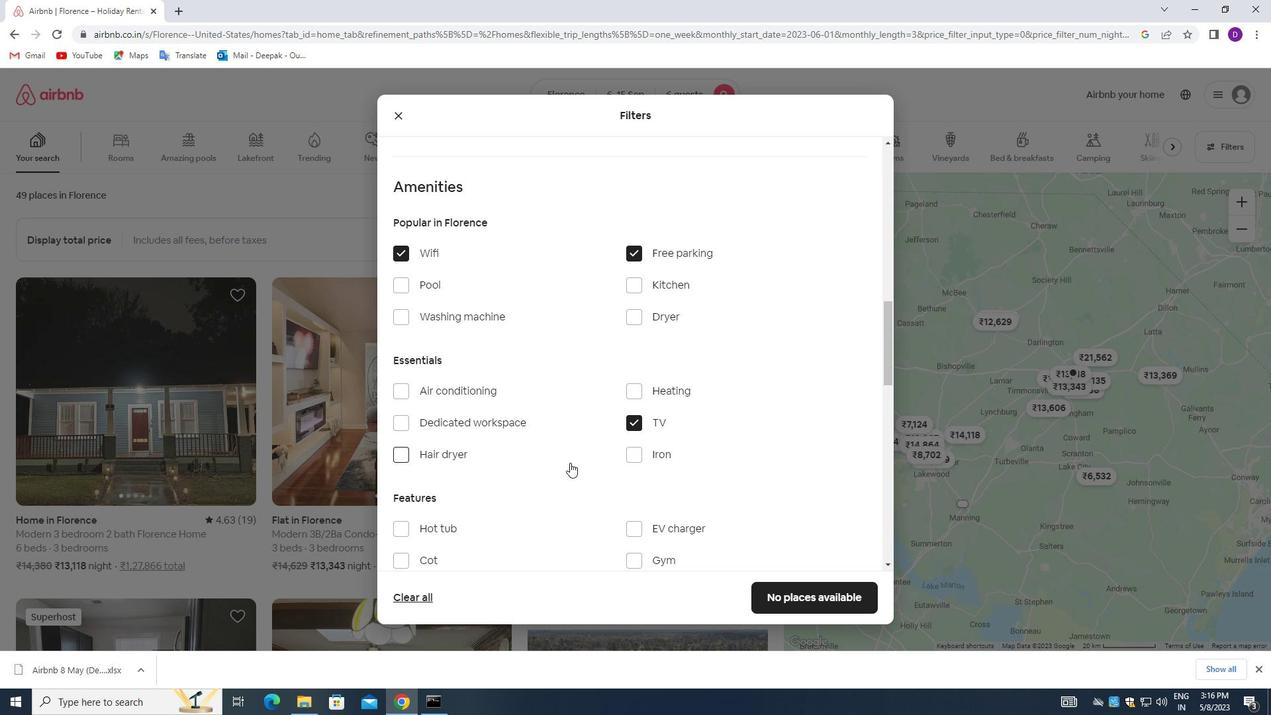
Action: Mouse moved to (634, 425)
Screenshot: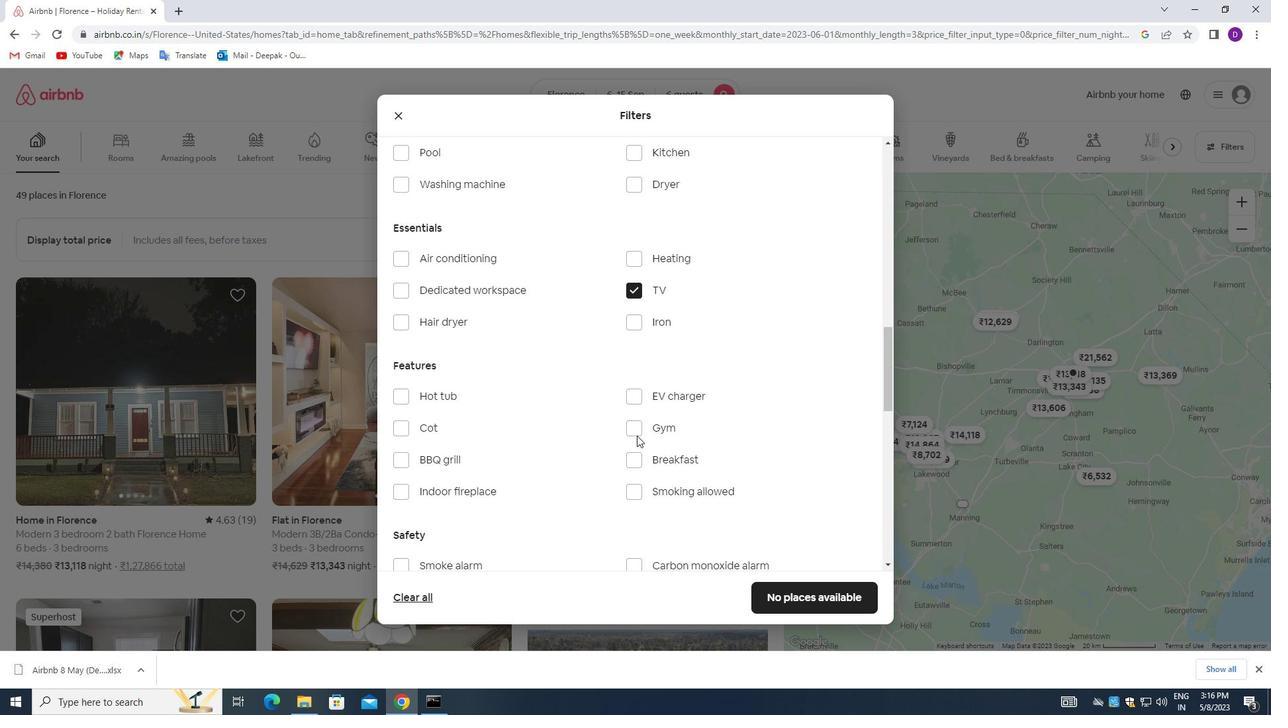 
Action: Mouse pressed left at (634, 425)
Screenshot: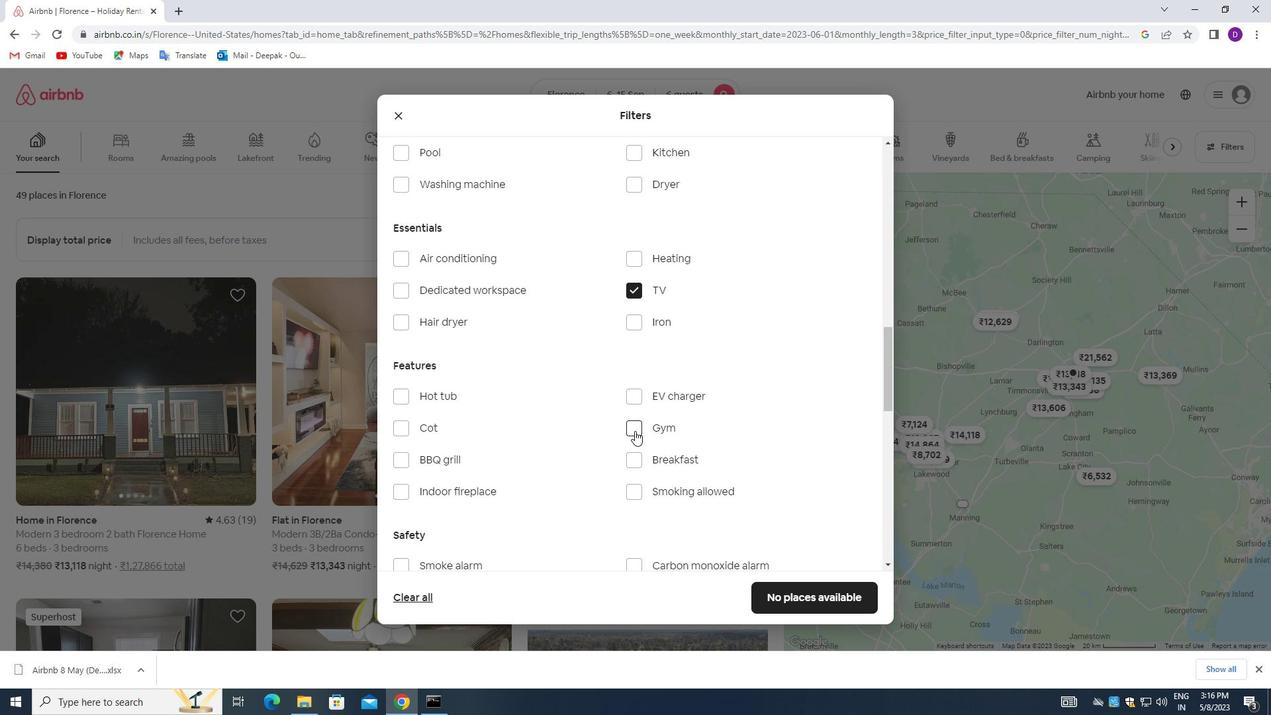 
Action: Mouse moved to (633, 454)
Screenshot: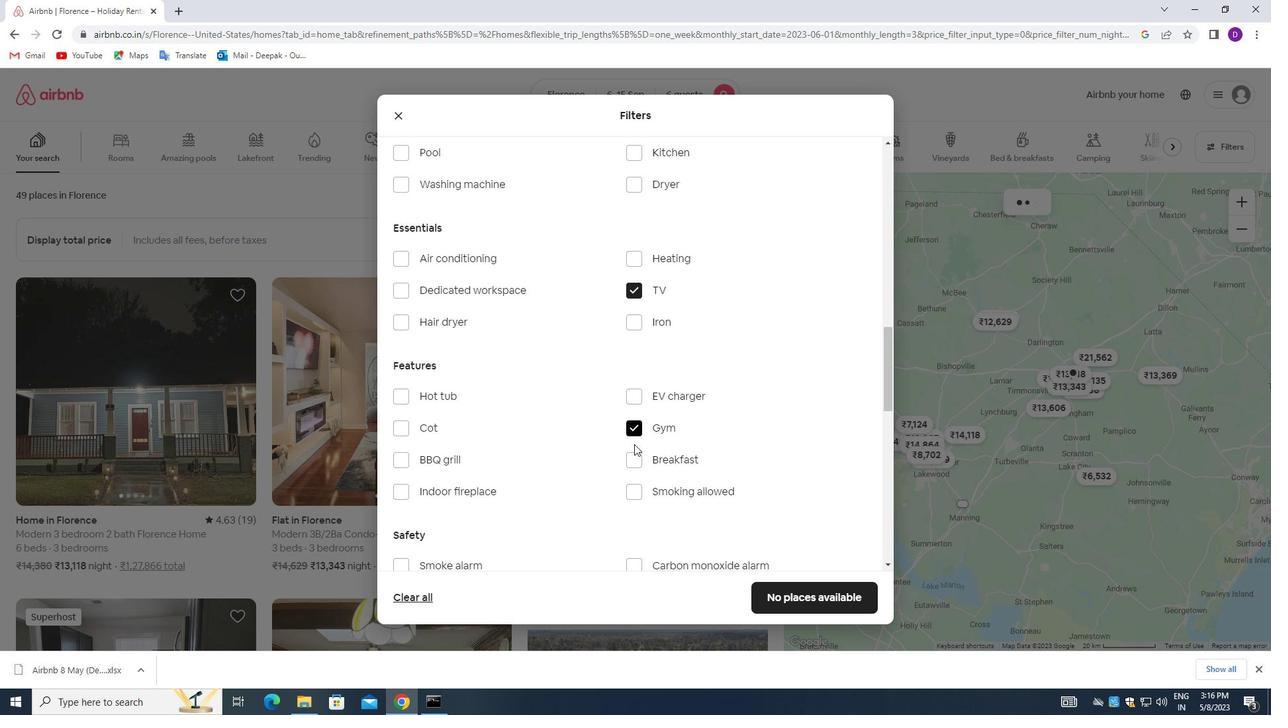 
Action: Mouse pressed left at (633, 454)
Screenshot: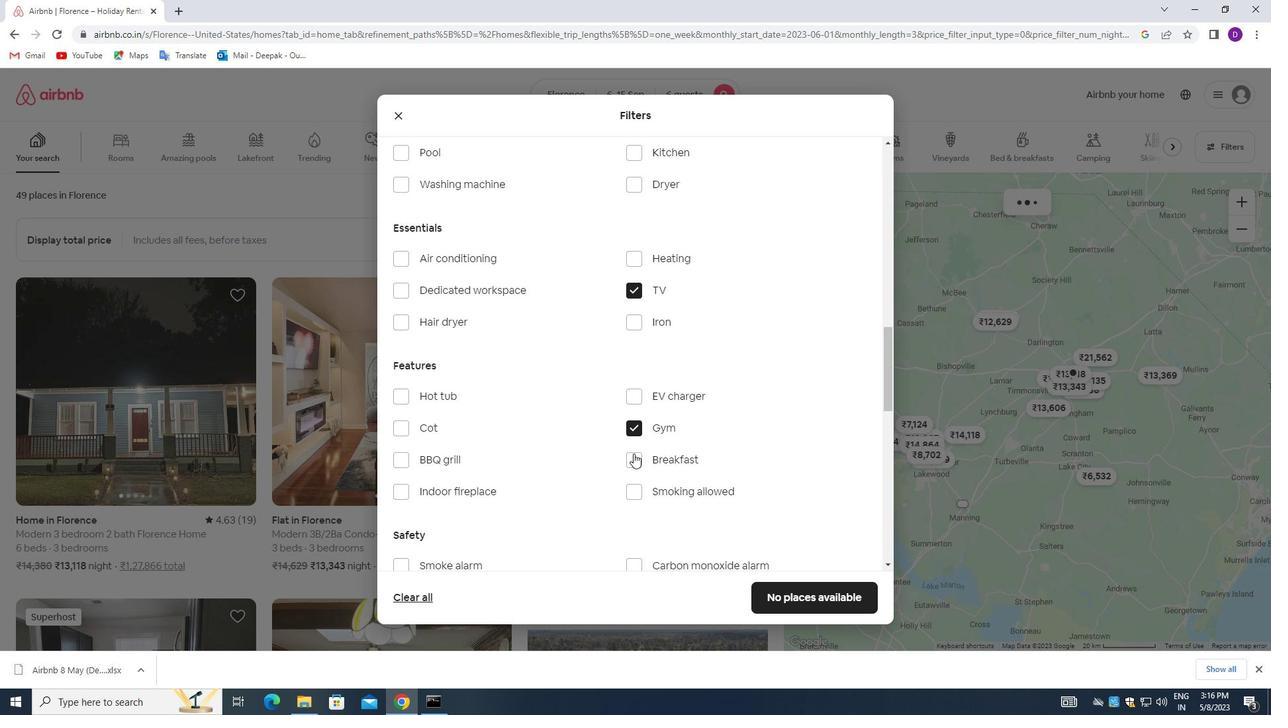 
Action: Mouse moved to (598, 501)
Screenshot: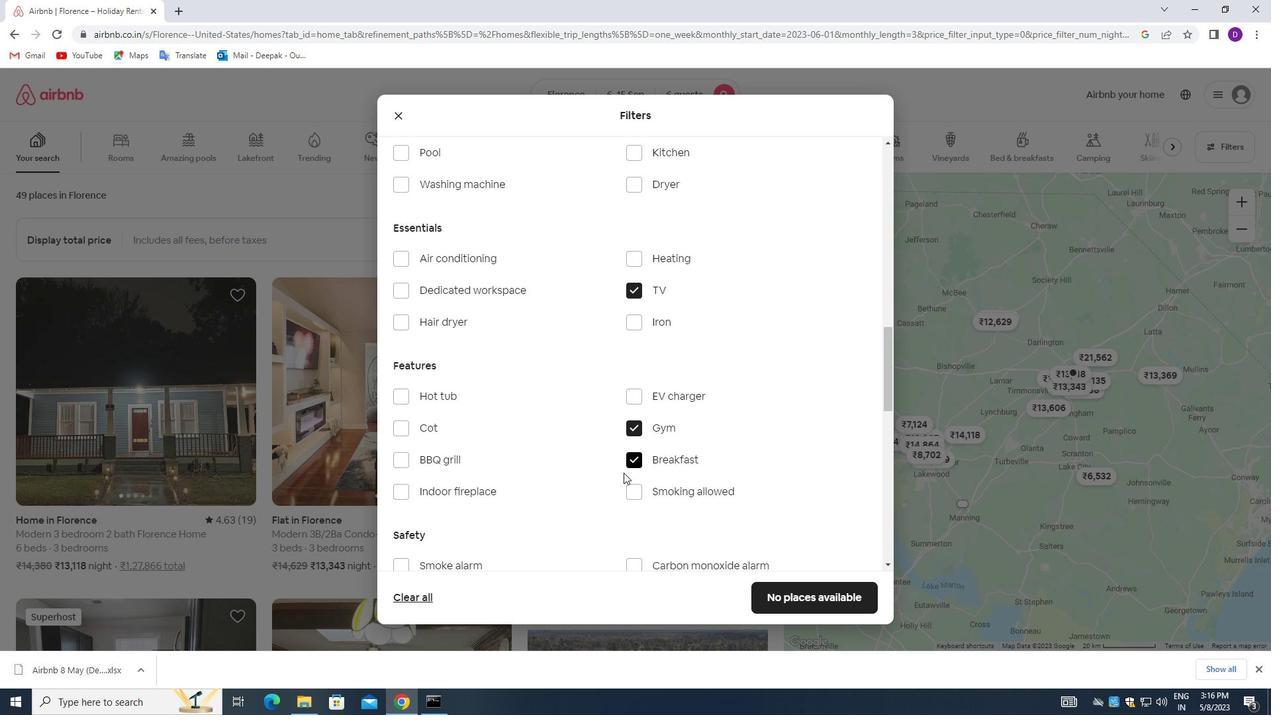 
Action: Mouse scrolled (598, 501) with delta (0, 0)
Screenshot: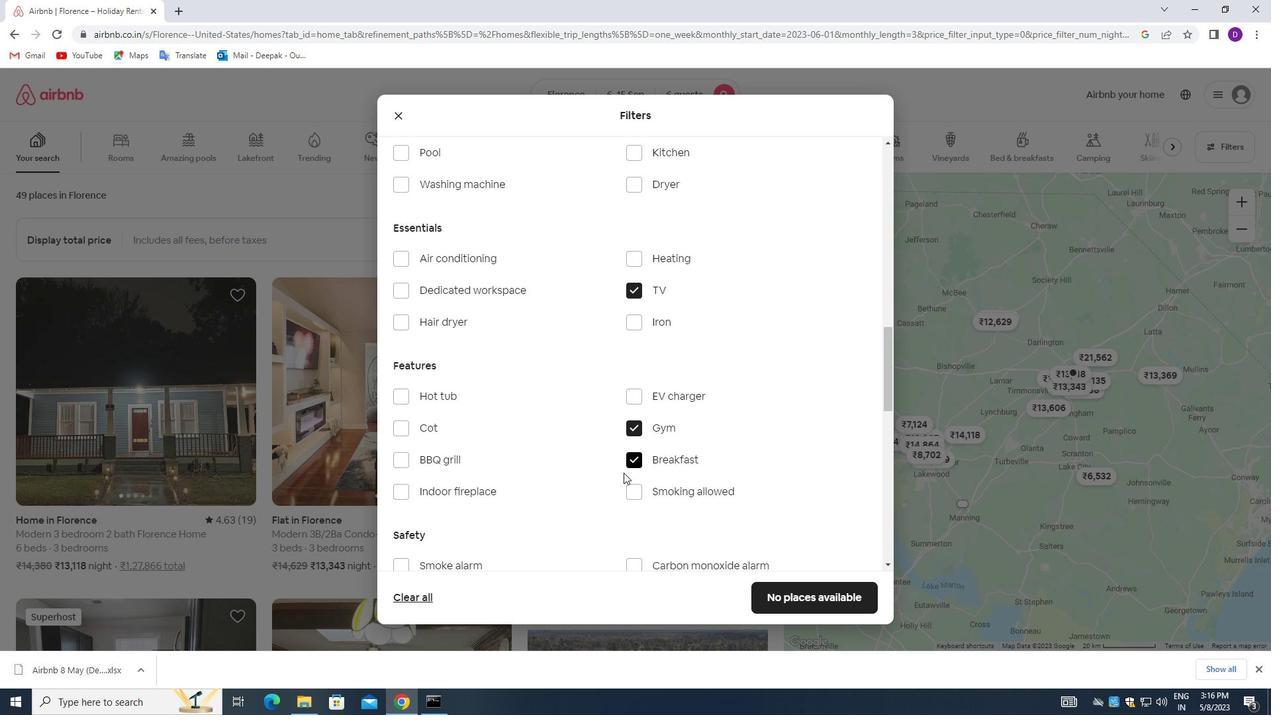 
Action: Mouse moved to (597, 503)
Screenshot: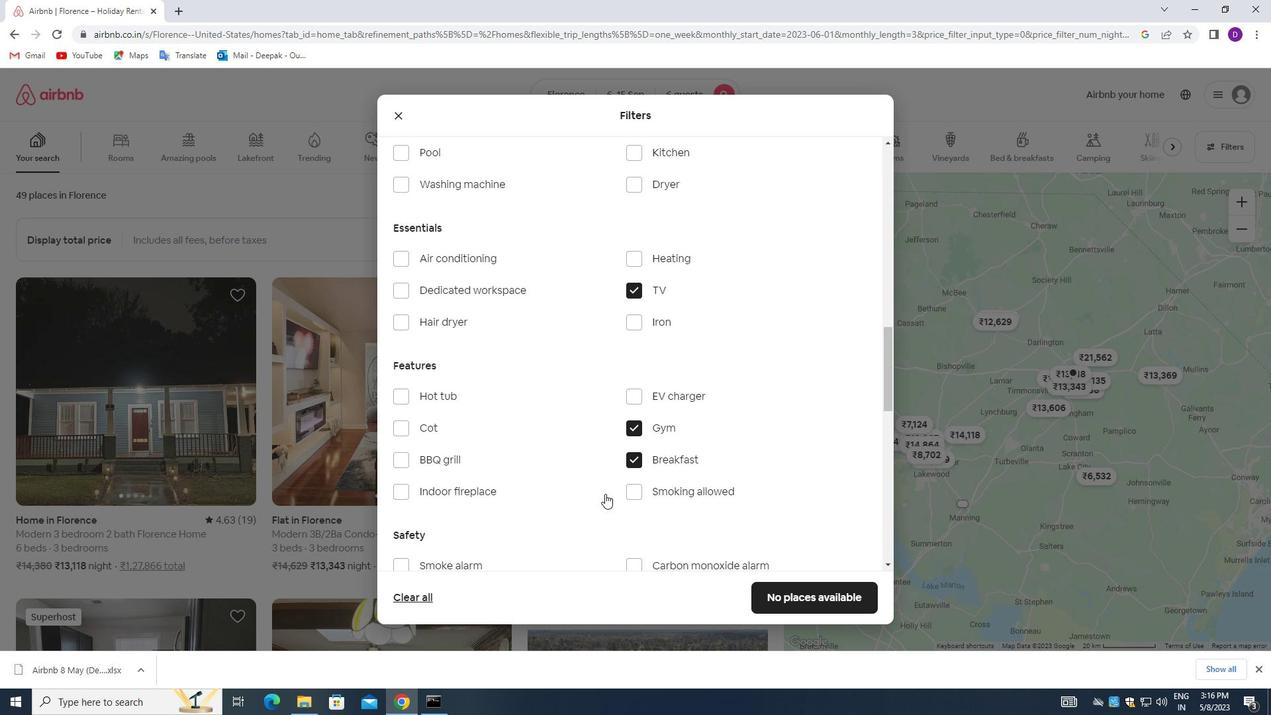 
Action: Mouse scrolled (597, 502) with delta (0, 0)
Screenshot: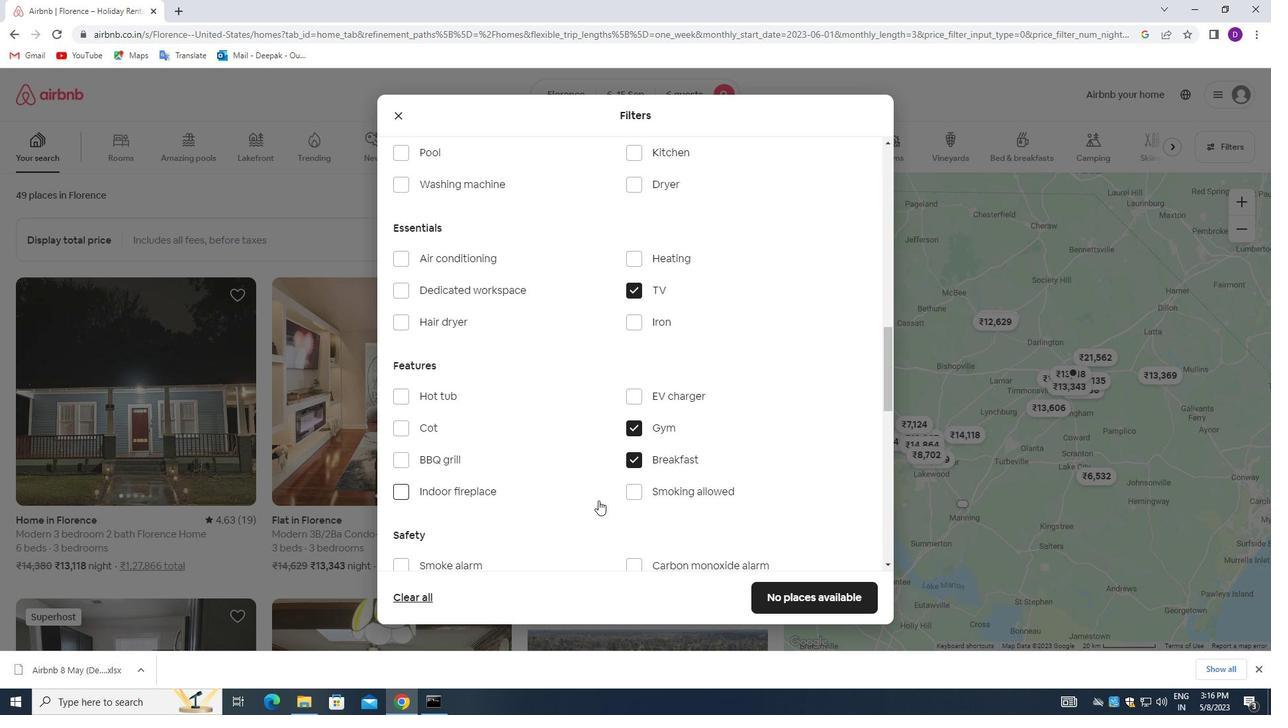 
Action: Mouse scrolled (597, 502) with delta (0, 0)
Screenshot: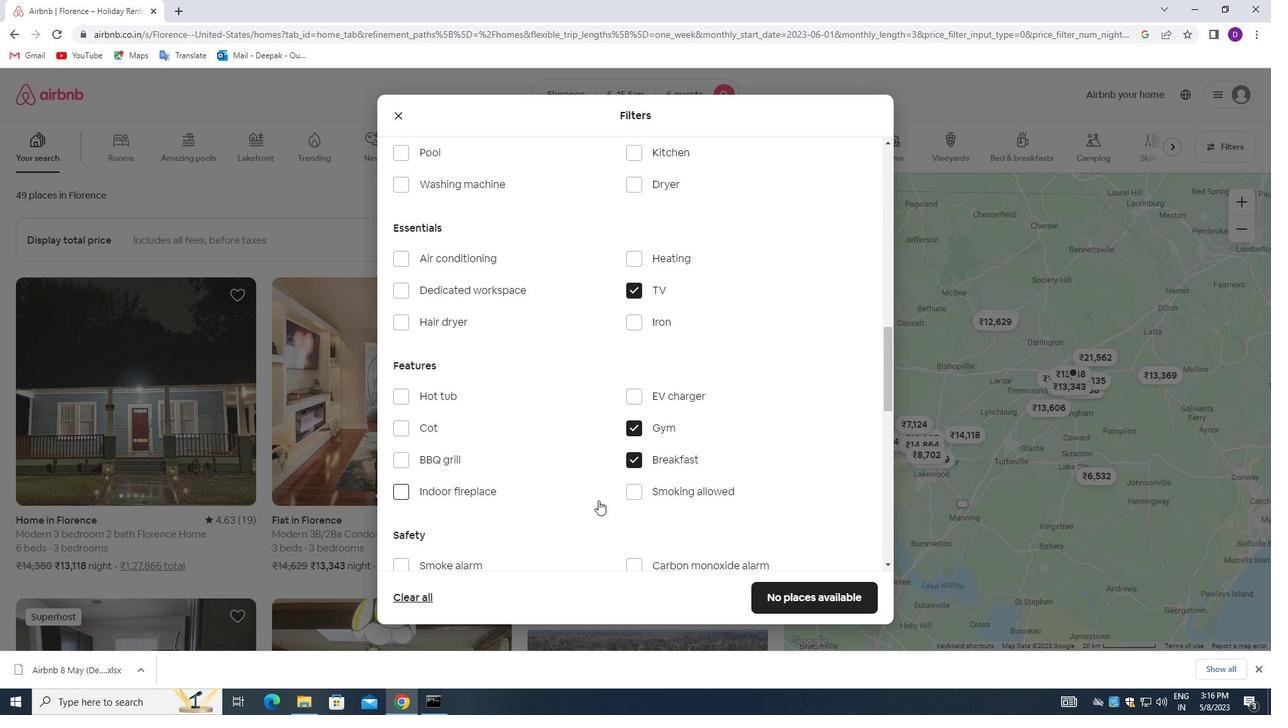 
Action: Mouse moved to (652, 460)
Screenshot: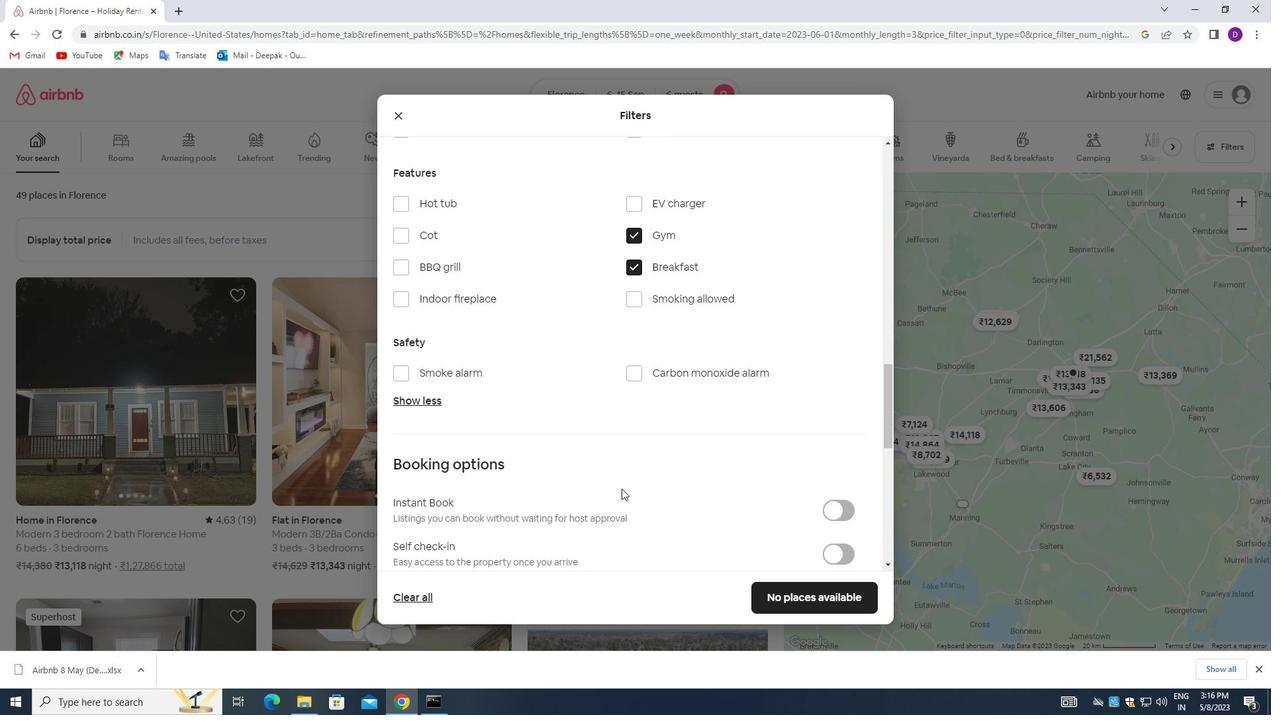 
Action: Mouse scrolled (652, 460) with delta (0, 0)
Screenshot: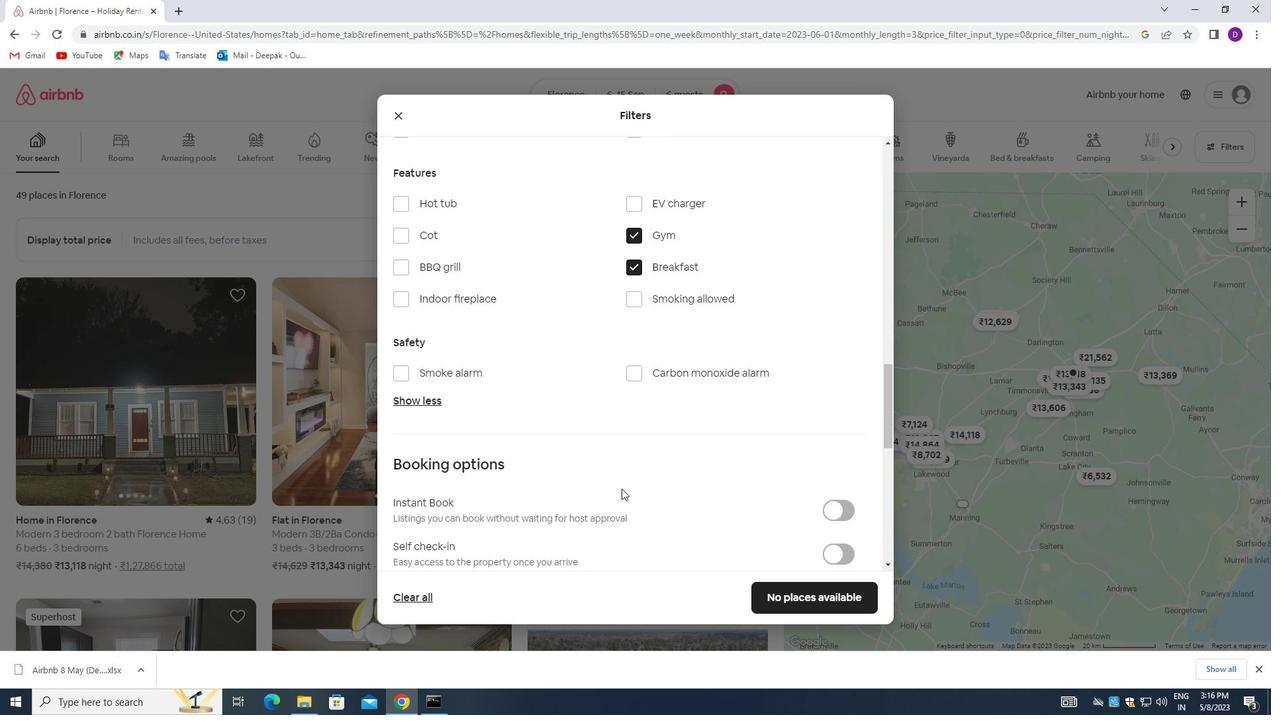 
Action: Mouse moved to (654, 460)
Screenshot: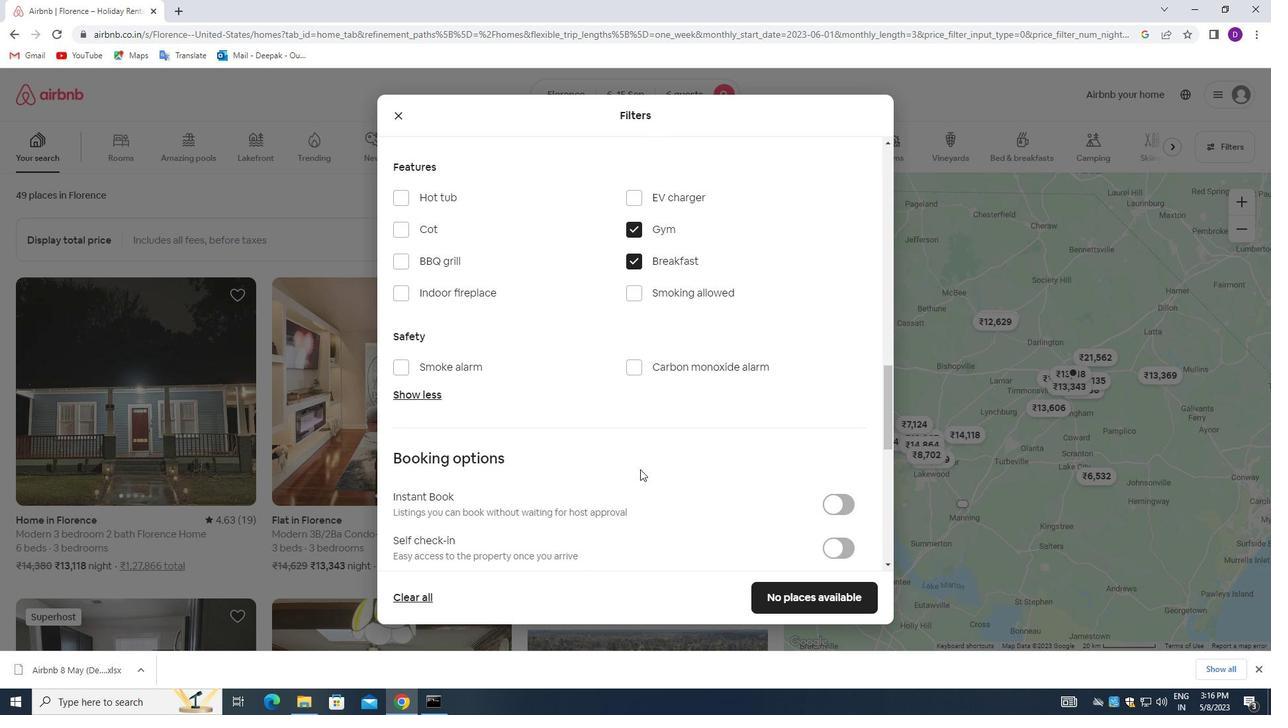 
Action: Mouse scrolled (654, 460) with delta (0, 0)
Screenshot: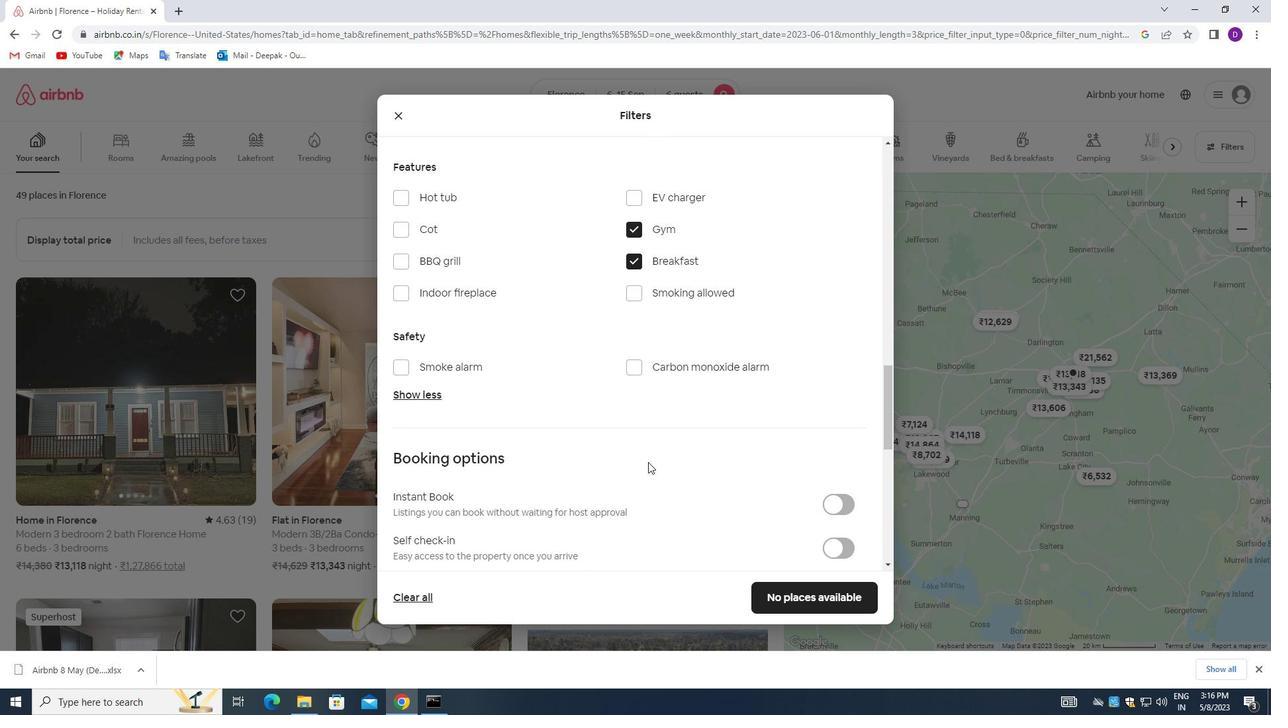 
Action: Mouse moved to (658, 460)
Screenshot: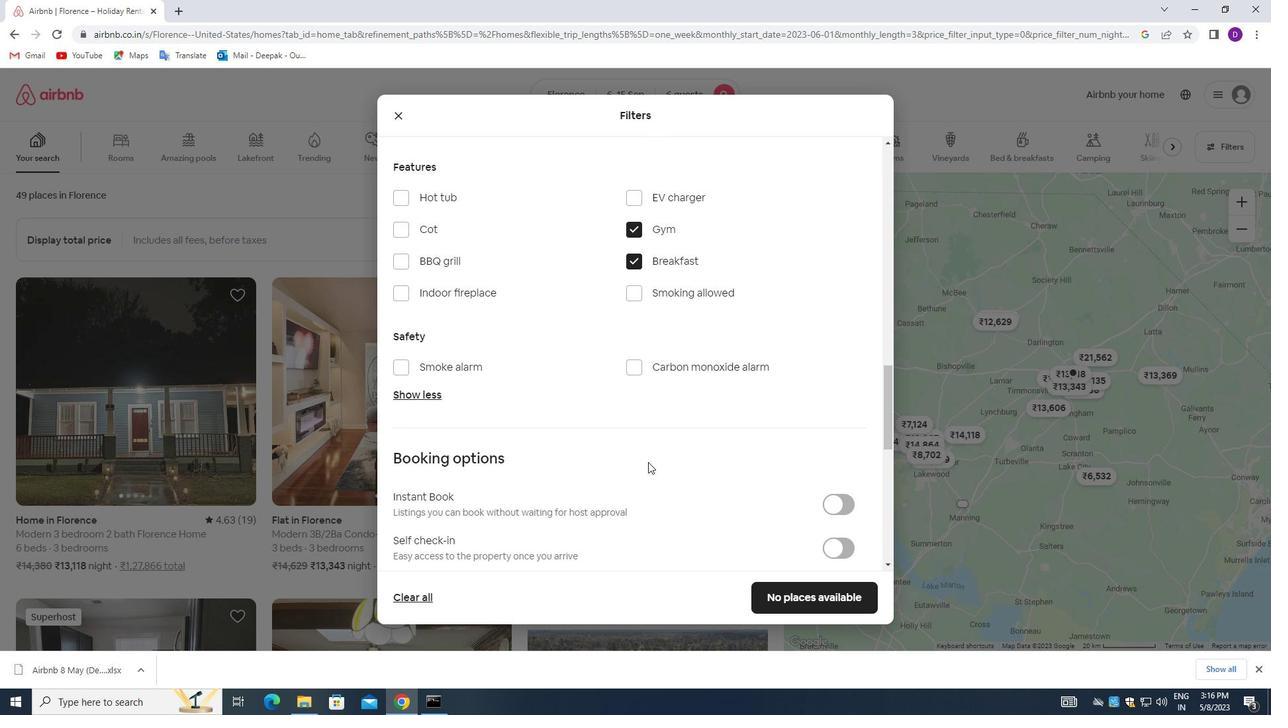 
Action: Mouse scrolled (658, 460) with delta (0, 0)
Screenshot: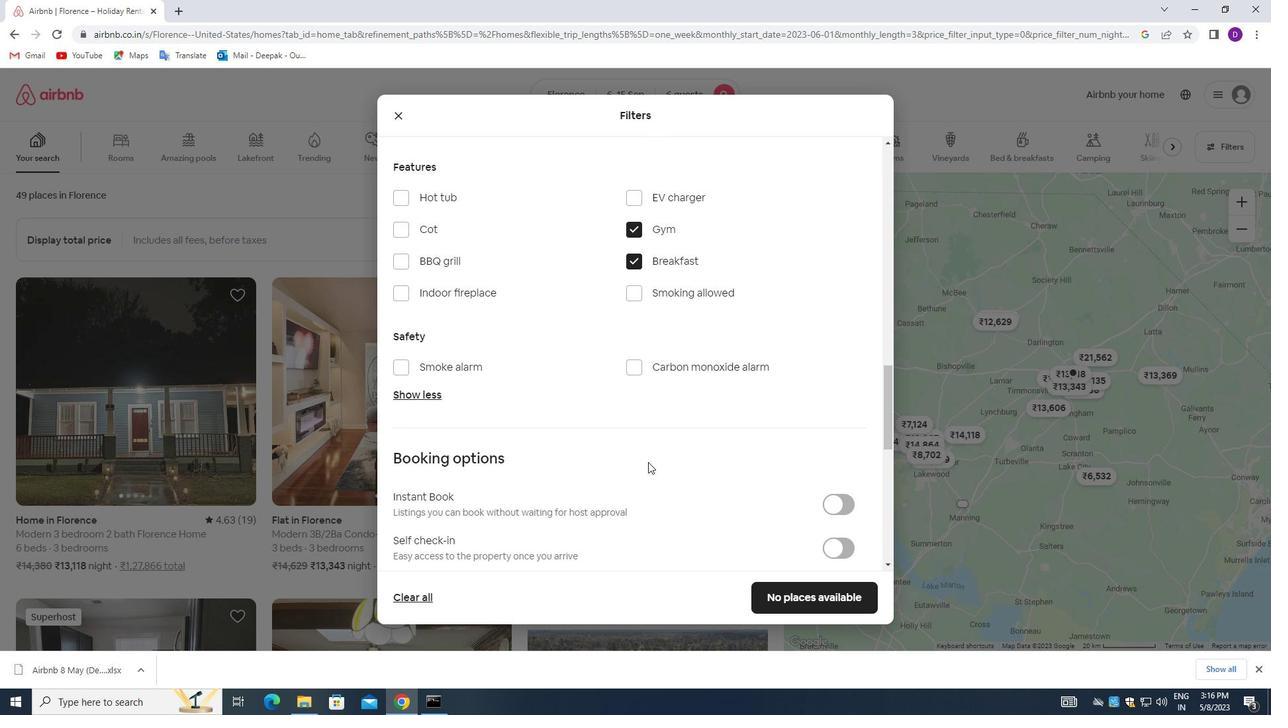 
Action: Mouse moved to (833, 347)
Screenshot: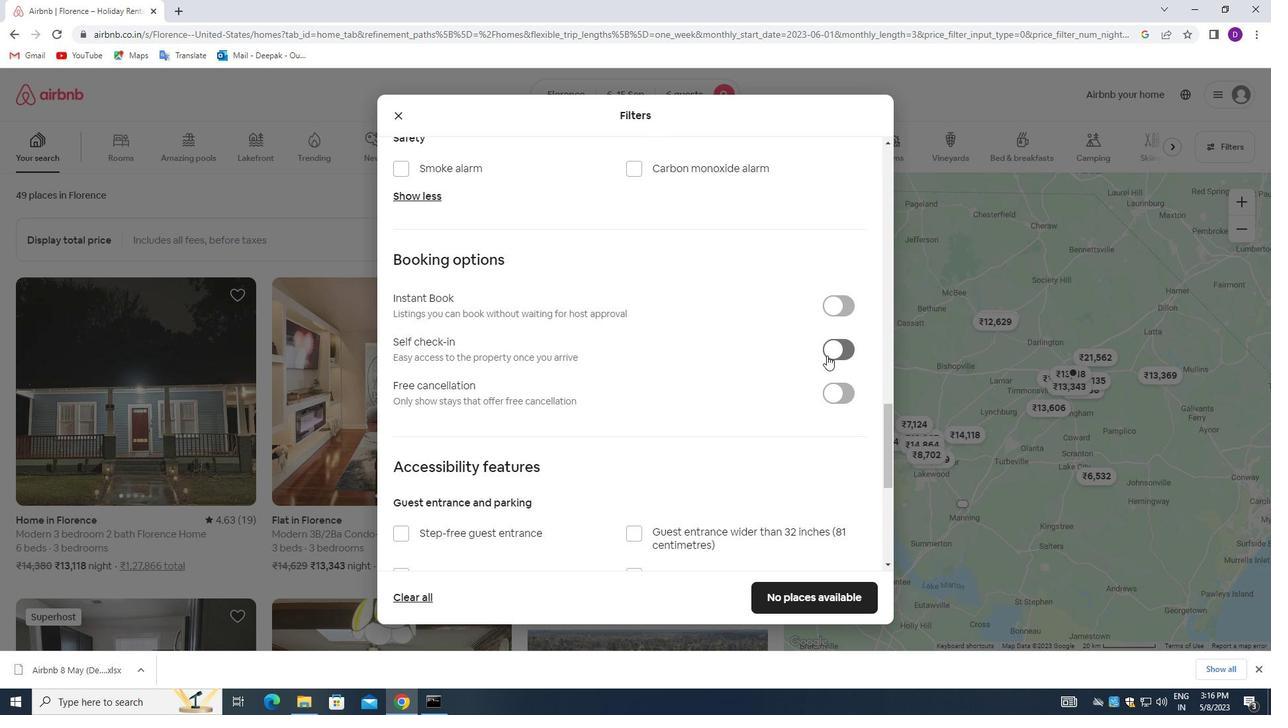 
Action: Mouse pressed left at (833, 347)
Screenshot: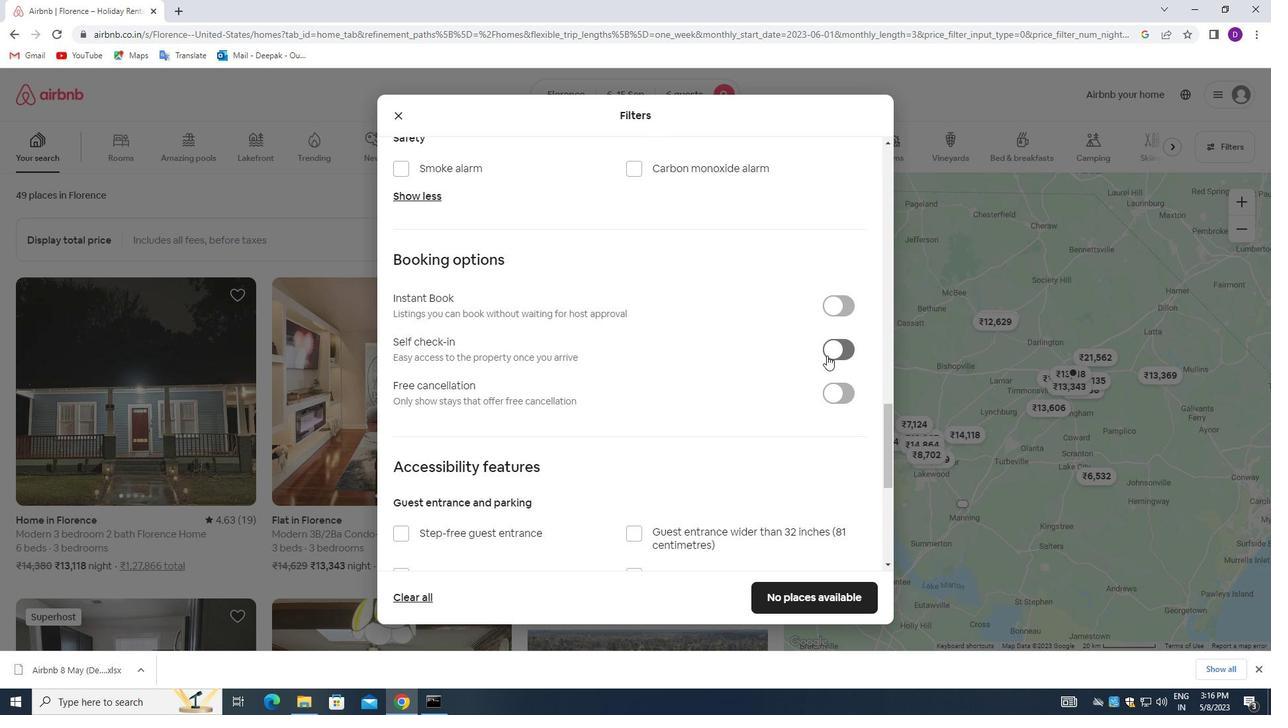 
Action: Mouse moved to (709, 426)
Screenshot: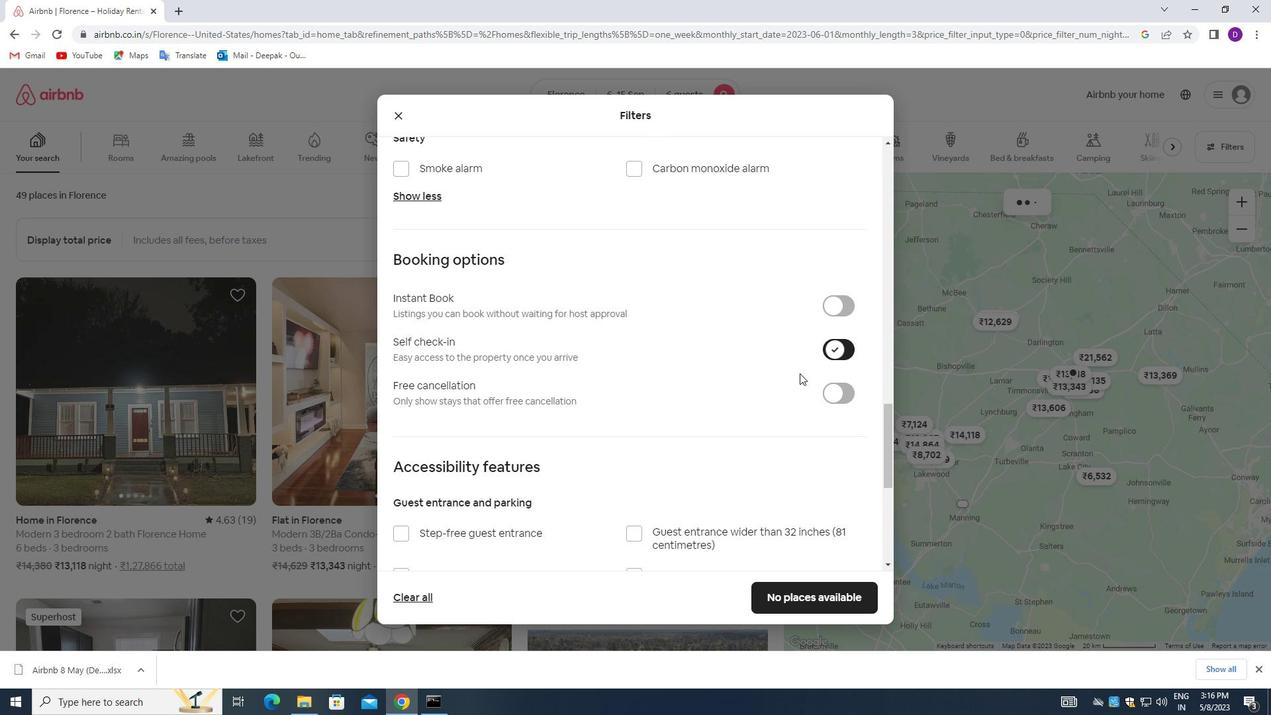 
Action: Mouse scrolled (709, 425) with delta (0, 0)
Screenshot: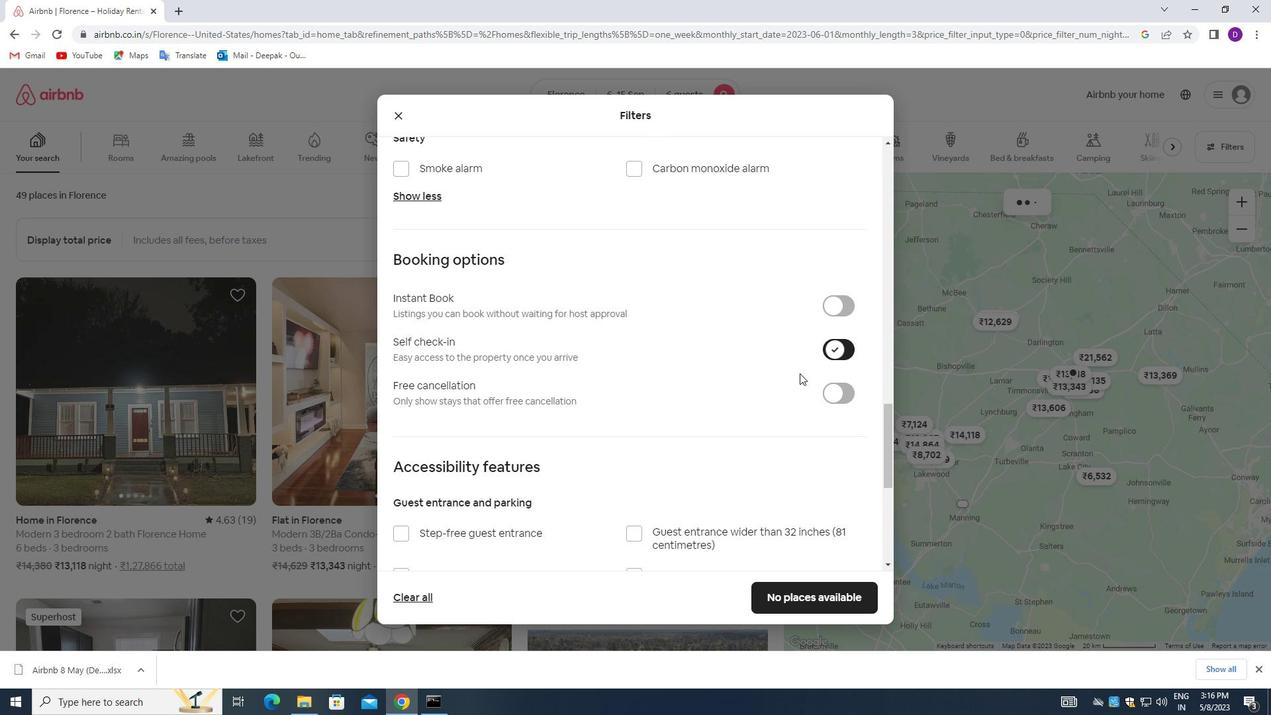 
Action: Mouse moved to (707, 428)
Screenshot: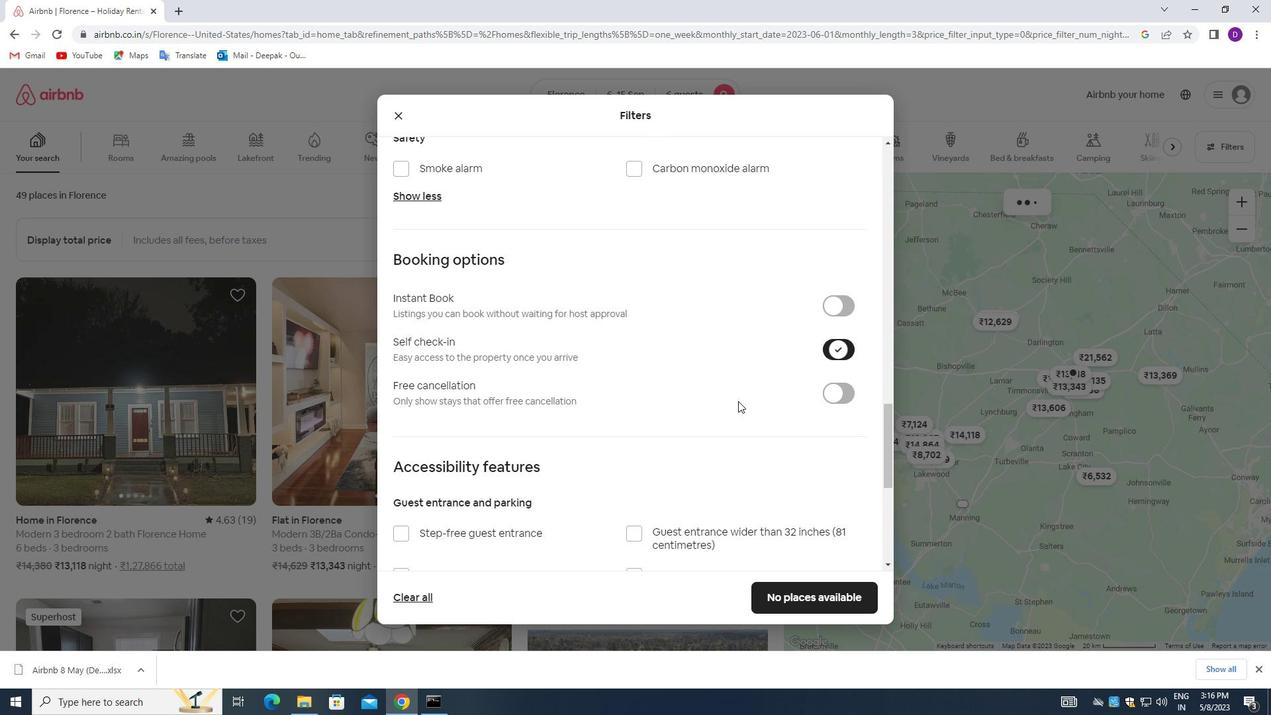 
Action: Mouse scrolled (707, 427) with delta (0, 0)
Screenshot: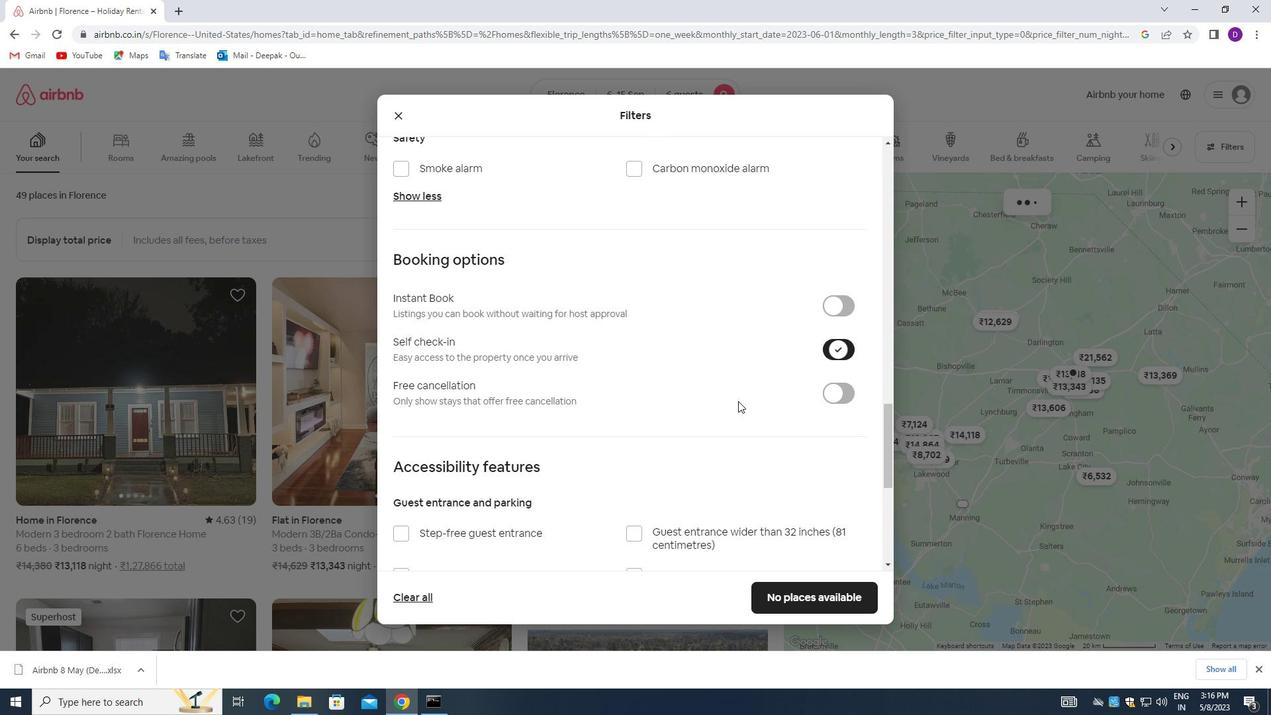 
Action: Mouse moved to (707, 429)
Screenshot: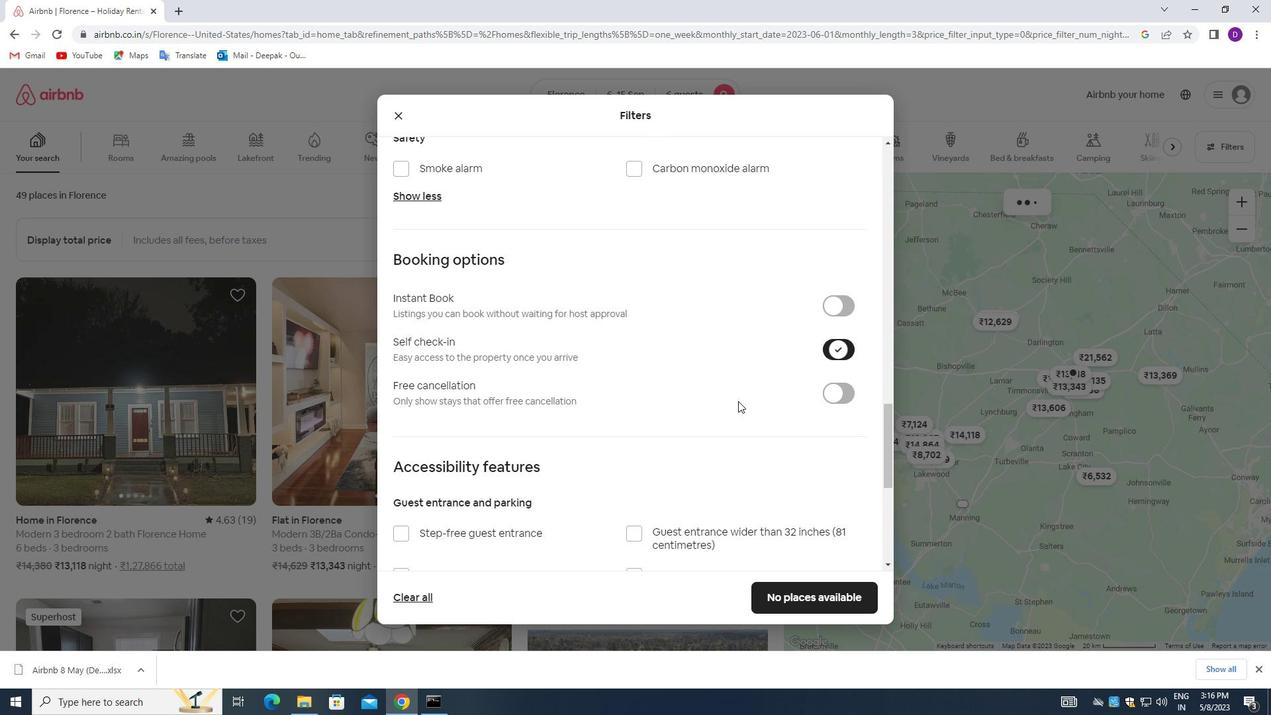 
Action: Mouse scrolled (707, 428) with delta (0, 0)
Screenshot: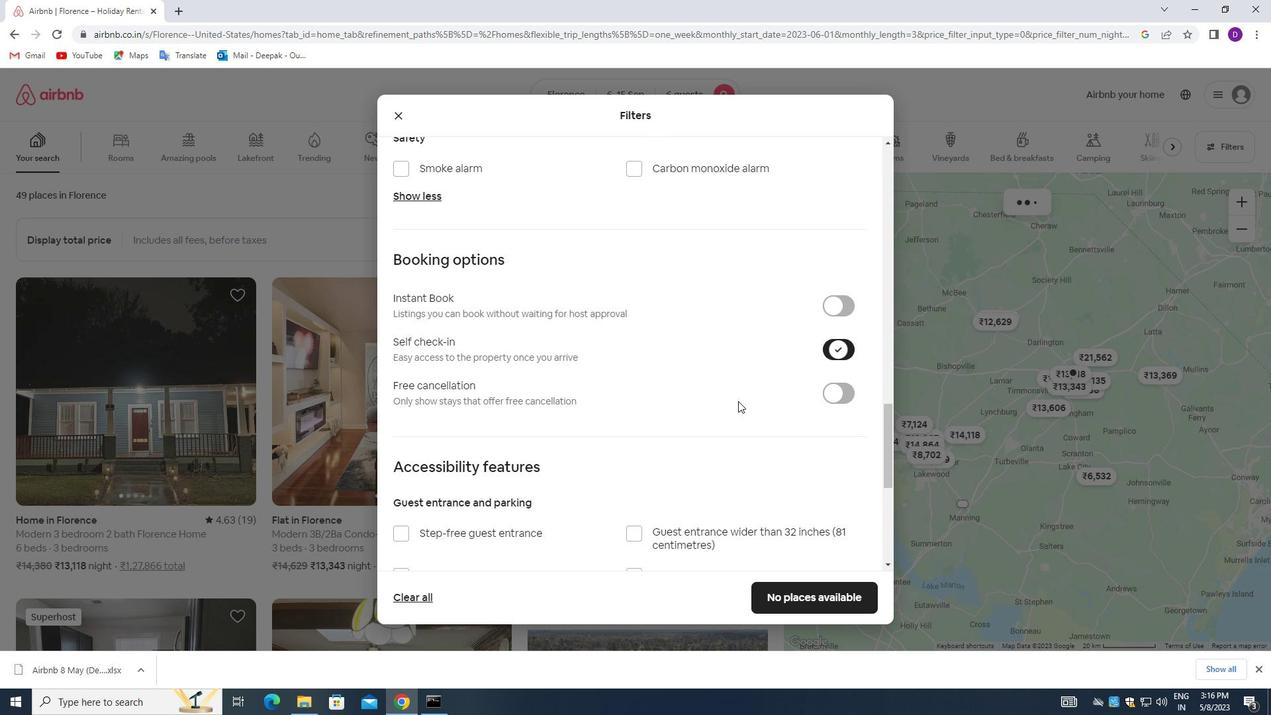 
Action: Mouse scrolled (707, 428) with delta (0, 0)
Screenshot: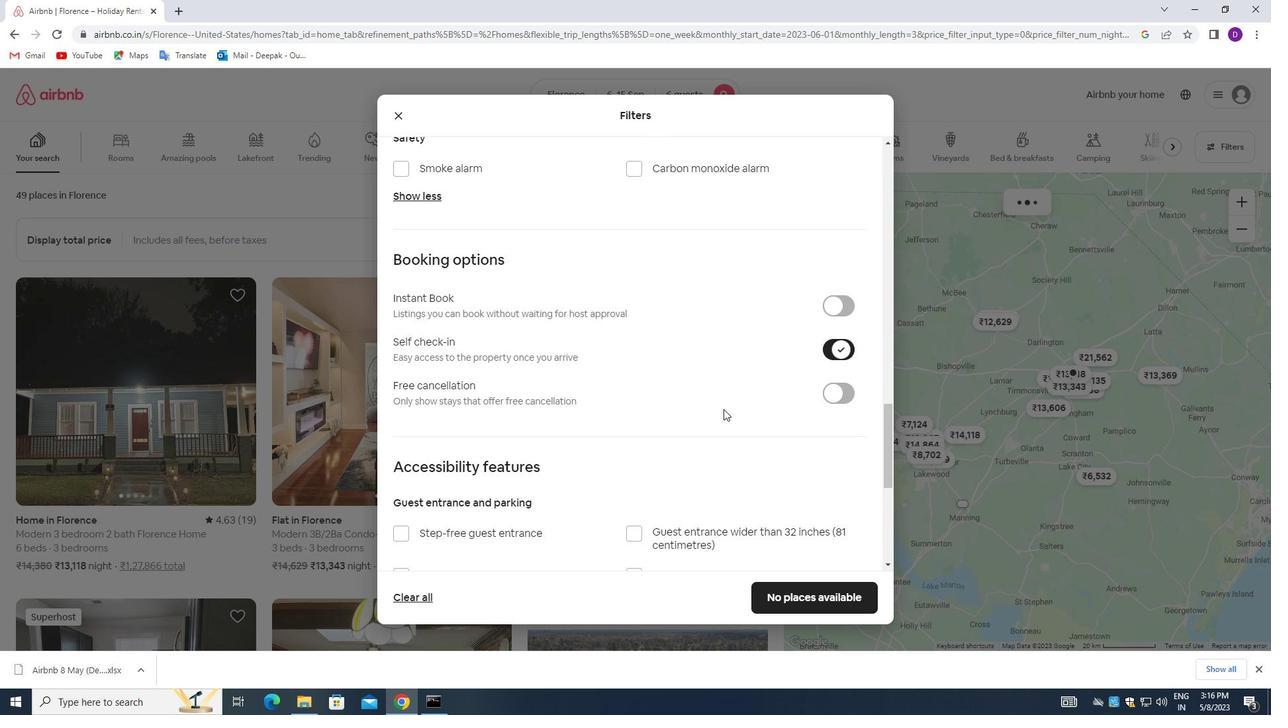 
Action: Mouse scrolled (707, 428) with delta (0, 0)
Screenshot: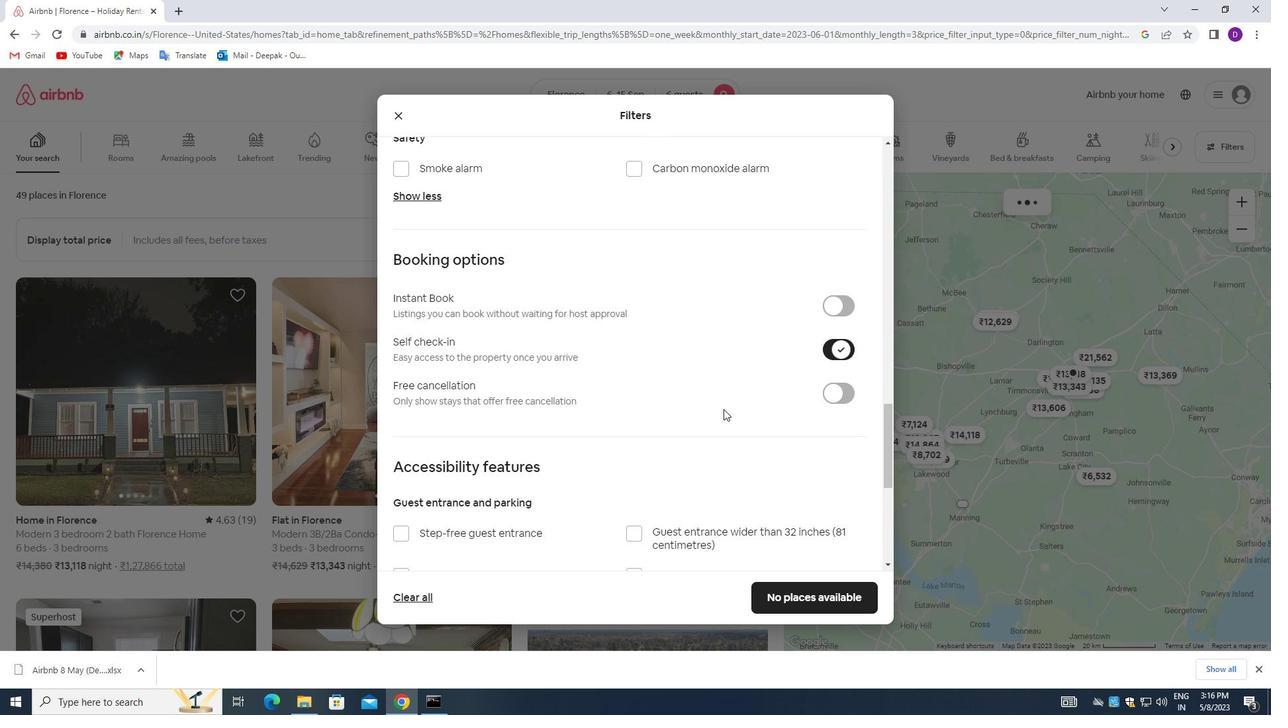 
Action: Mouse moved to (709, 428)
Screenshot: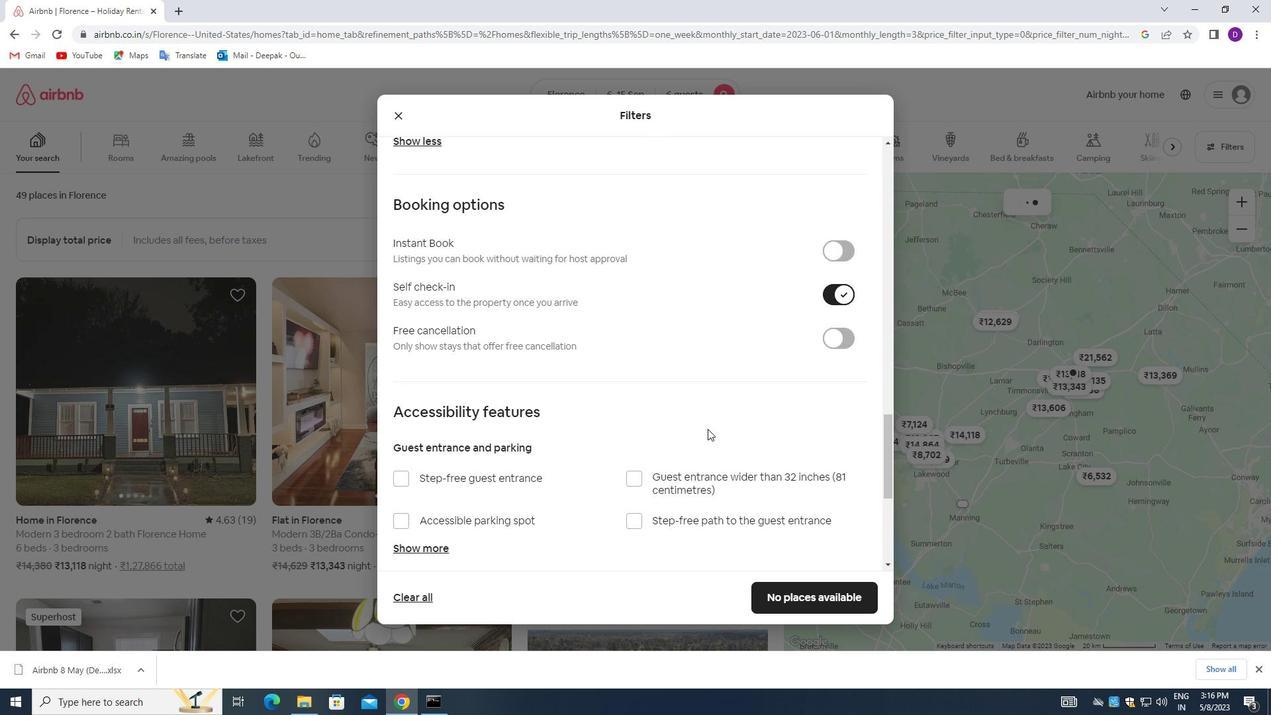 
Action: Mouse scrolled (709, 427) with delta (0, 0)
Screenshot: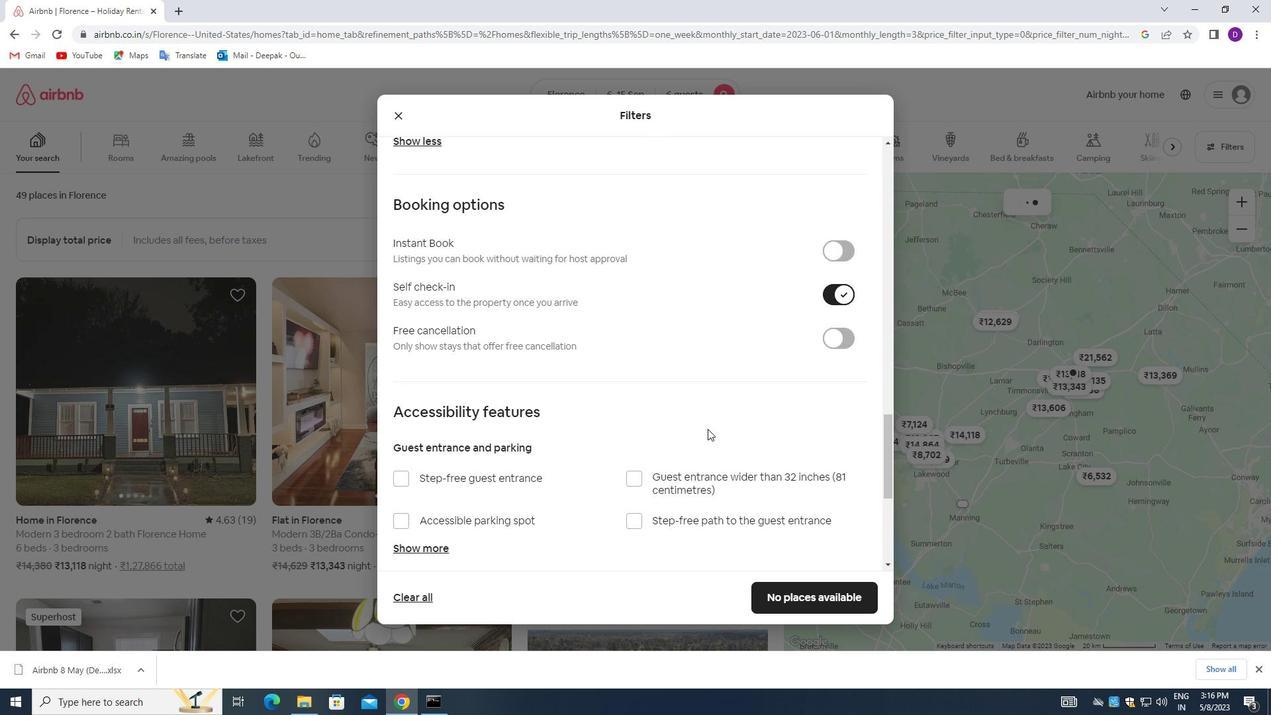 
Action: Mouse moved to (710, 429)
Screenshot: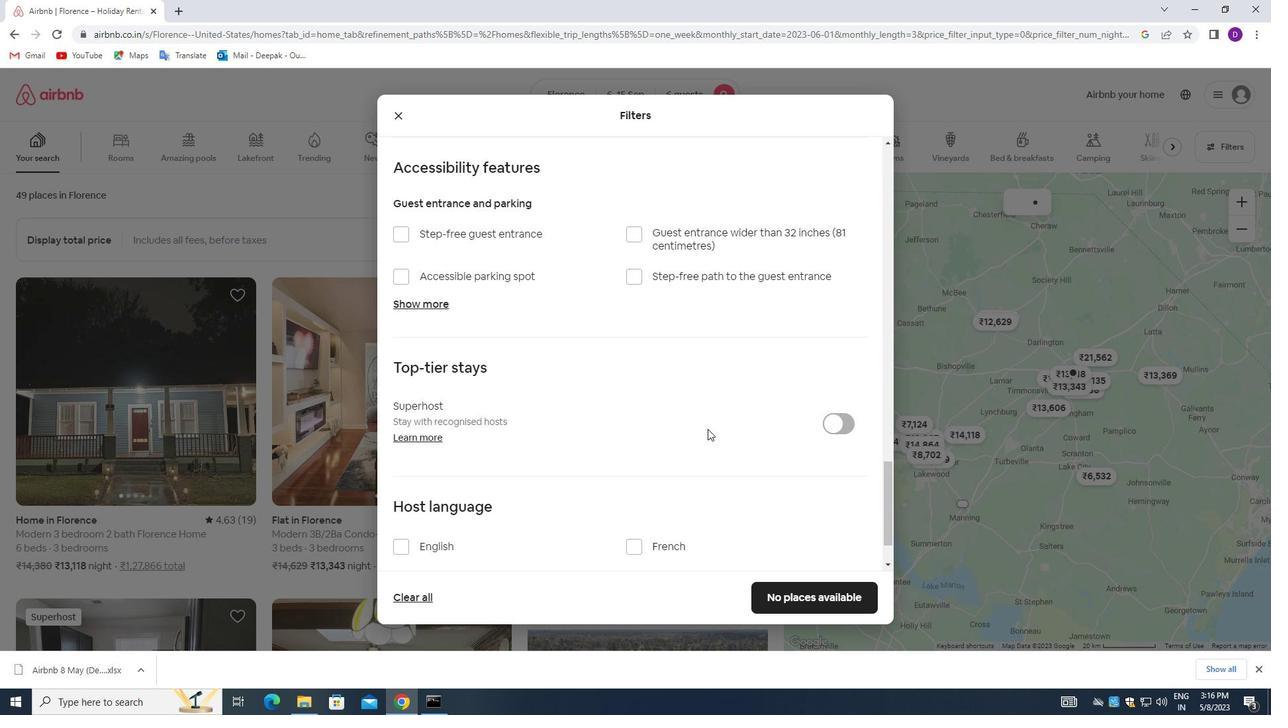 
Action: Mouse scrolled (710, 428) with delta (0, 0)
Screenshot: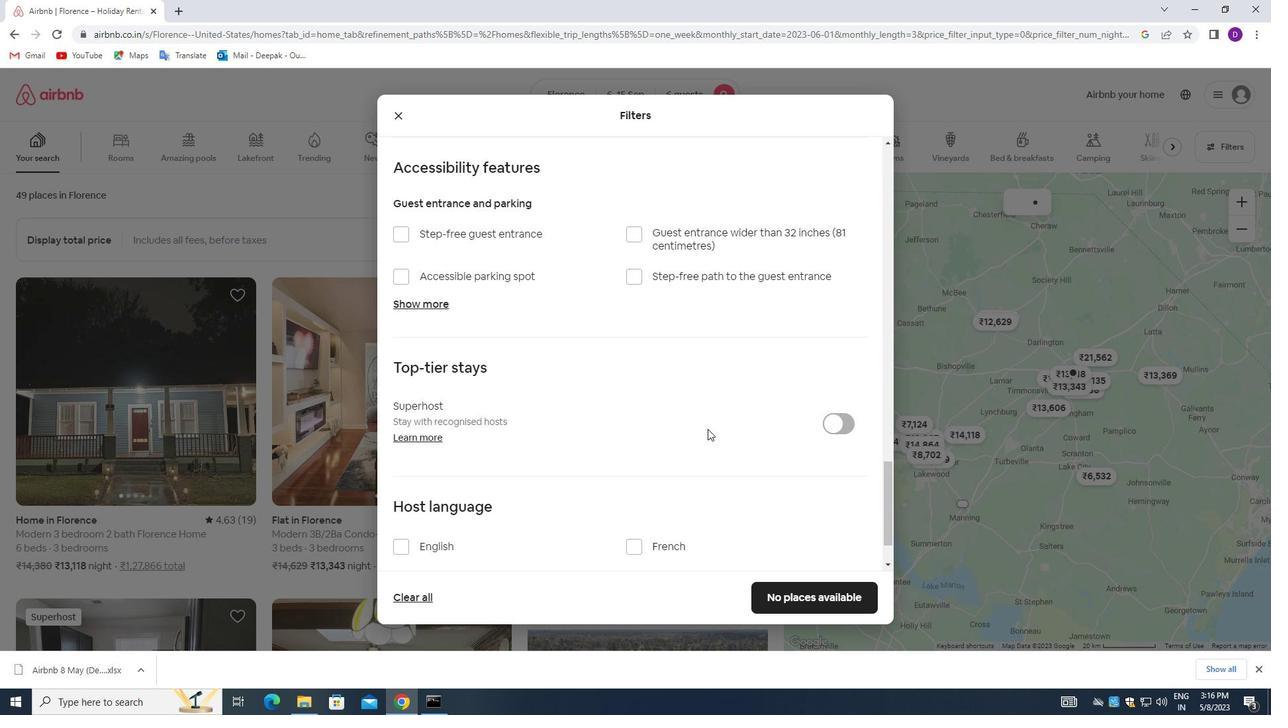
Action: Mouse moved to (710, 430)
Screenshot: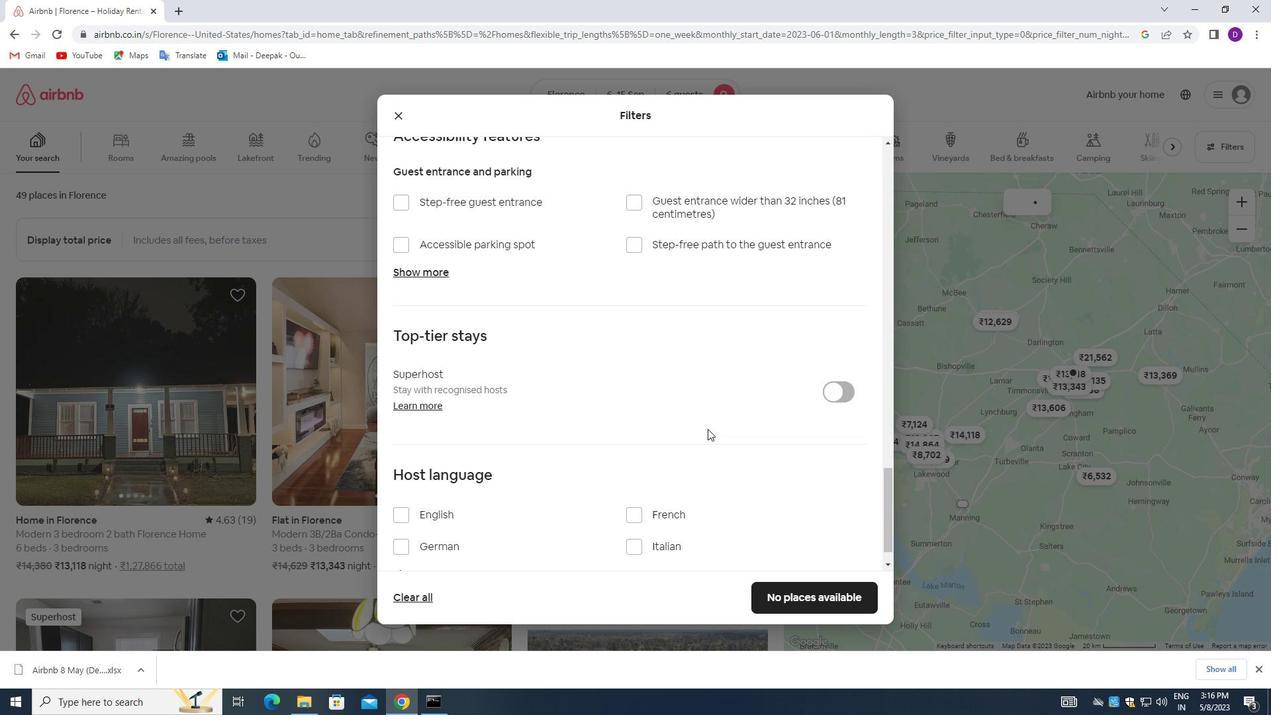 
Action: Mouse scrolled (710, 429) with delta (0, 0)
Screenshot: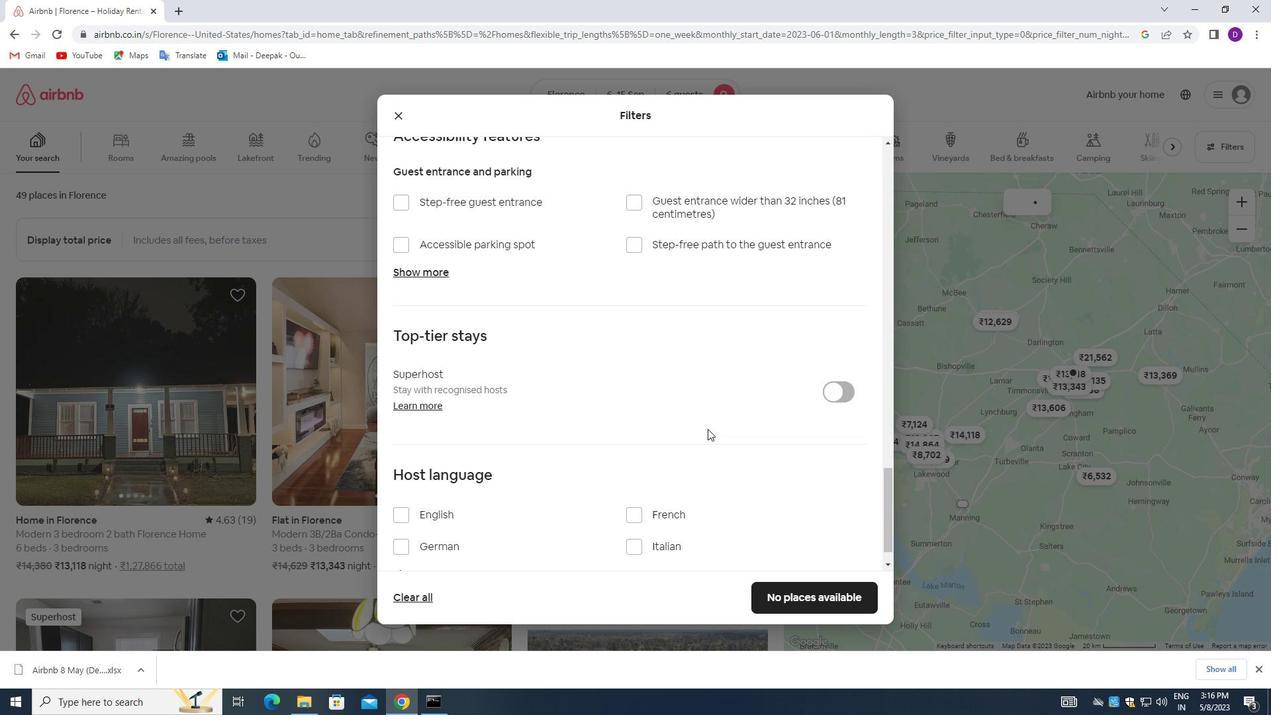 
Action: Mouse scrolled (710, 429) with delta (0, 0)
Screenshot: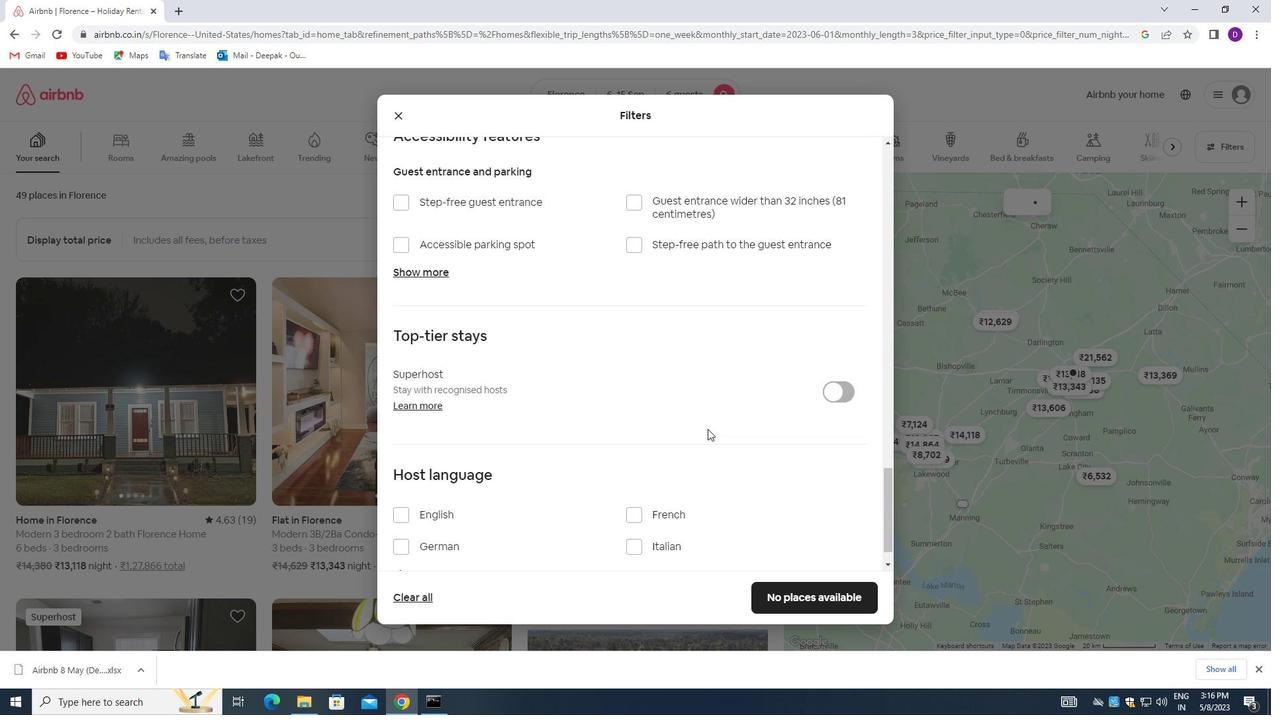 
Action: Mouse moved to (709, 447)
Screenshot: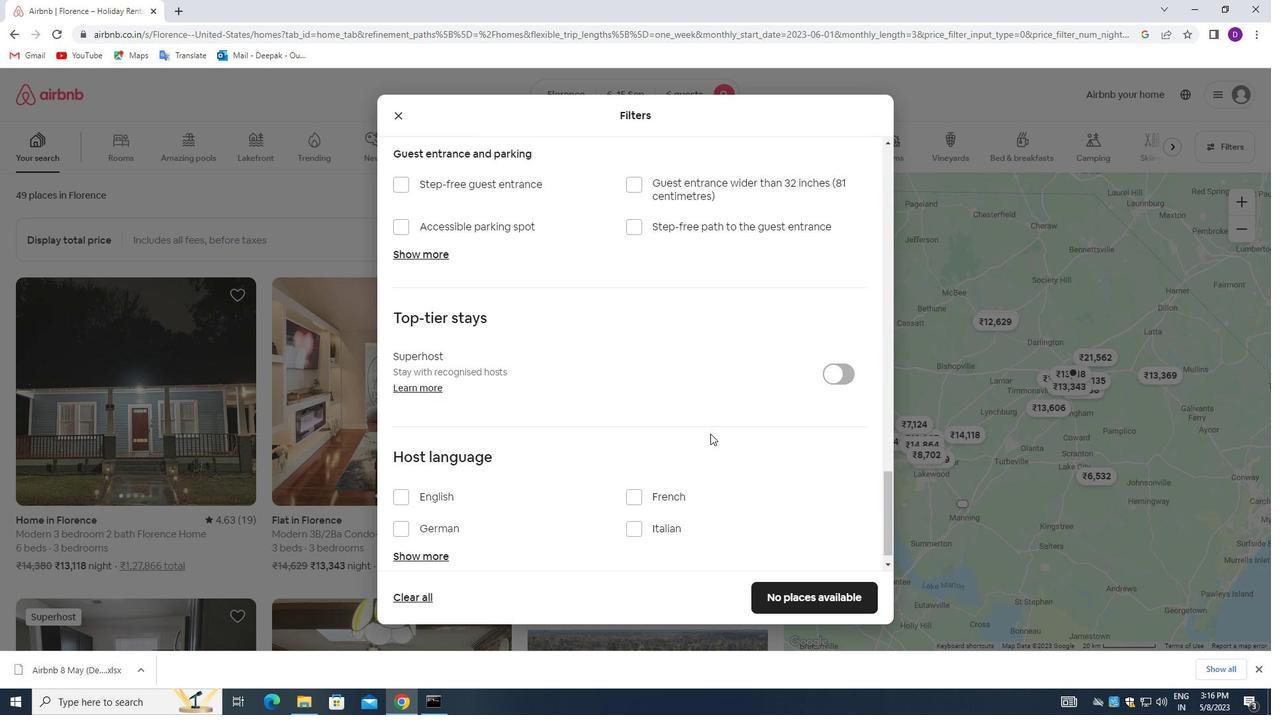 
Action: Mouse scrolled (709, 447) with delta (0, 0)
Screenshot: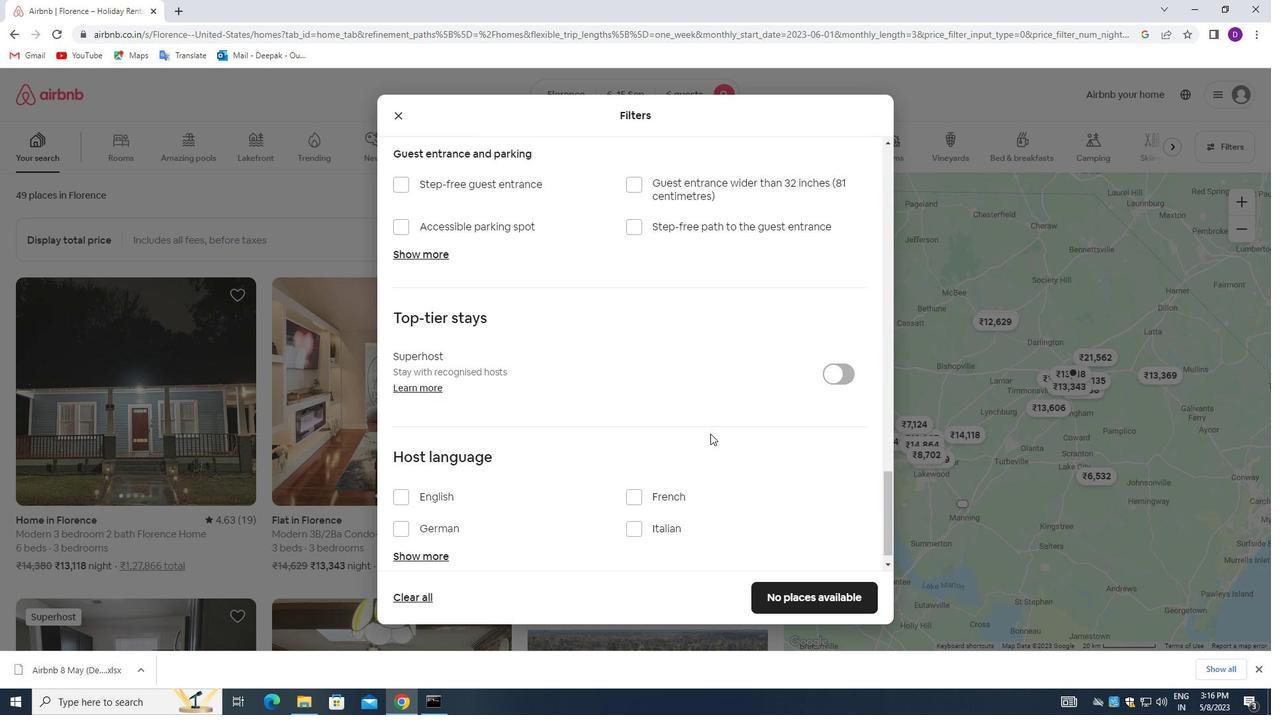 
Action: Mouse moved to (711, 452)
Screenshot: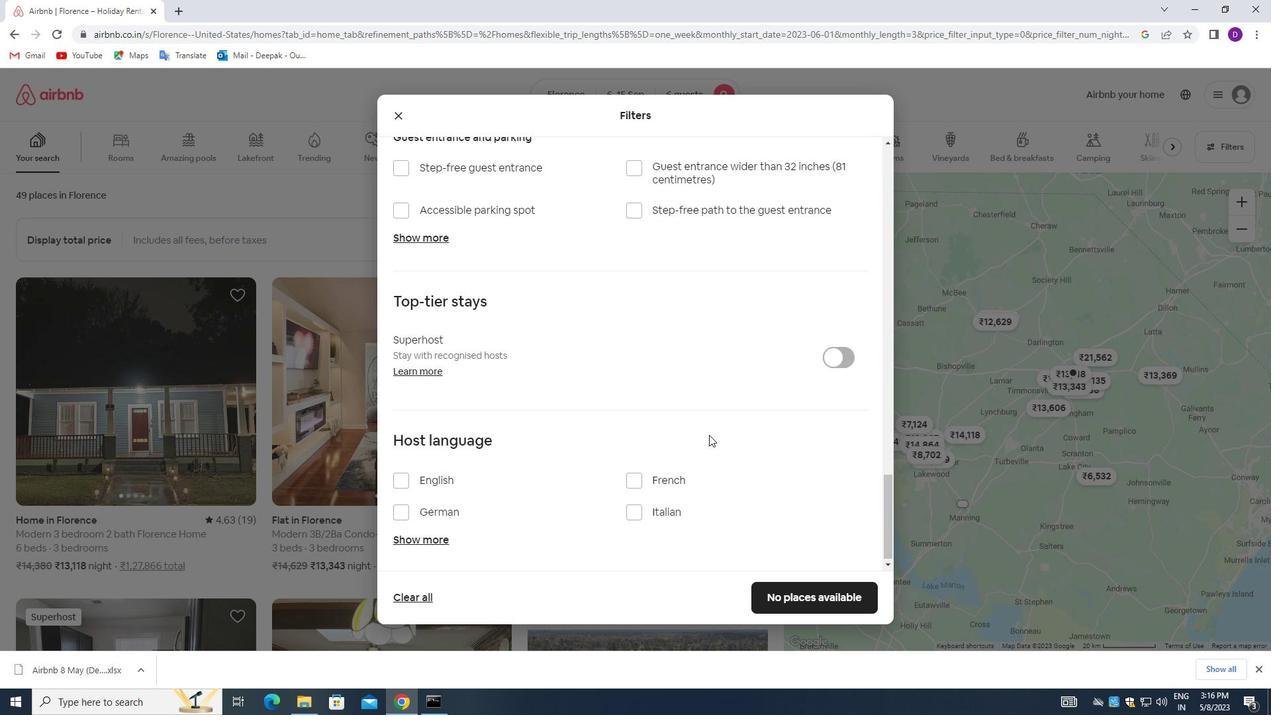
Action: Mouse scrolled (711, 451) with delta (0, 0)
Screenshot: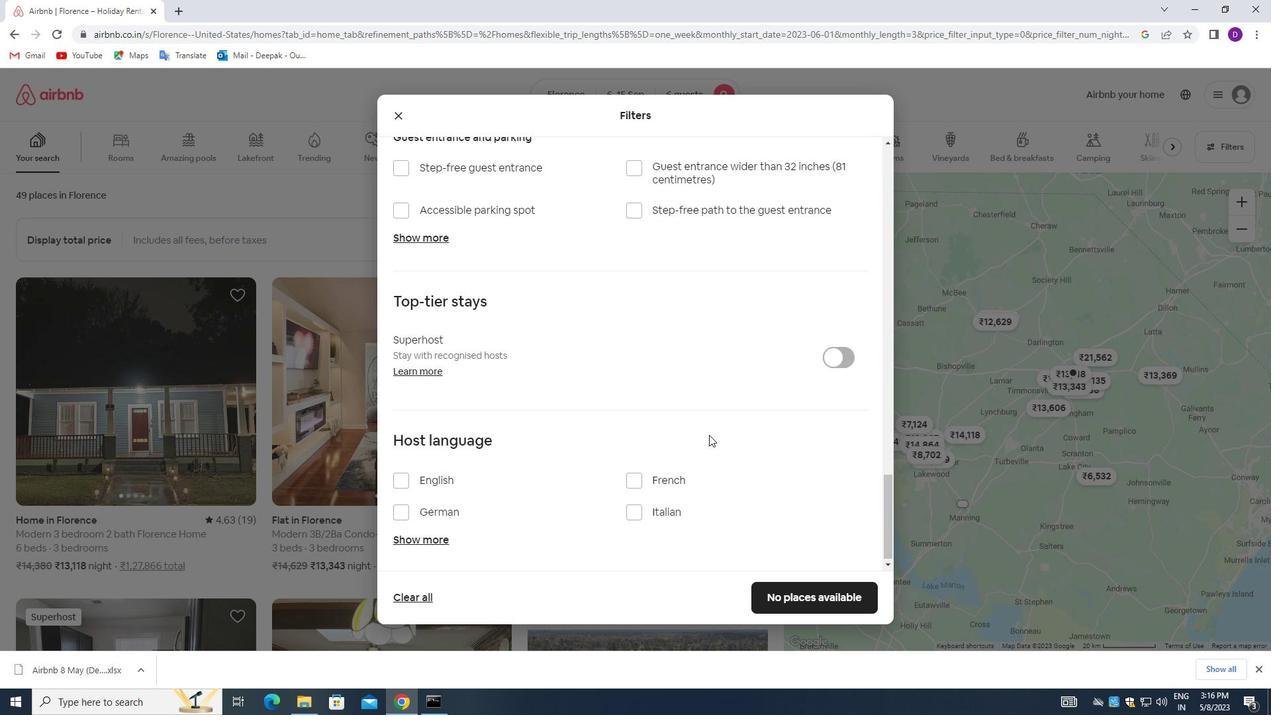 
Action: Mouse moved to (712, 455)
Screenshot: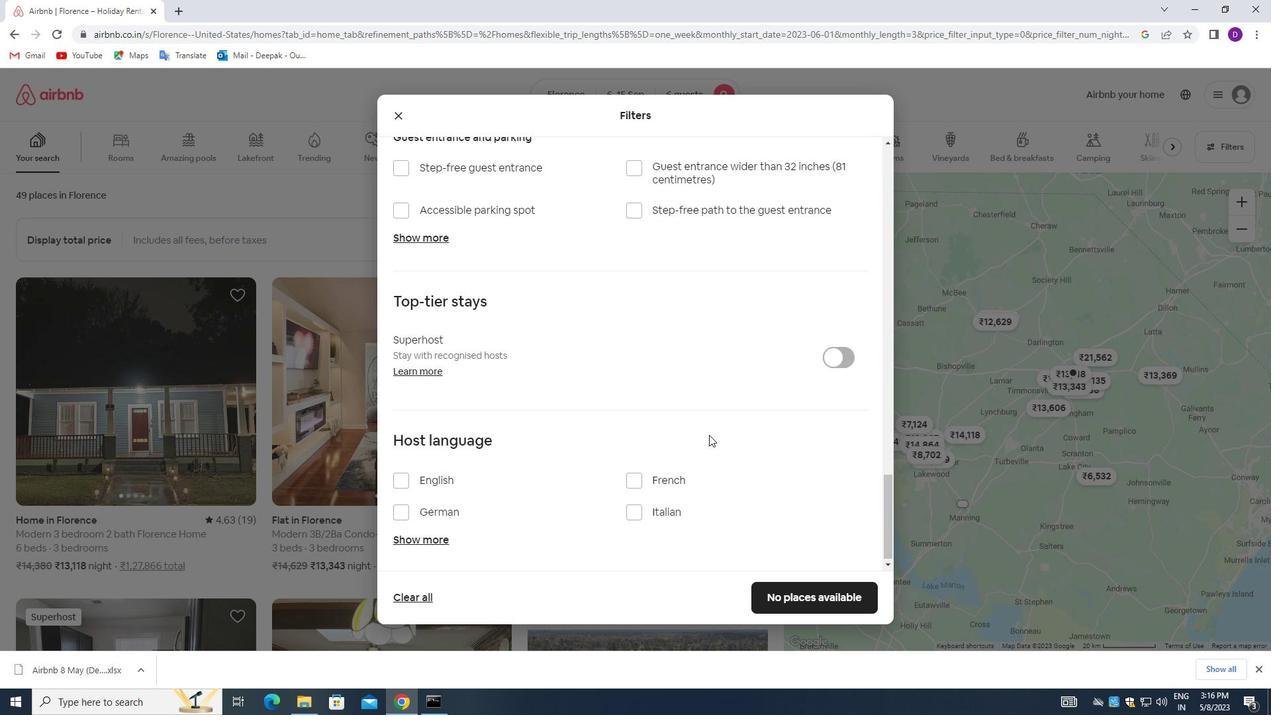 
Action: Mouse scrolled (712, 454) with delta (0, 0)
Screenshot: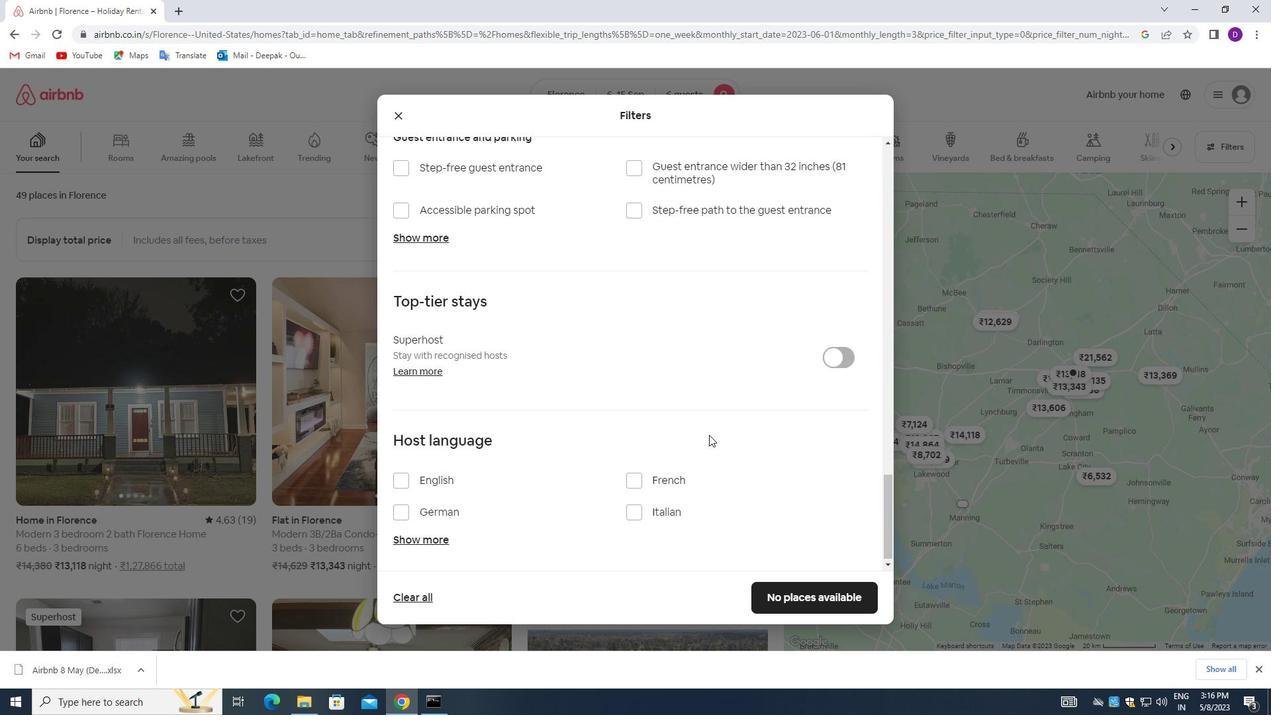 
Action: Mouse moved to (713, 459)
Screenshot: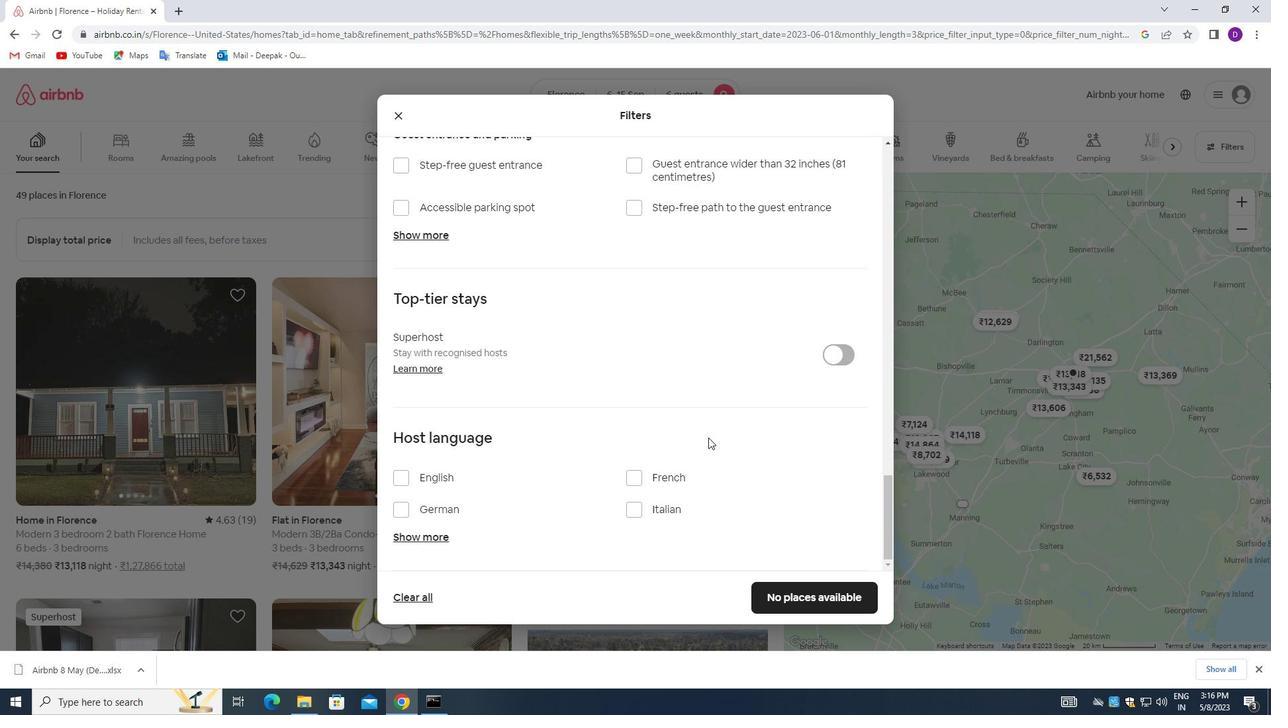 
Action: Mouse scrolled (713, 458) with delta (0, 0)
Screenshot: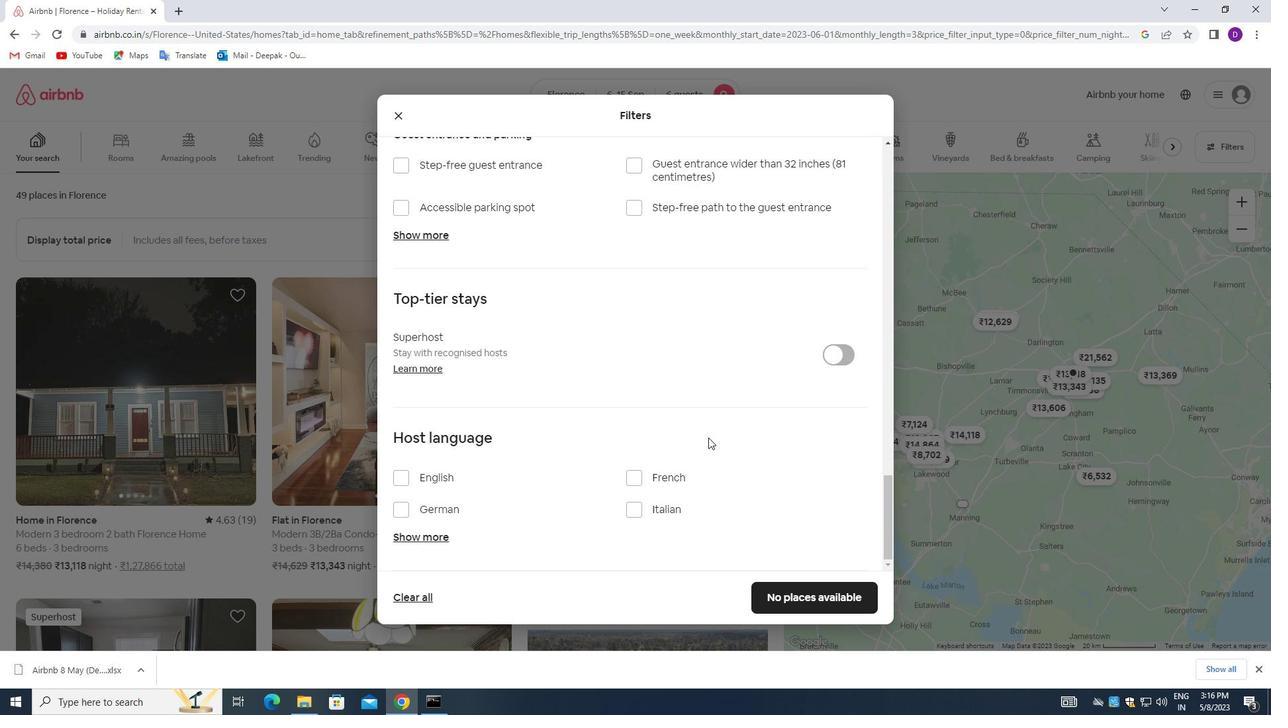 
Action: Mouse moved to (713, 466)
Screenshot: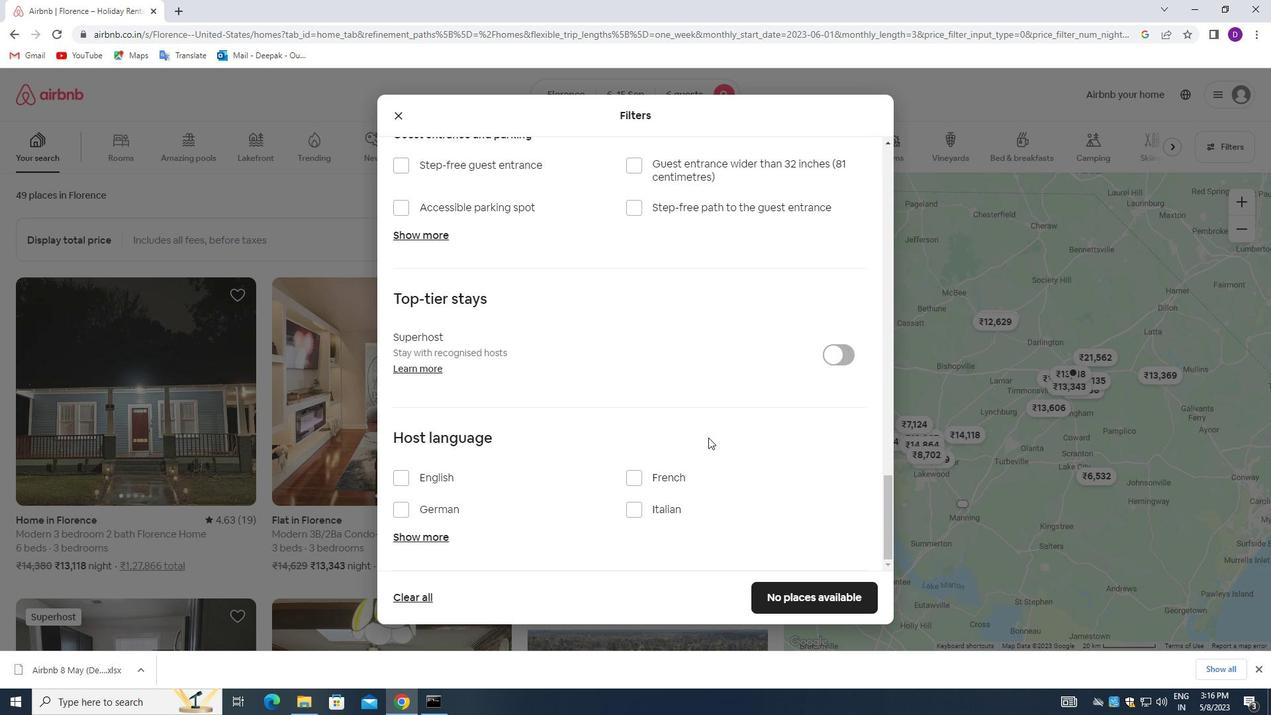 
Action: Mouse scrolled (713, 465) with delta (0, 0)
Screenshot: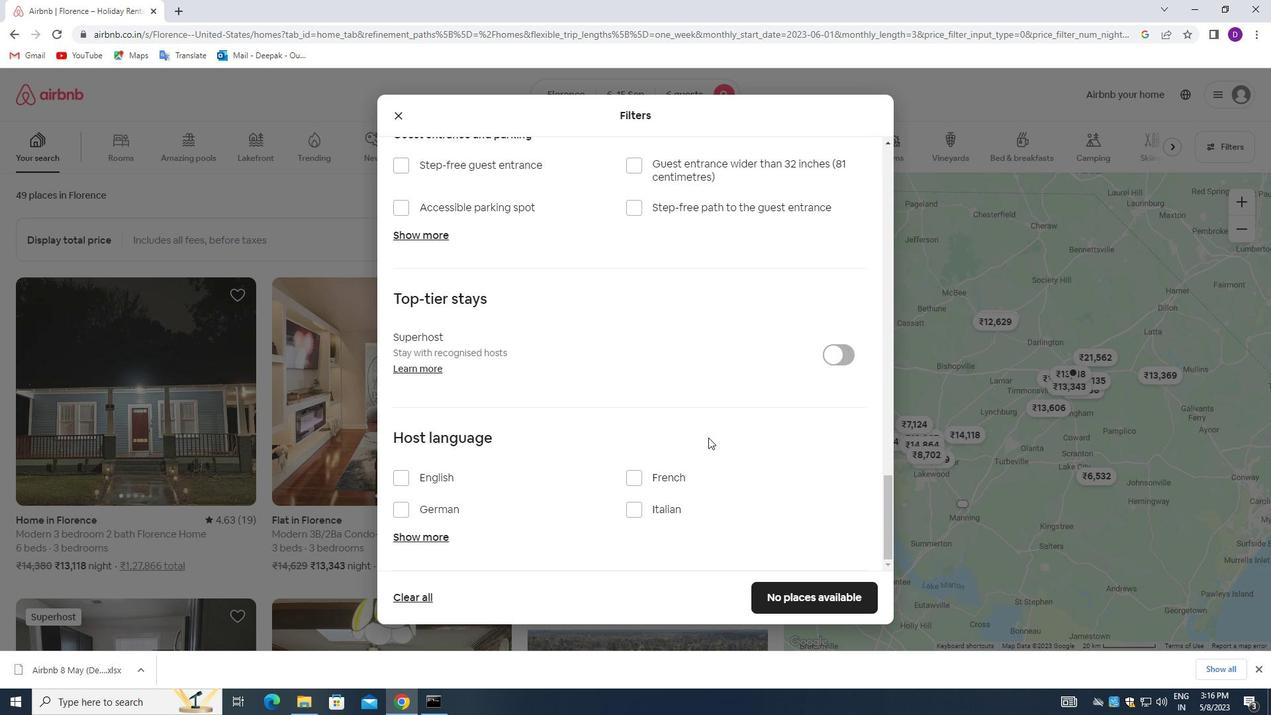 
Action: Mouse moved to (400, 472)
Screenshot: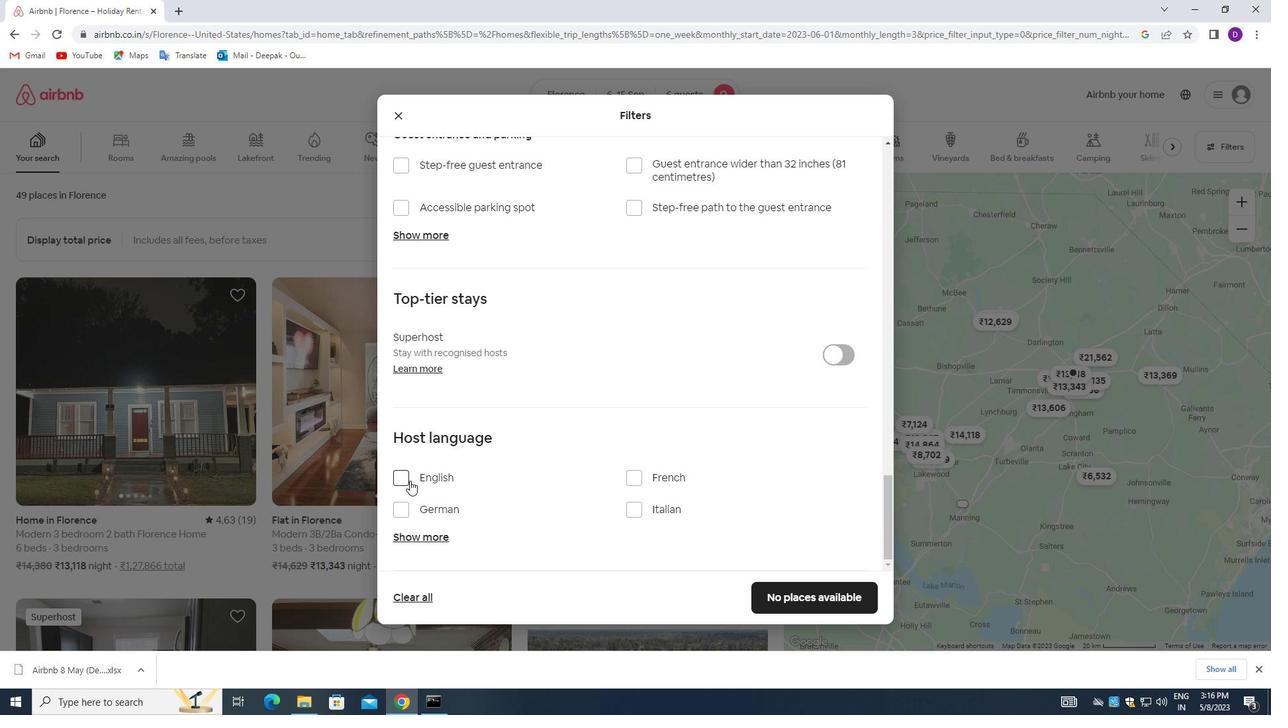 
Action: Mouse pressed left at (400, 472)
Screenshot: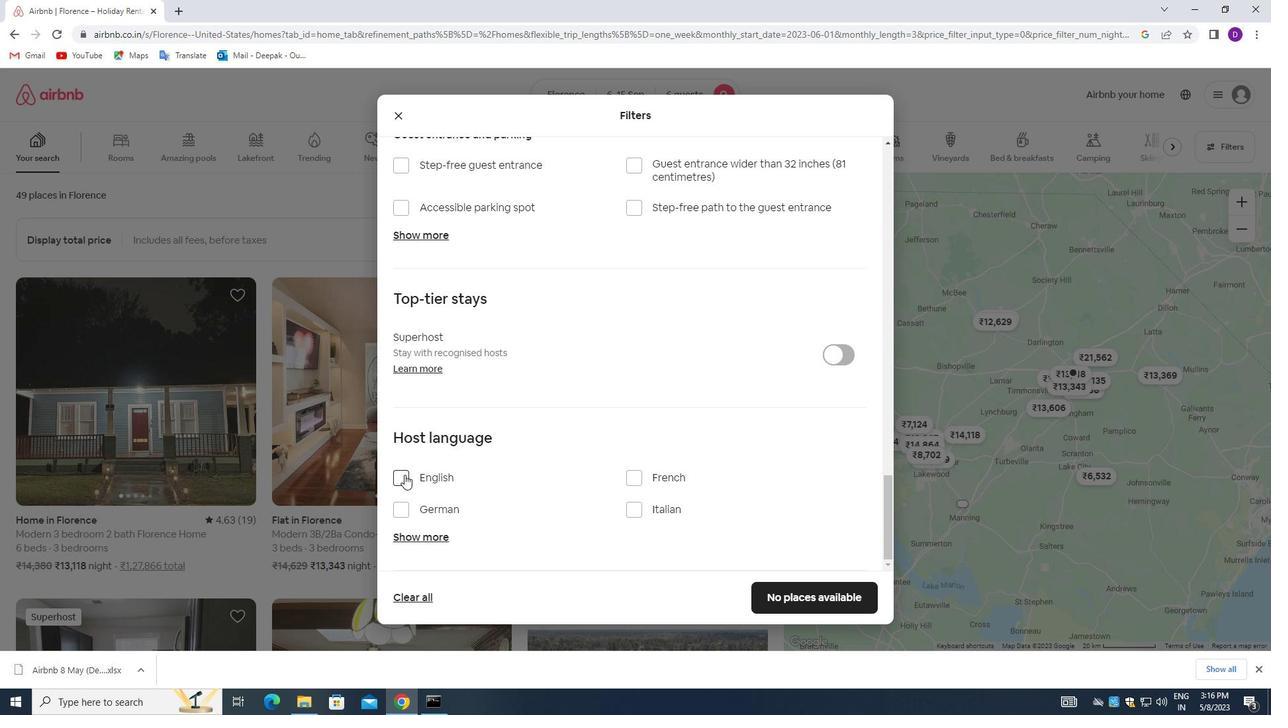 
Action: Mouse moved to (807, 594)
Screenshot: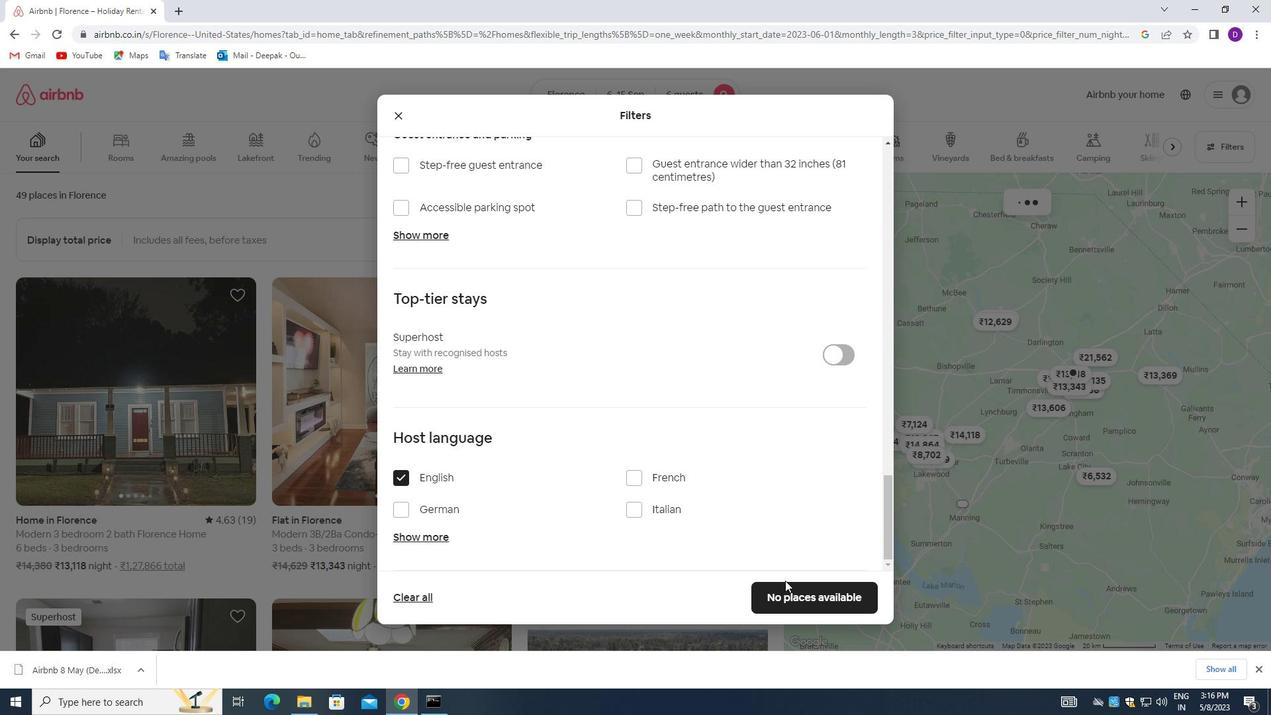 
Action: Mouse pressed left at (807, 594)
Screenshot: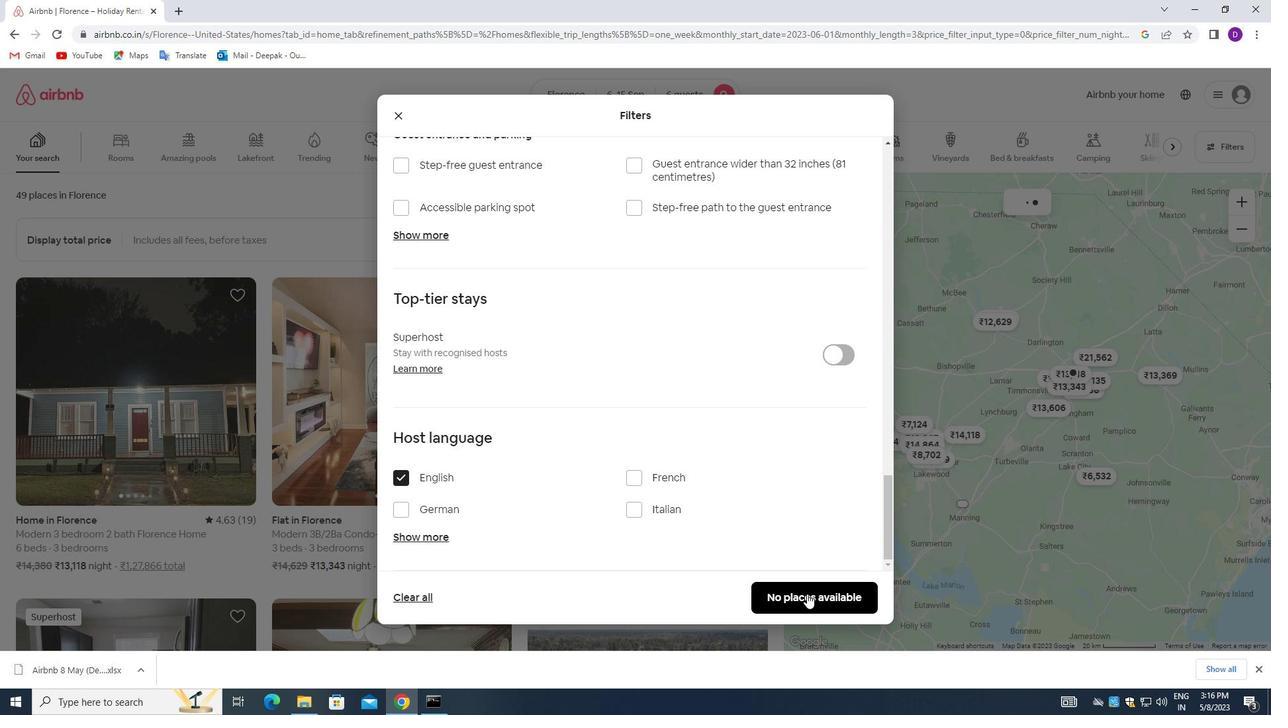 
Action: Mouse moved to (807, 592)
Screenshot: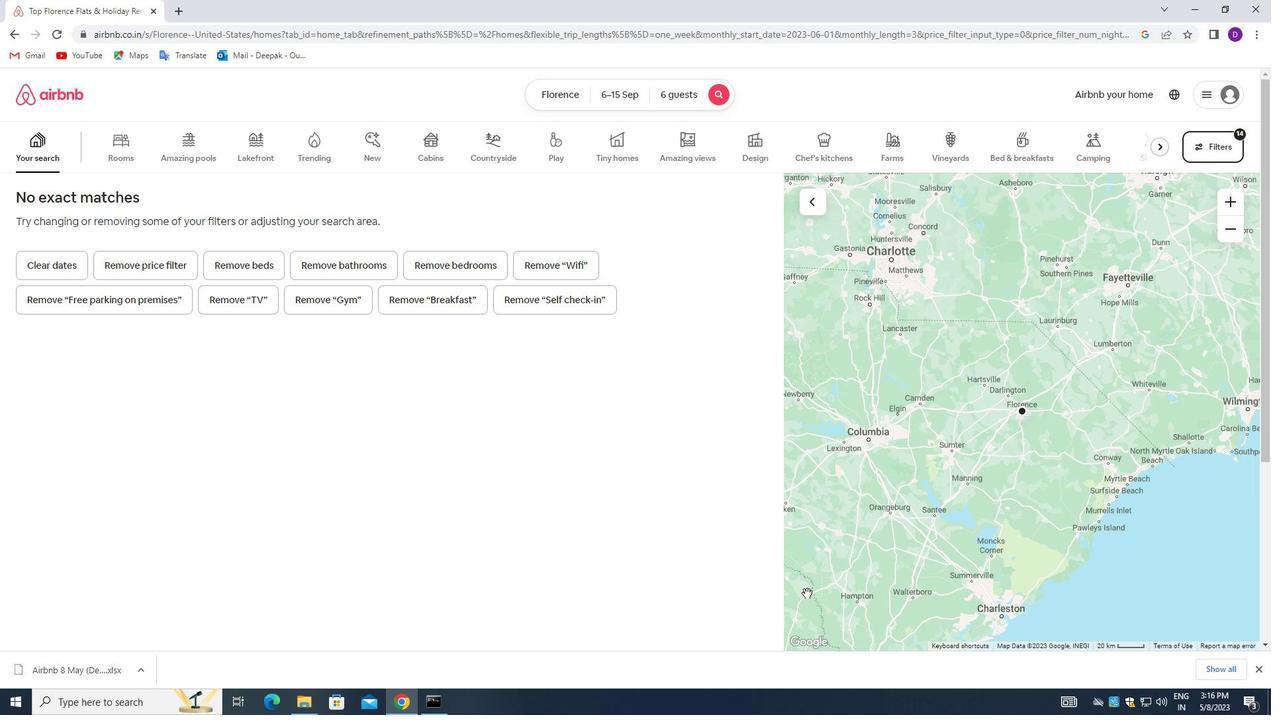 
